 Task: Find connections with filter location Mlonggo with filter topic #successwith filter profile language German with filter current company Hill+Knowlton Strategies with filter school SCMS GROUP OF INSTITUTIONS with filter industry Retail Motor Vehicles with filter service category Video Animation with filter keywords title Housekeeper
Action: Mouse moved to (526, 43)
Screenshot: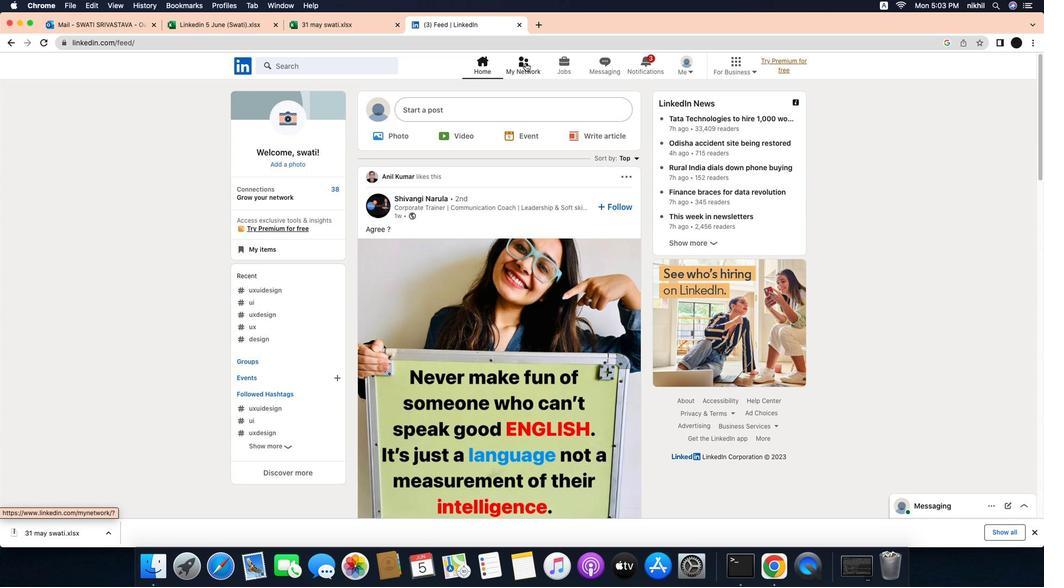 
Action: Mouse pressed left at (526, 43)
Screenshot: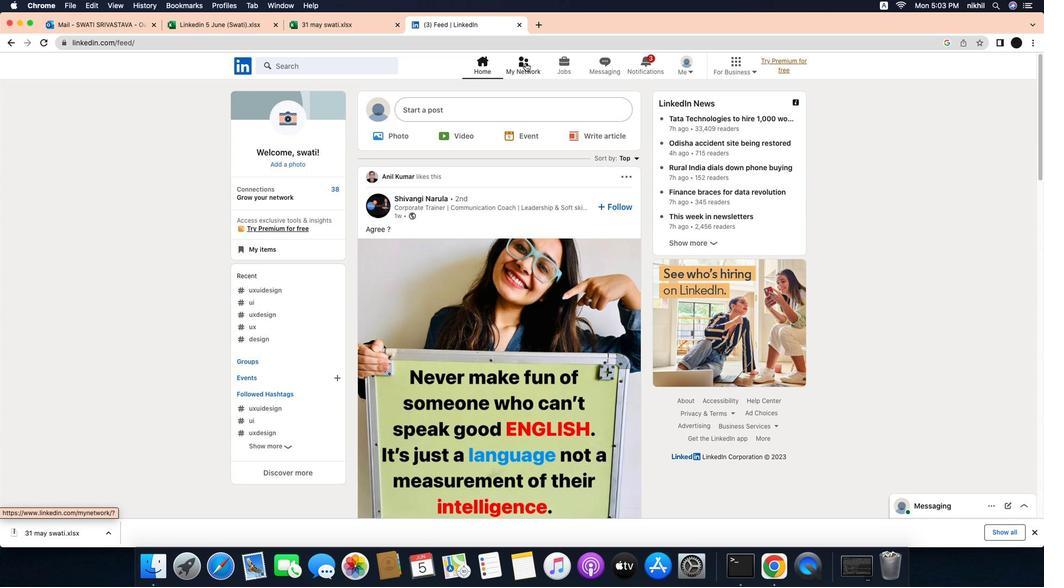 
Action: Mouse moved to (530, 36)
Screenshot: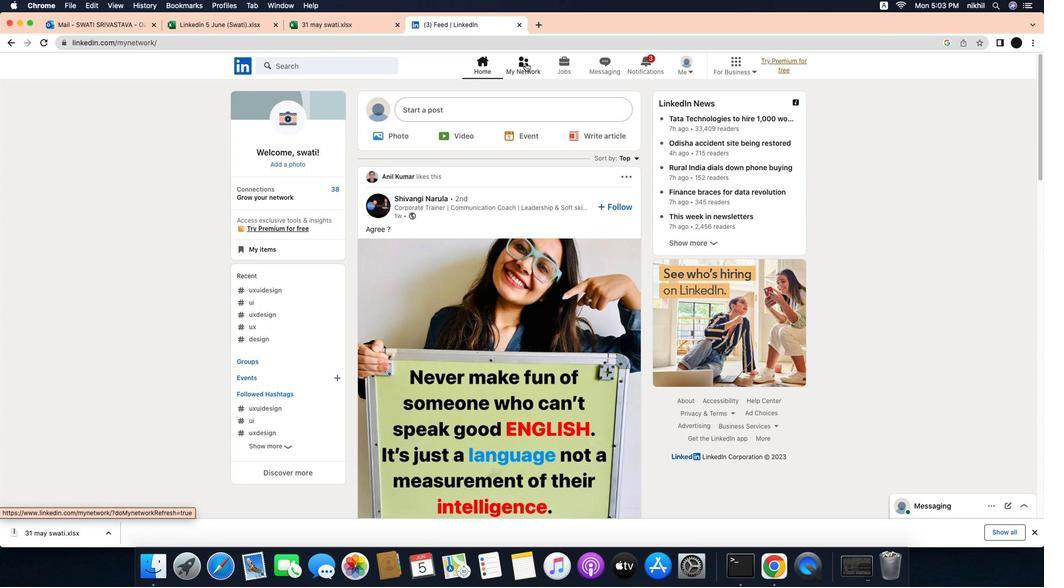 
Action: Mouse pressed left at (530, 36)
Screenshot: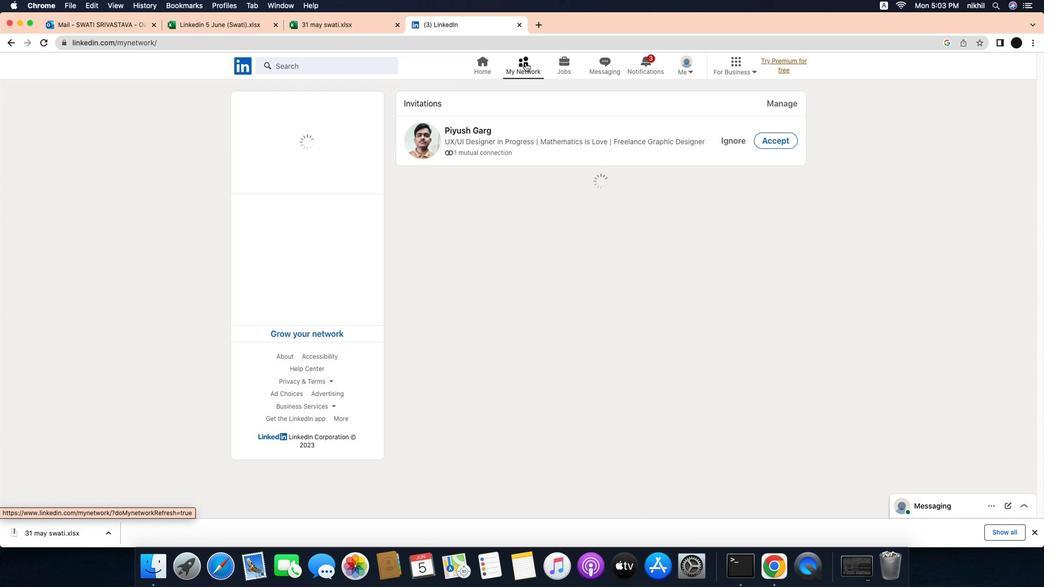 
Action: Mouse moved to (337, 102)
Screenshot: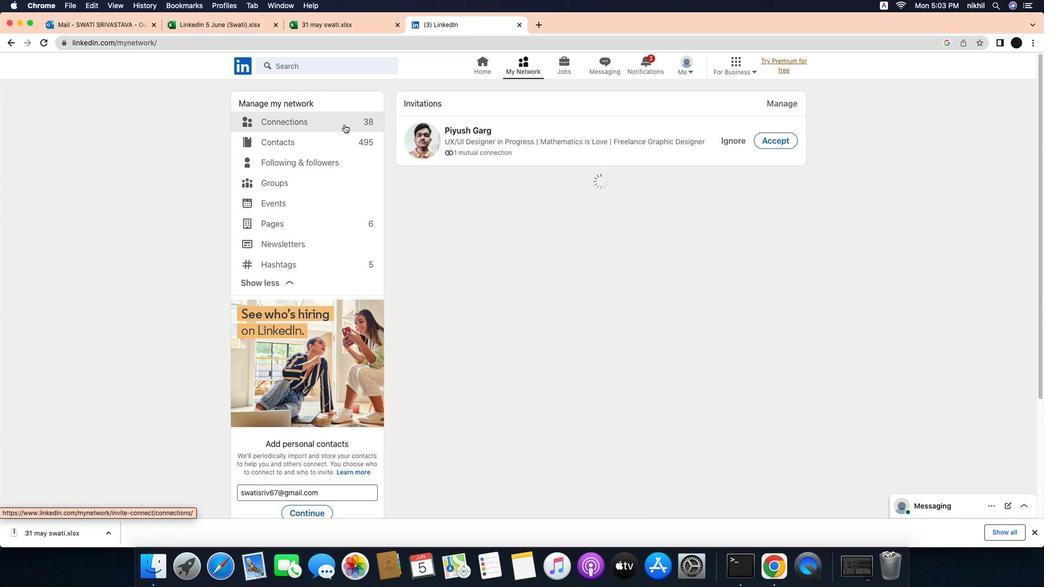 
Action: Mouse pressed left at (337, 102)
Screenshot: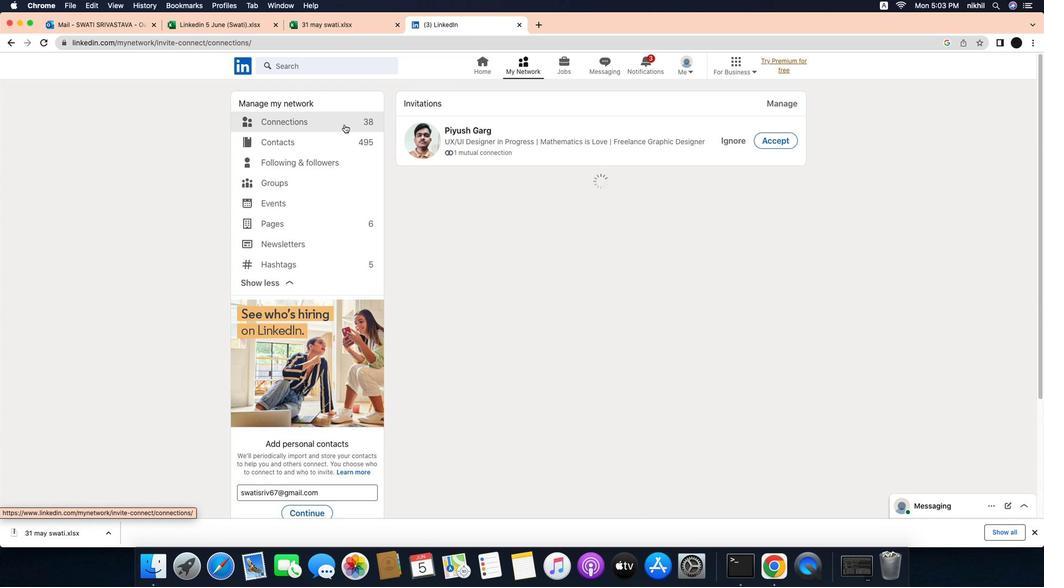 
Action: Mouse moved to (603, 100)
Screenshot: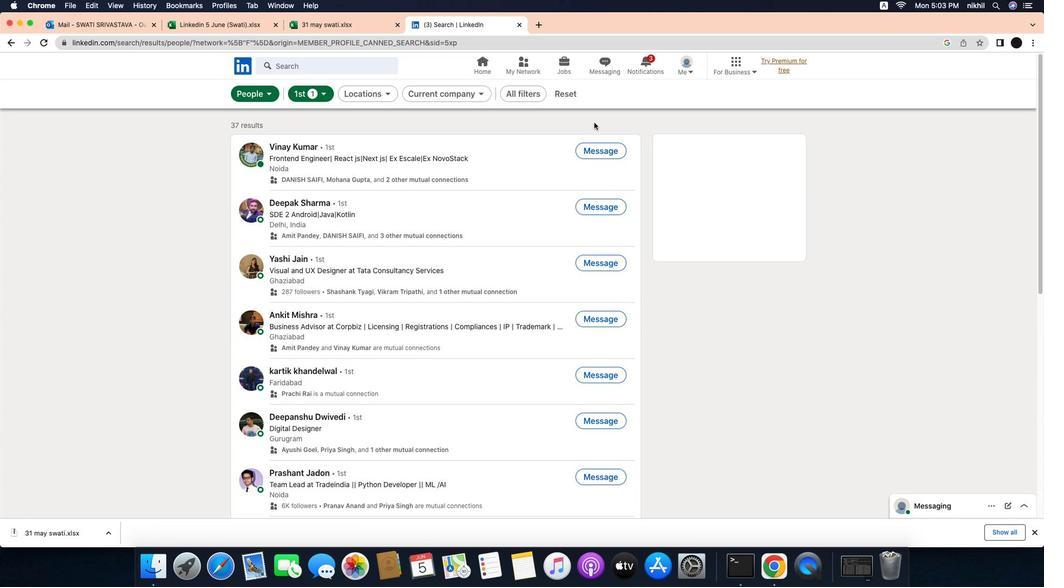 
Action: Mouse pressed left at (603, 100)
Screenshot: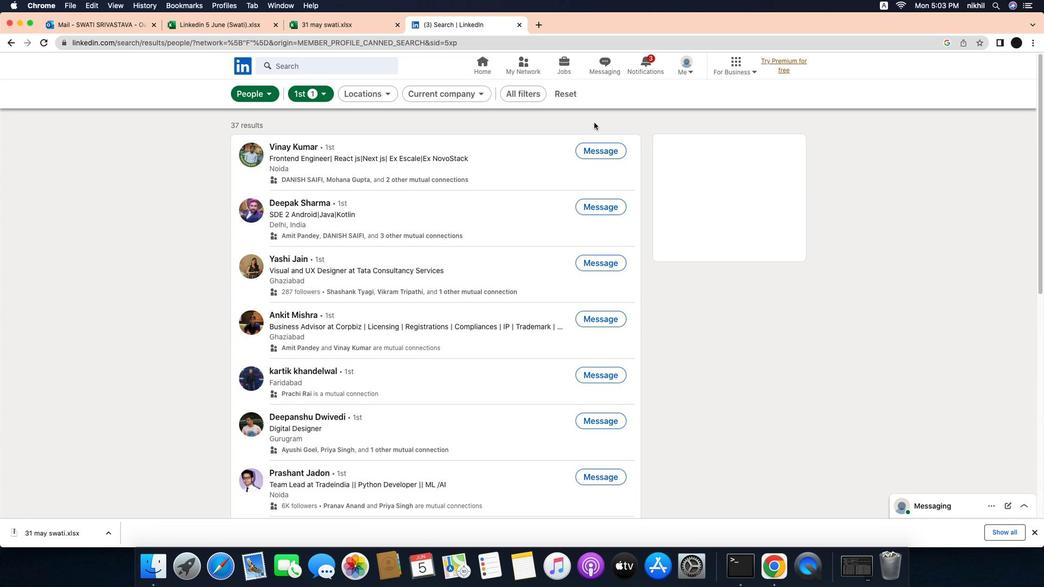 
Action: Mouse moved to (578, 69)
Screenshot: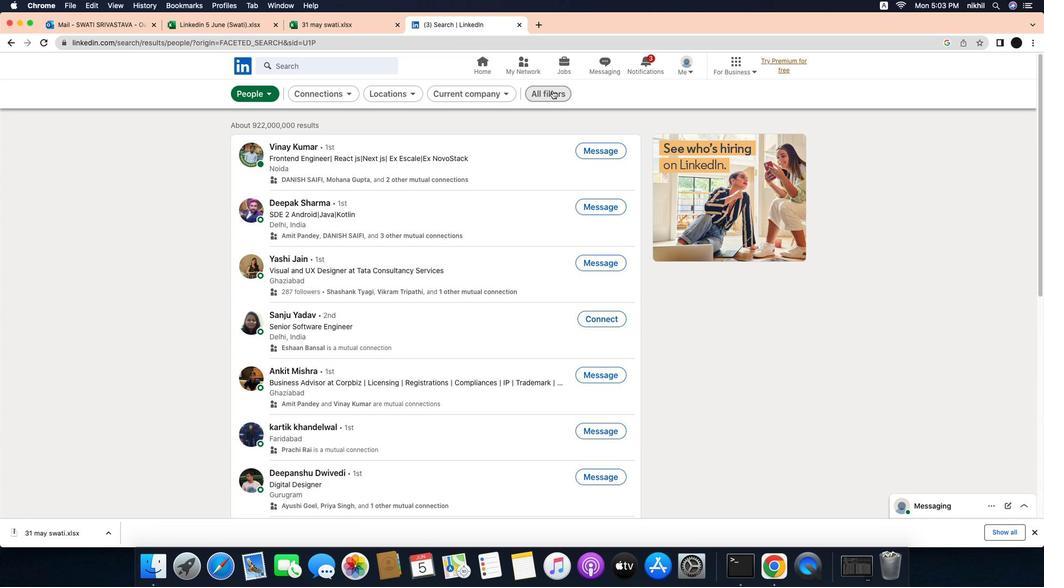 
Action: Mouse pressed left at (578, 69)
Screenshot: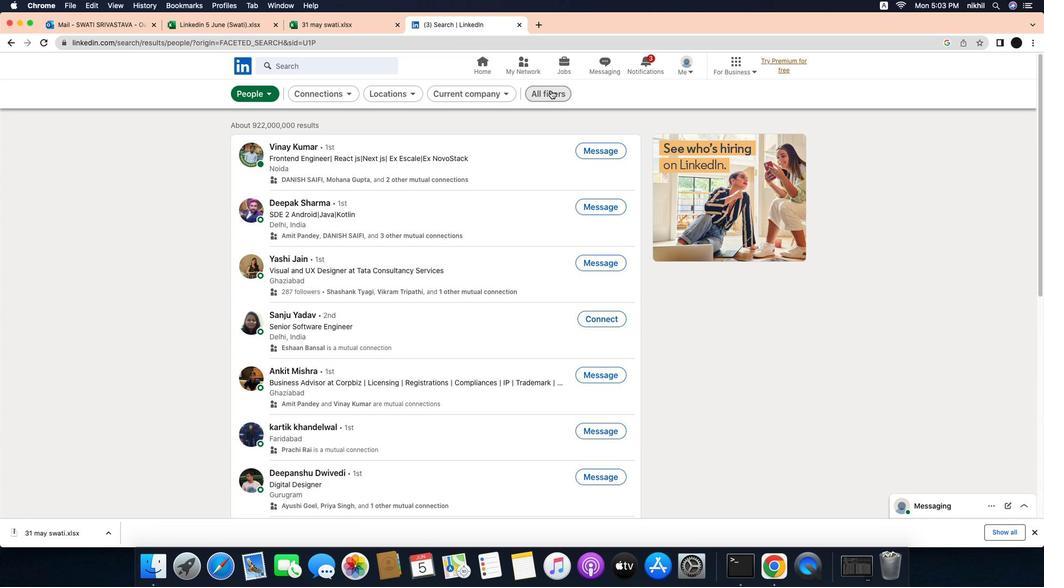 
Action: Mouse moved to (557, 66)
Screenshot: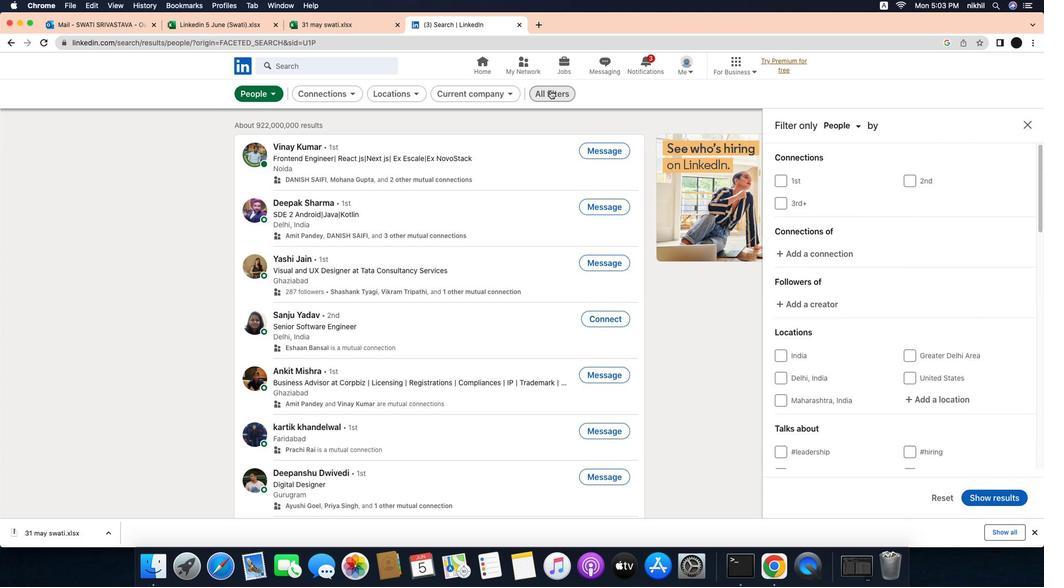 
Action: Mouse pressed left at (557, 66)
Screenshot: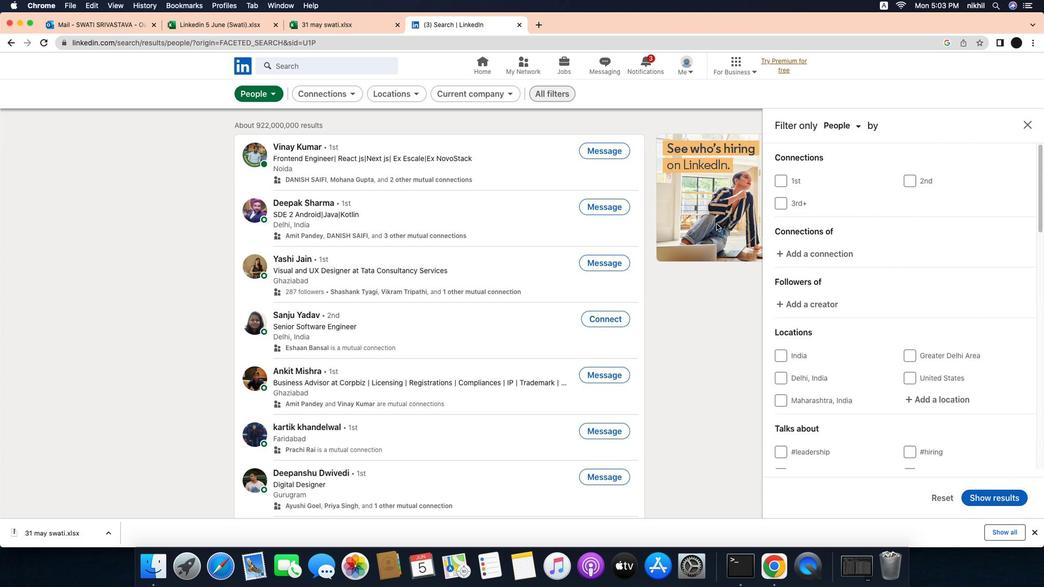 
Action: Mouse moved to (856, 287)
Screenshot: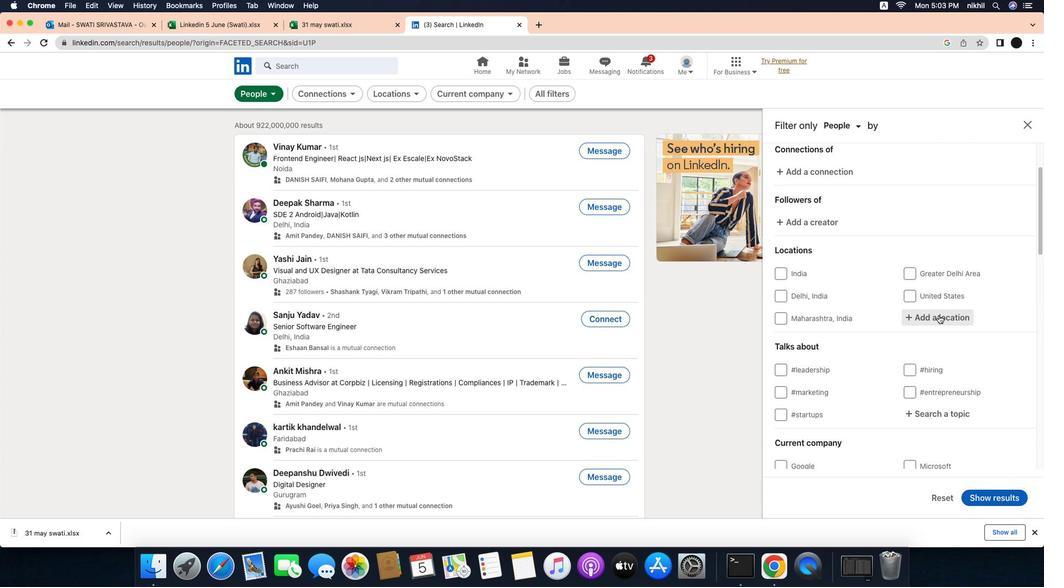 
Action: Mouse scrolled (856, 287) with delta (-29, -29)
Screenshot: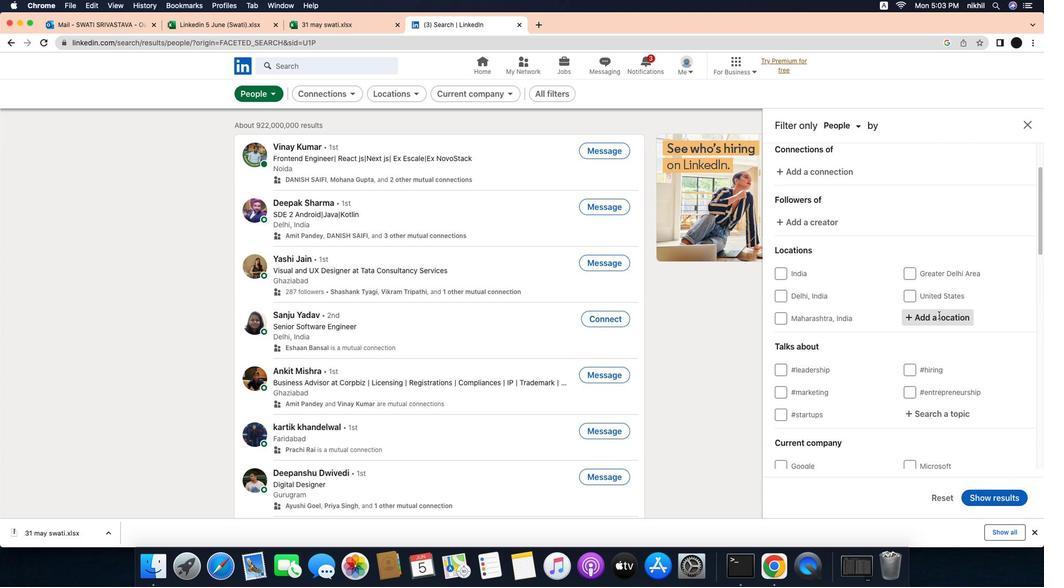 
Action: Mouse scrolled (856, 287) with delta (-29, -29)
Screenshot: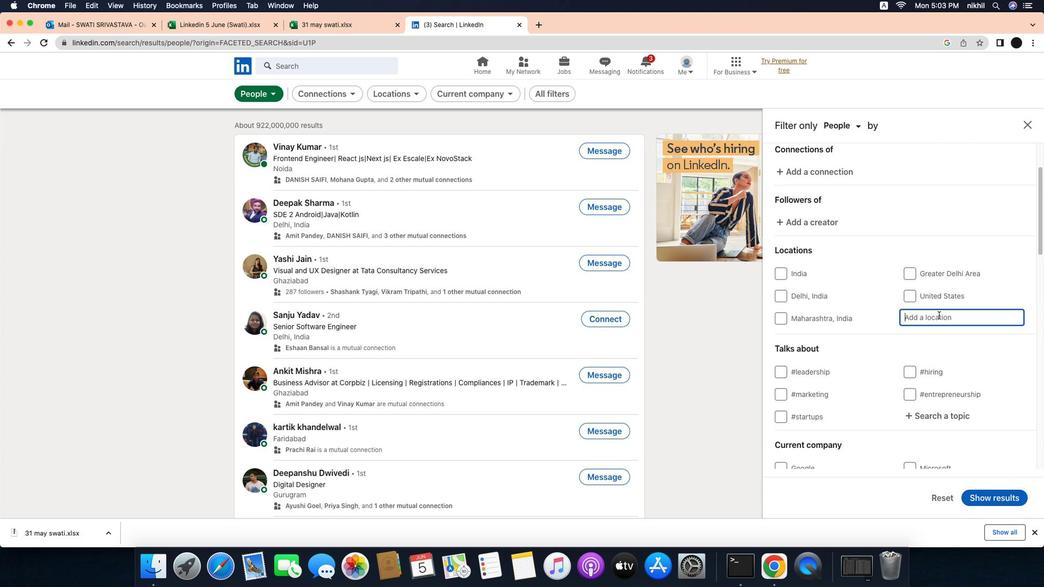 
Action: Mouse scrolled (856, 287) with delta (-29, -30)
Screenshot: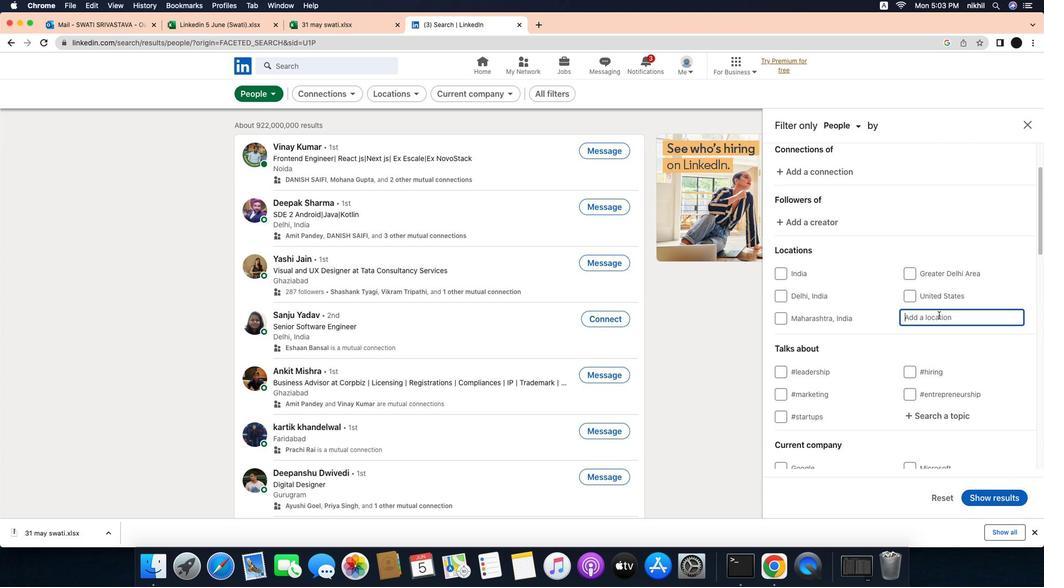 
Action: Mouse moved to (971, 306)
Screenshot: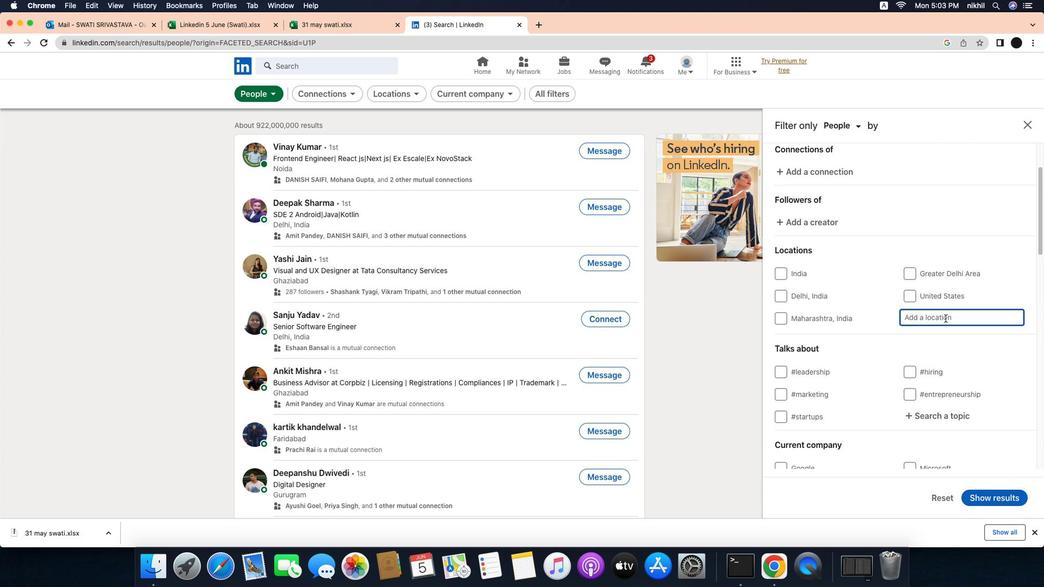 
Action: Mouse pressed left at (971, 306)
Screenshot: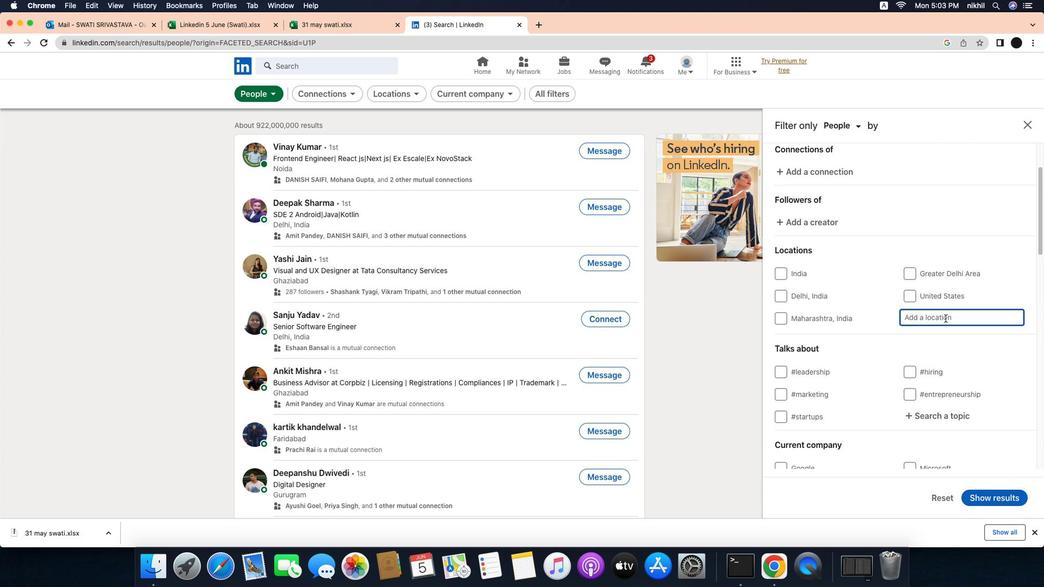
Action: Mouse moved to (979, 309)
Screenshot: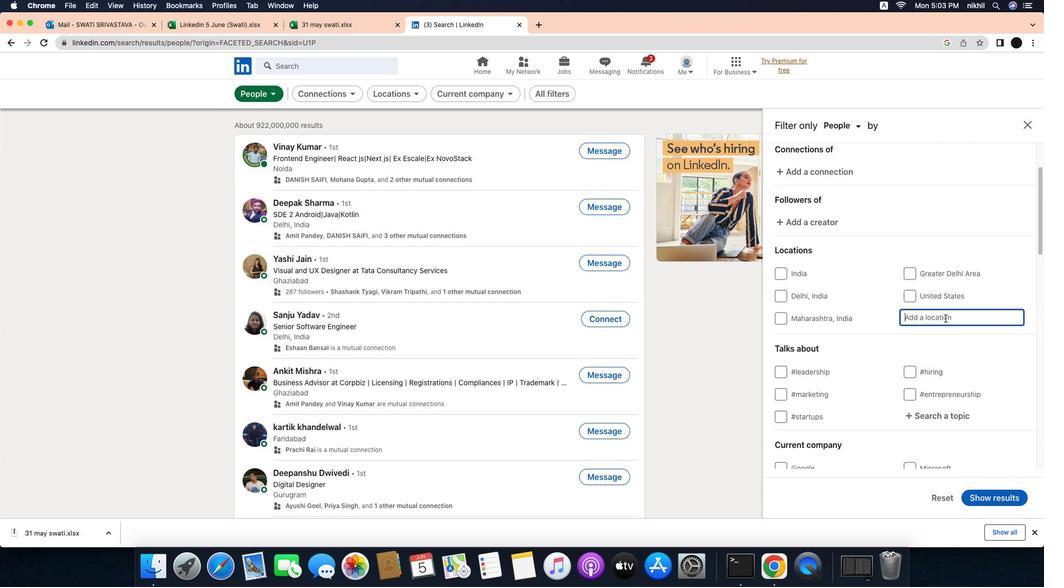 
Action: Mouse pressed left at (979, 309)
Screenshot: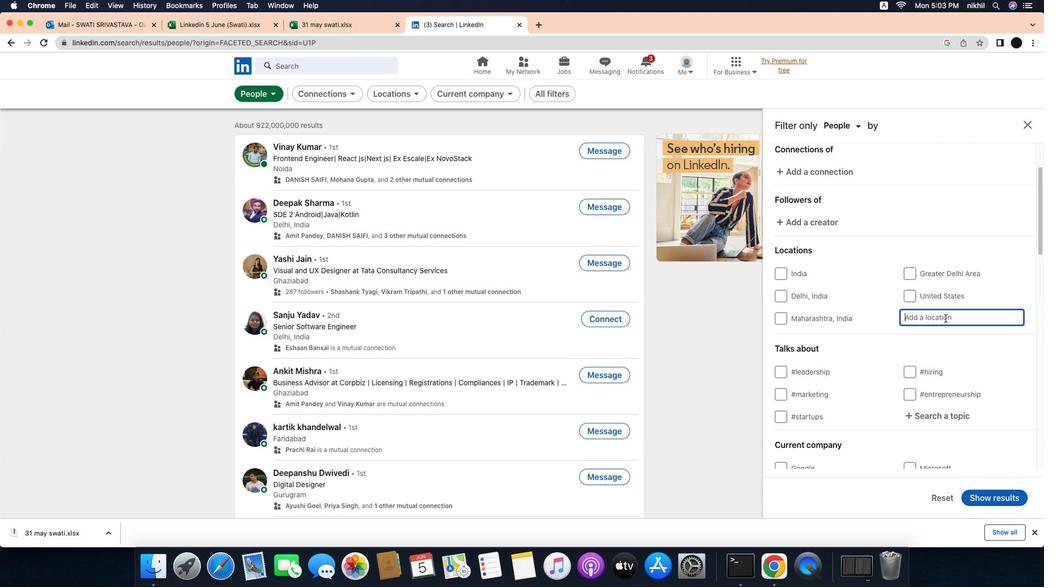 
Action: Key pressed Key.caps_lock'M'Key.caps_lock'l''o''n''g''g''o'Key.enter
Screenshot: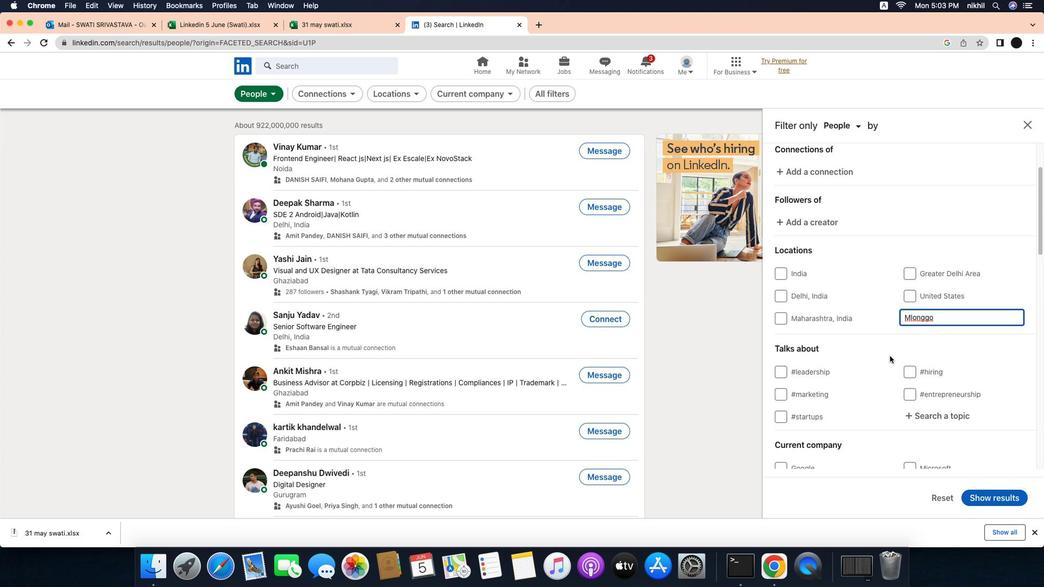 
Action: Mouse moved to (919, 350)
Screenshot: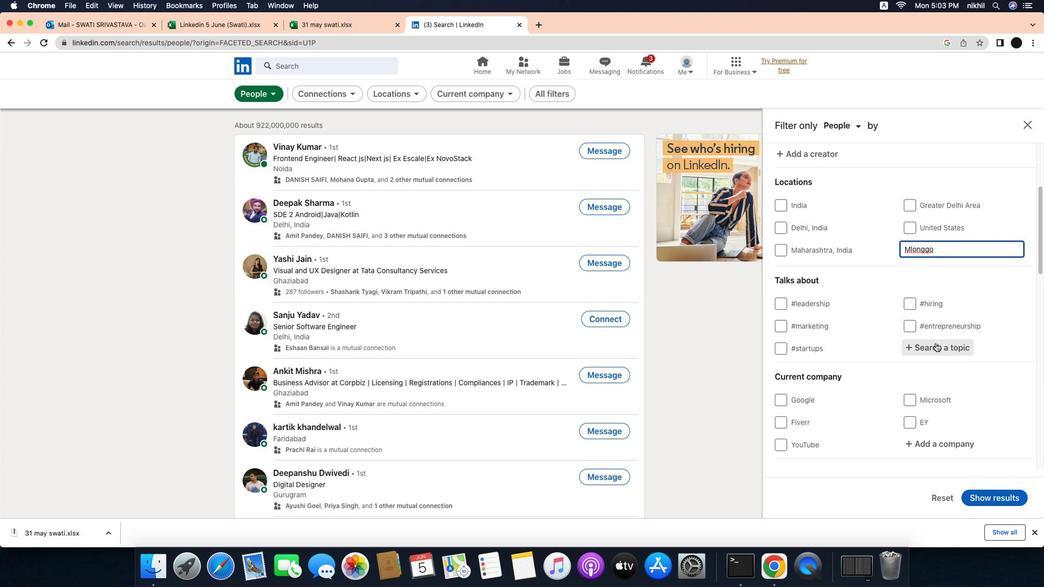 
Action: Mouse scrolled (919, 350) with delta (-29, -29)
Screenshot: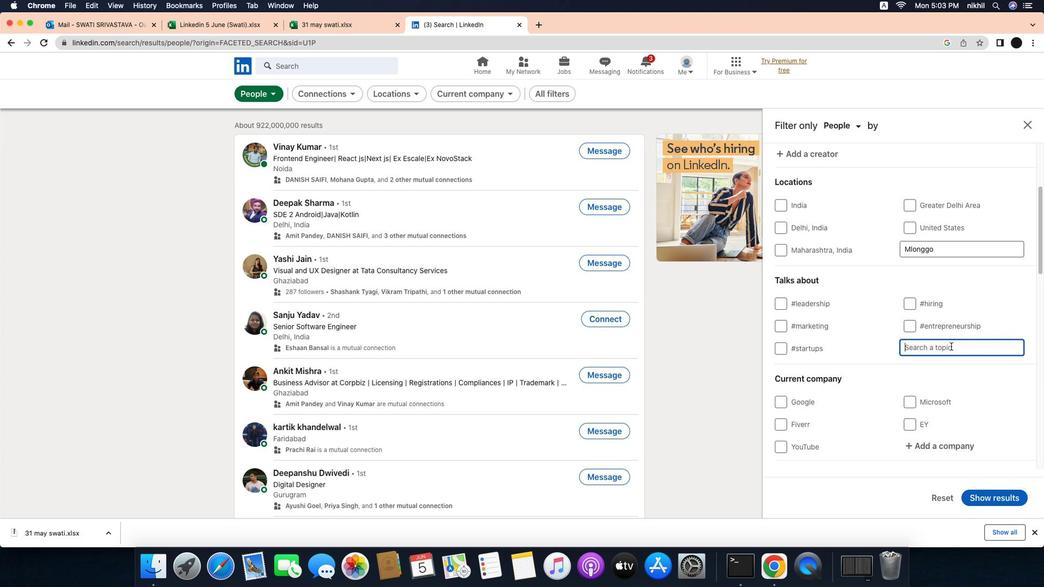
Action: Mouse scrolled (919, 350) with delta (-29, -29)
Screenshot: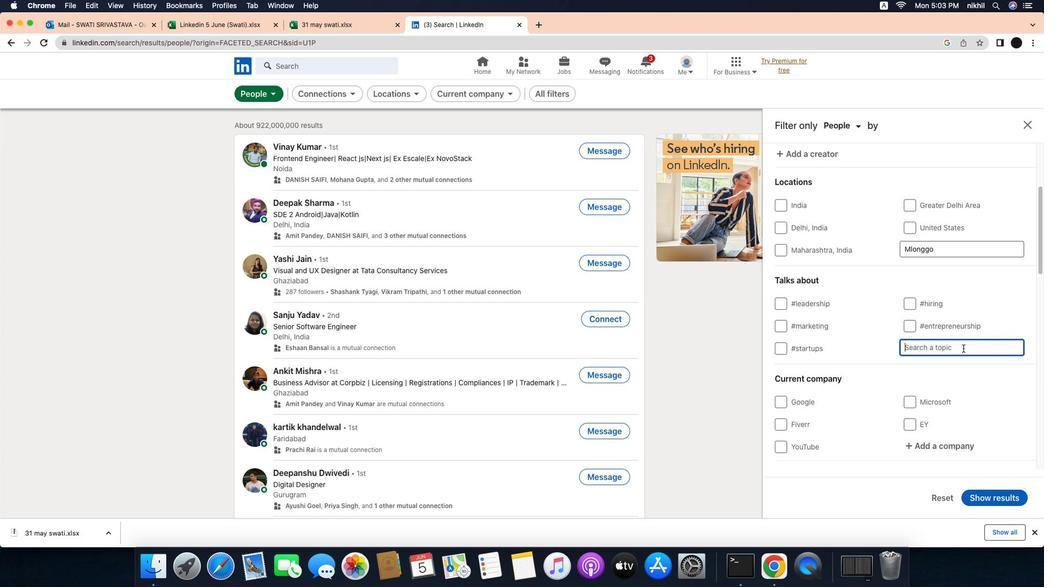 
Action: Mouse scrolled (919, 350) with delta (-29, -30)
Screenshot: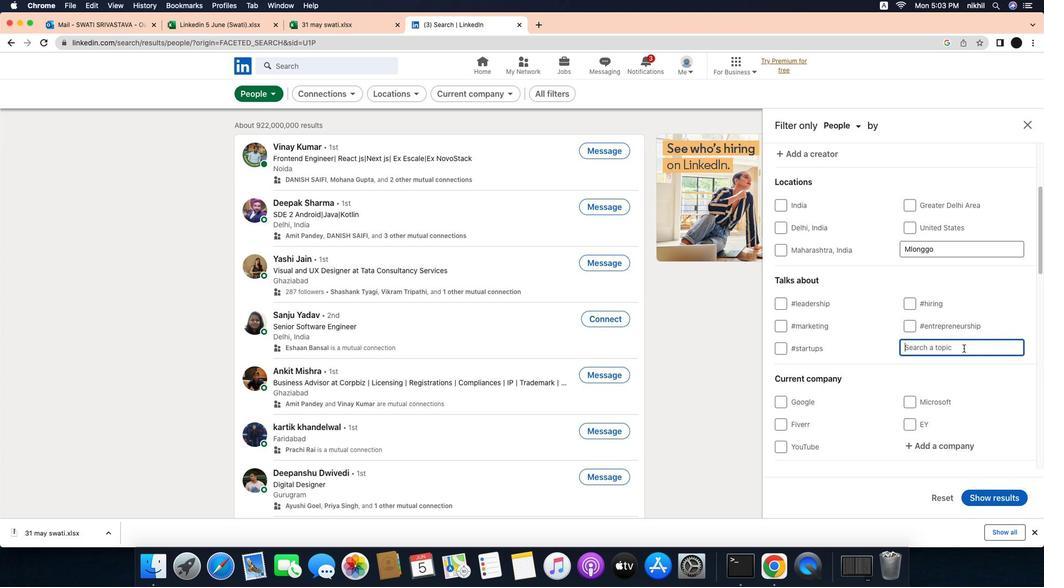 
Action: Mouse moved to (968, 336)
Screenshot: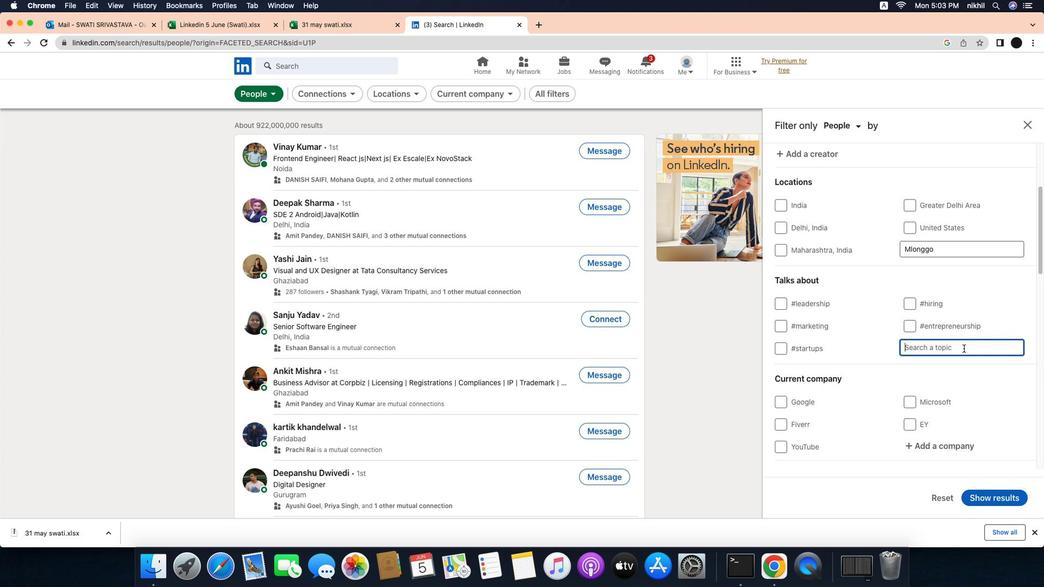 
Action: Mouse pressed left at (968, 336)
Screenshot: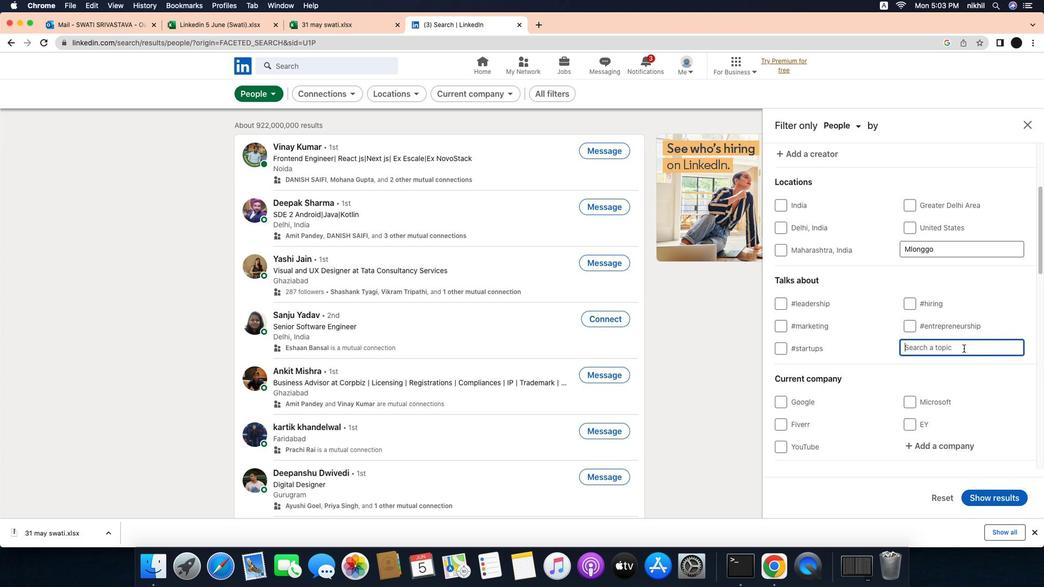 
Action: Mouse moved to (998, 341)
Screenshot: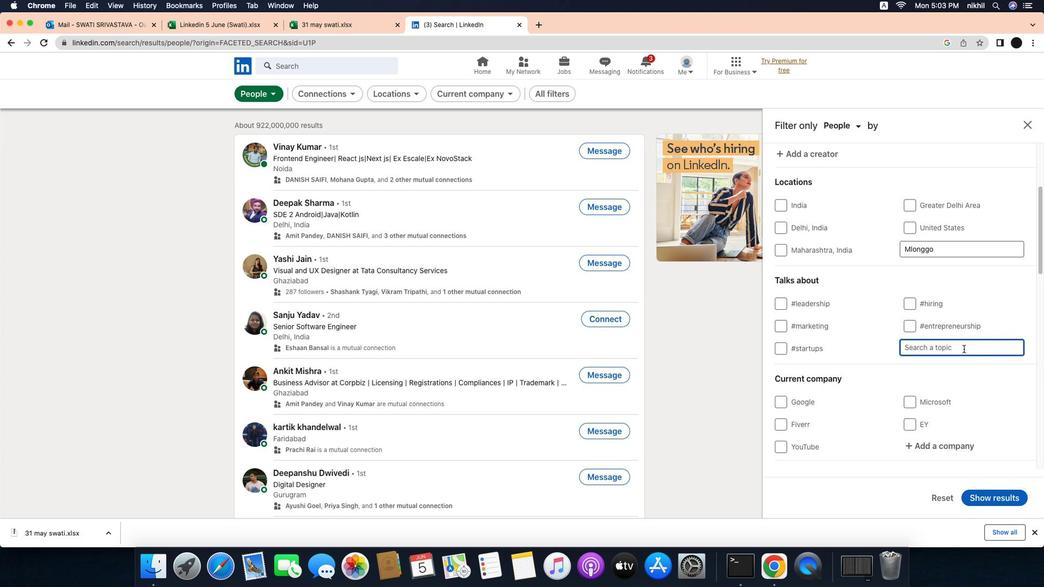 
Action: Mouse pressed left at (998, 341)
Screenshot: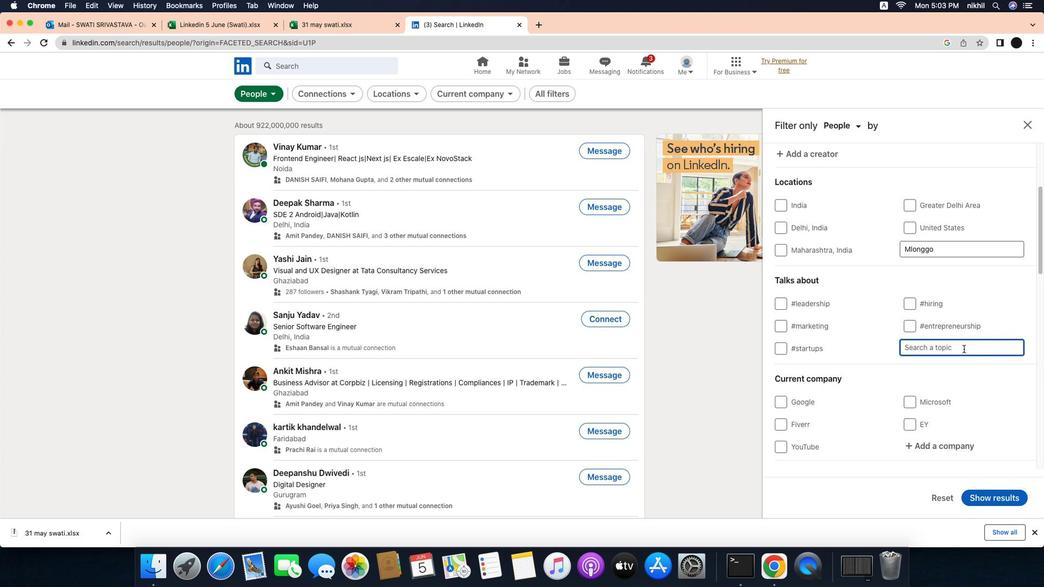 
Action: Mouse moved to (998, 342)
Screenshot: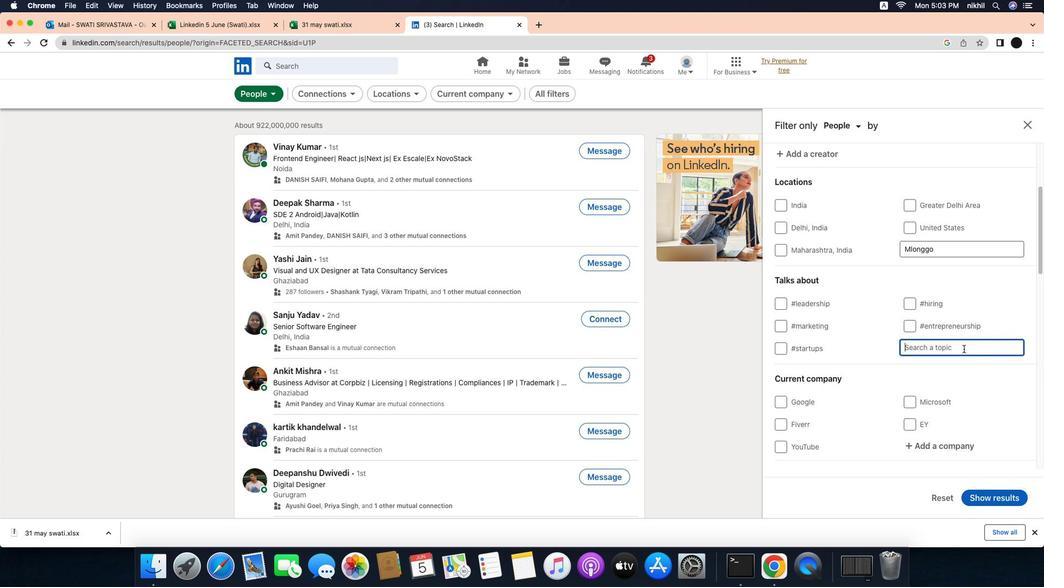 
Action: Key pressed 's''u''c''c''e''s''s'
Screenshot: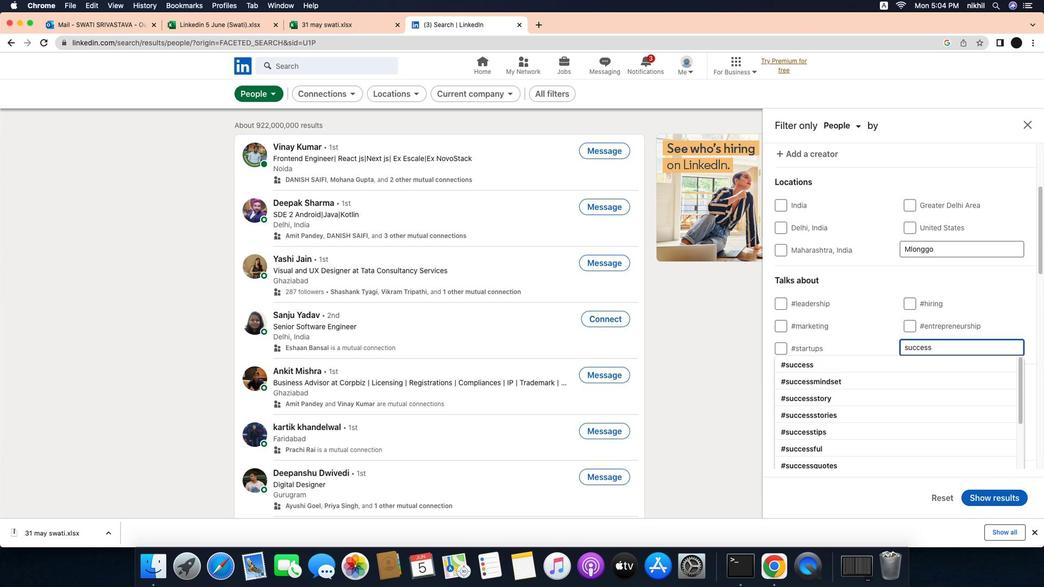 
Action: Mouse moved to (948, 354)
Screenshot: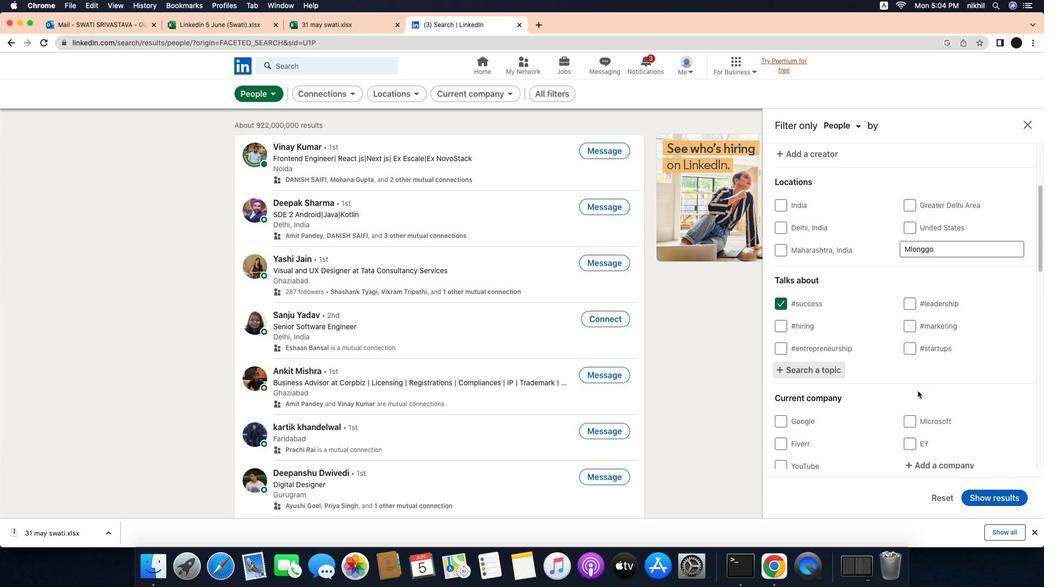 
Action: Mouse pressed left at (948, 354)
Screenshot: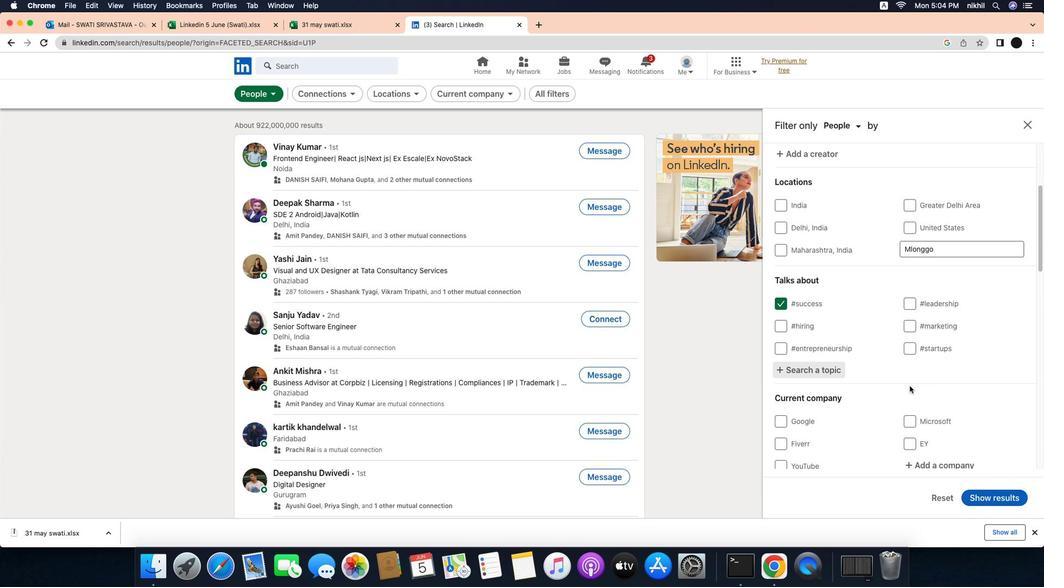 
Action: Mouse moved to (940, 382)
Screenshot: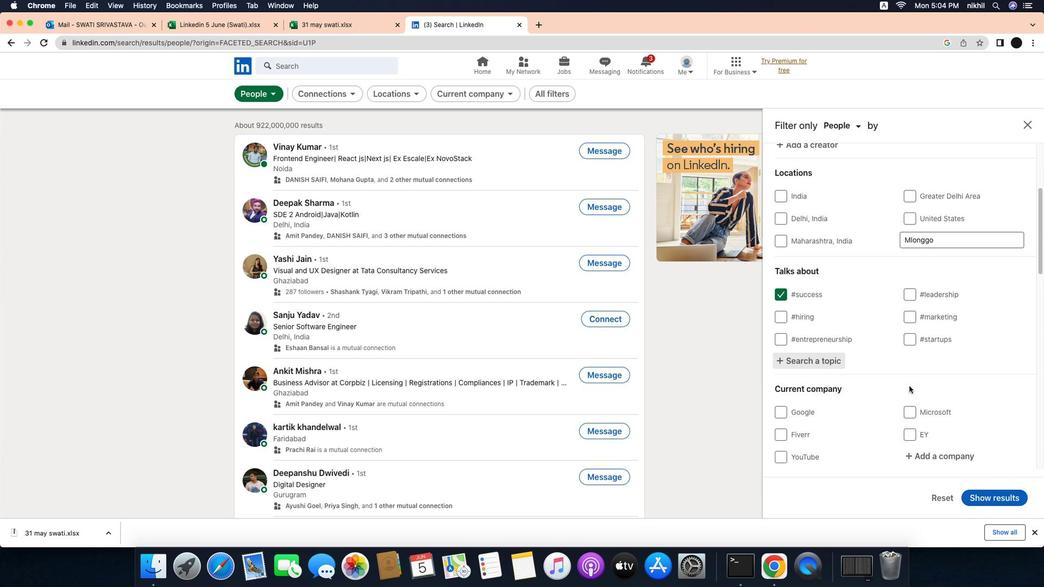
Action: Mouse scrolled (940, 382) with delta (-29, -29)
Screenshot: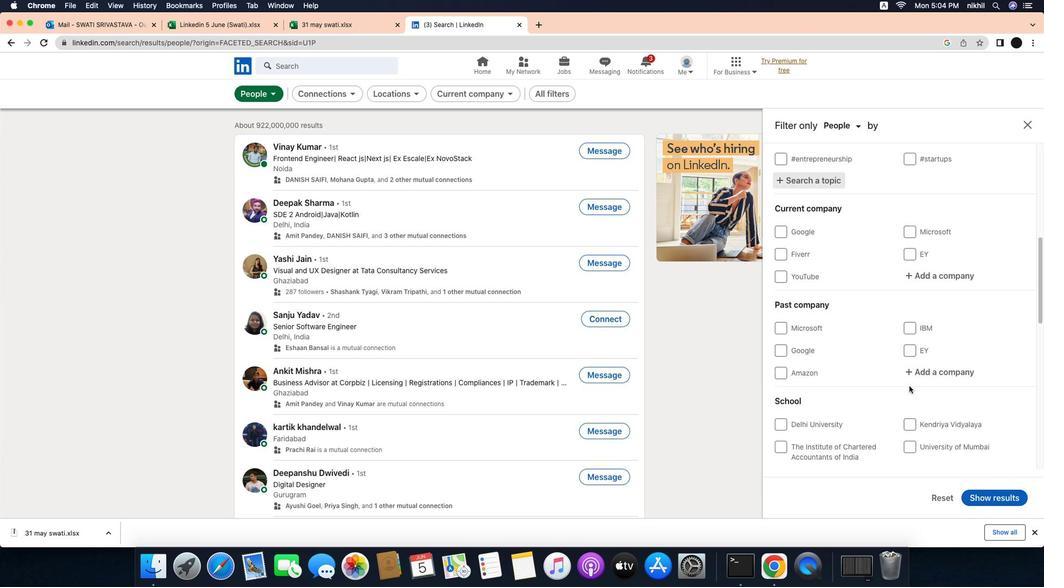 
Action: Mouse scrolled (940, 382) with delta (-29, -29)
Screenshot: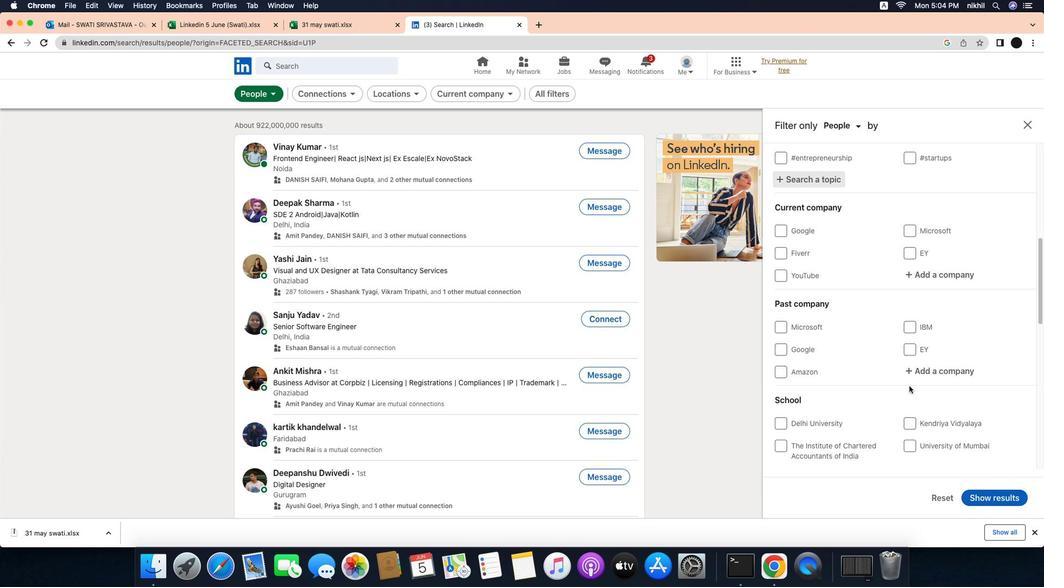 
Action: Mouse scrolled (940, 382) with delta (-29, -29)
Screenshot: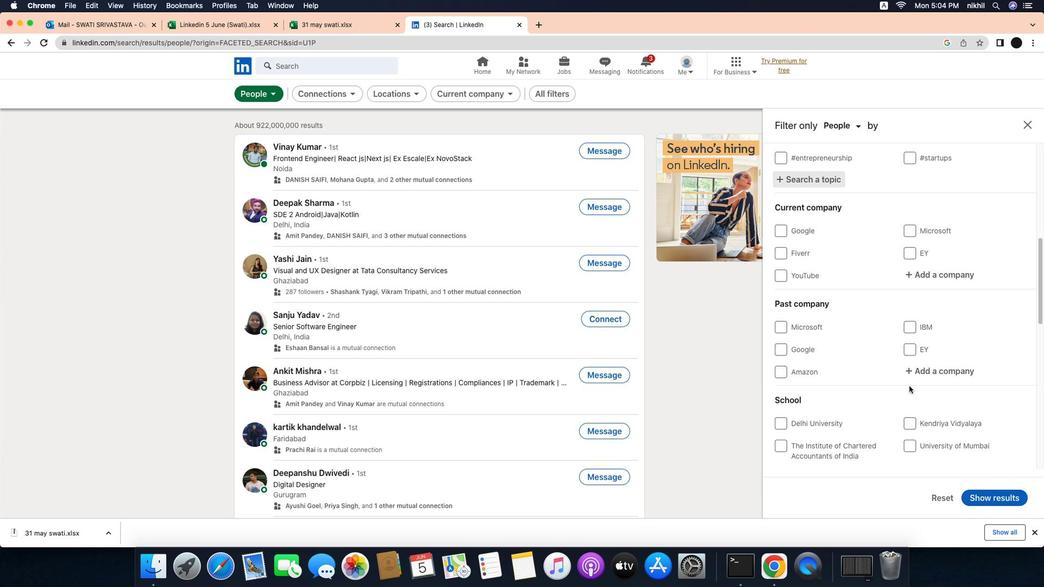 
Action: Mouse scrolled (940, 382) with delta (-29, -29)
Screenshot: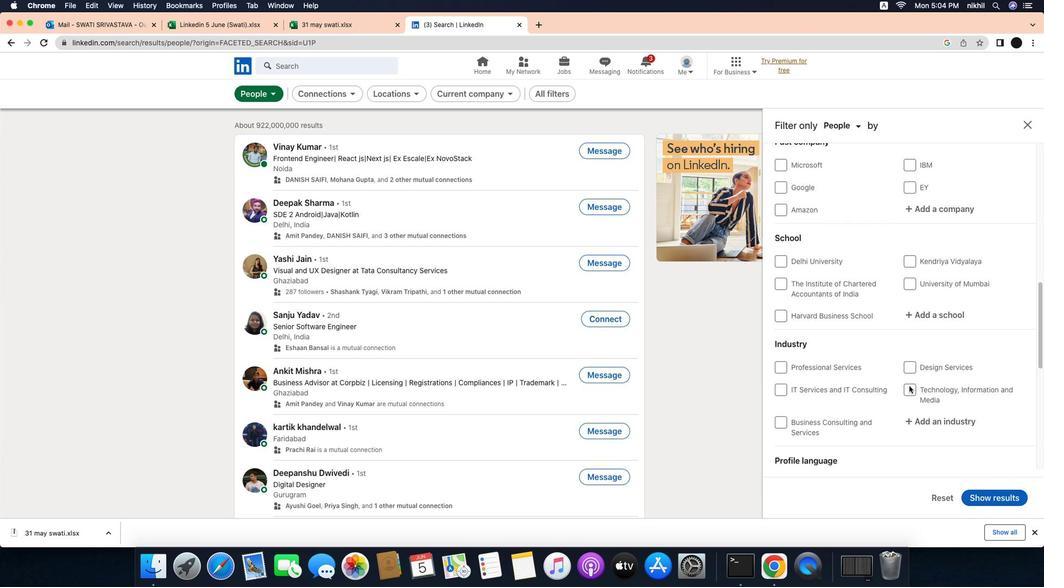 
Action: Mouse scrolled (940, 382) with delta (-29, -29)
Screenshot: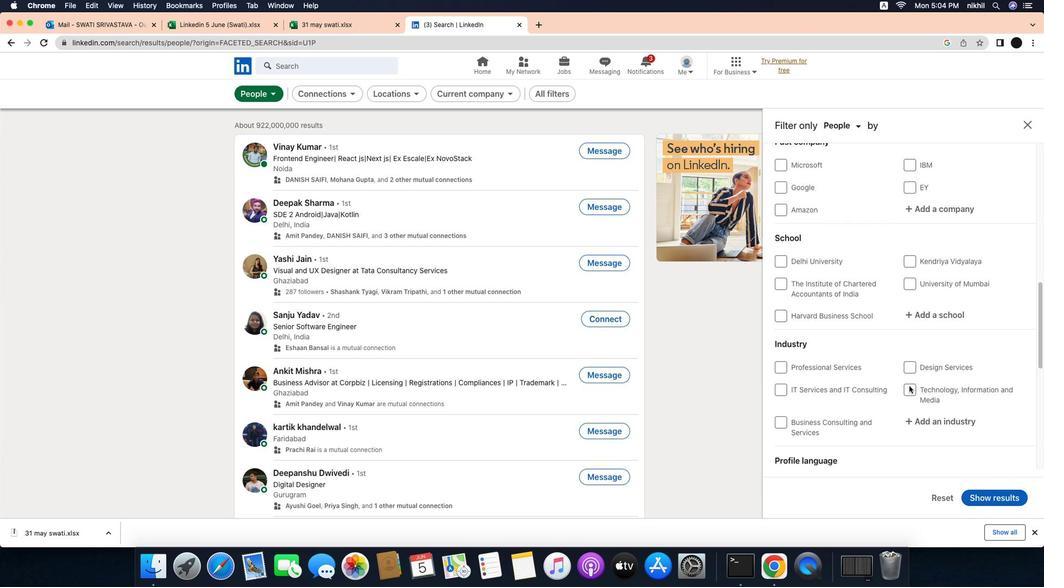 
Action: Mouse scrolled (940, 382) with delta (-29, -31)
Screenshot: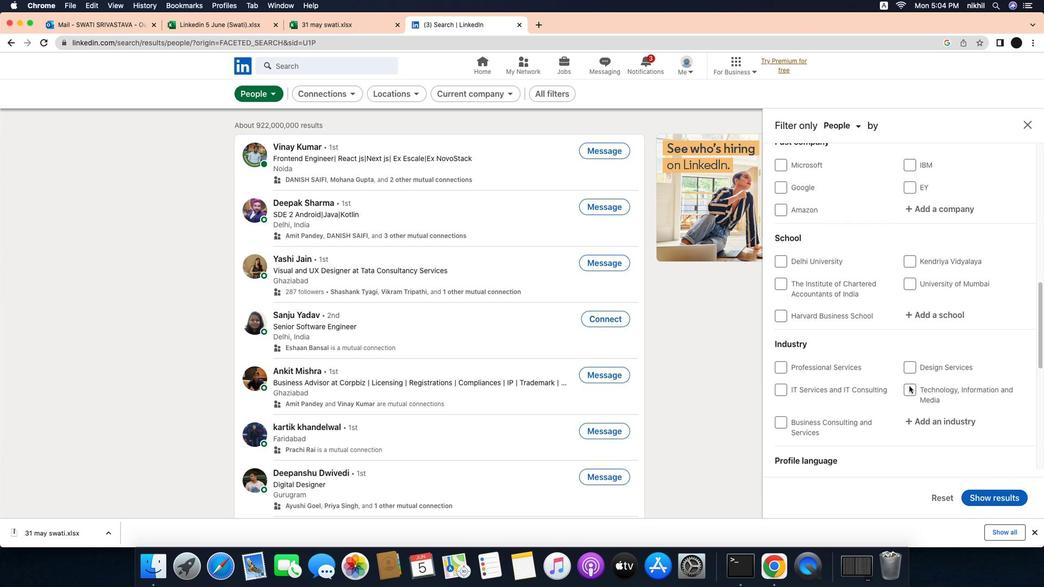 
Action: Mouse scrolled (940, 382) with delta (-29, -31)
Screenshot: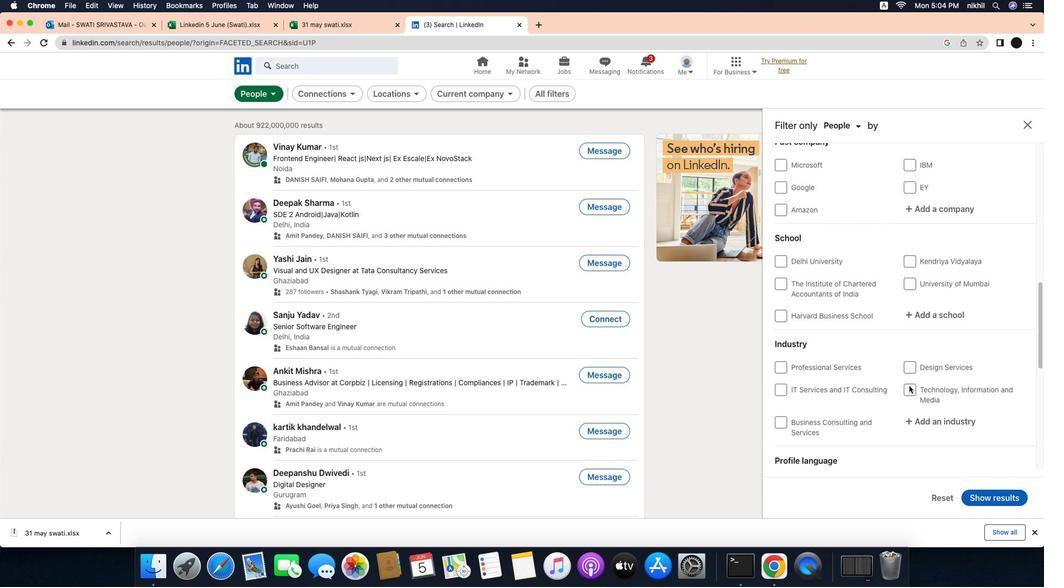 
Action: Mouse scrolled (940, 382) with delta (-29, -29)
Screenshot: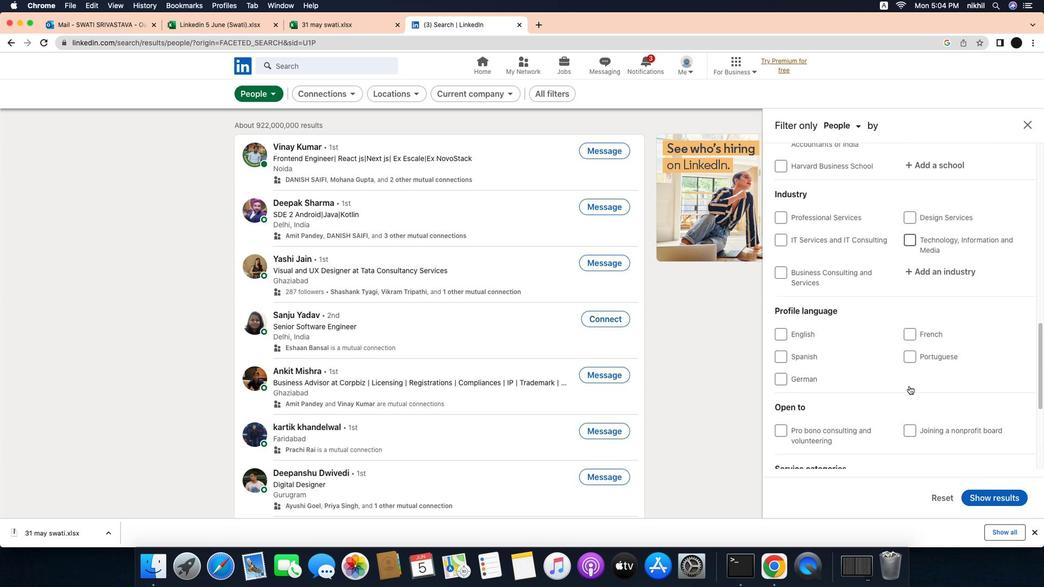 
Action: Mouse scrolled (940, 382) with delta (-29, -29)
Screenshot: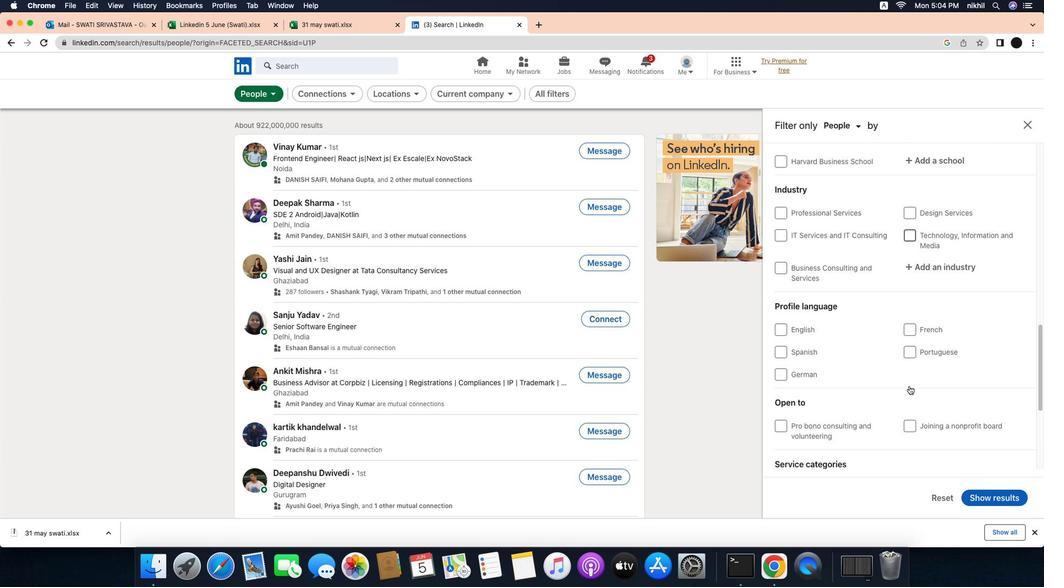 
Action: Mouse scrolled (940, 382) with delta (-29, -30)
Screenshot: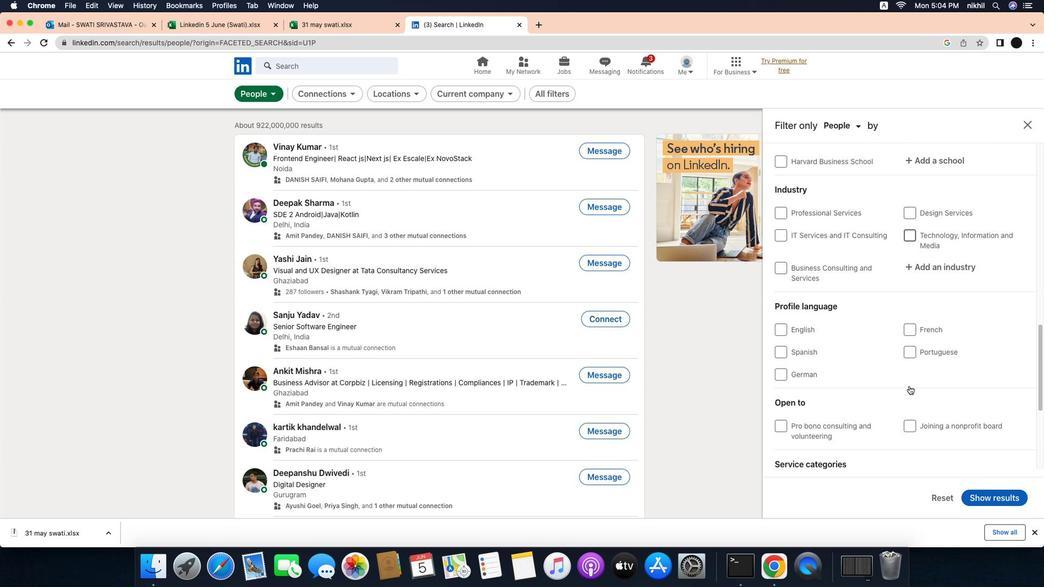 
Action: Mouse scrolled (940, 382) with delta (-29, -31)
Screenshot: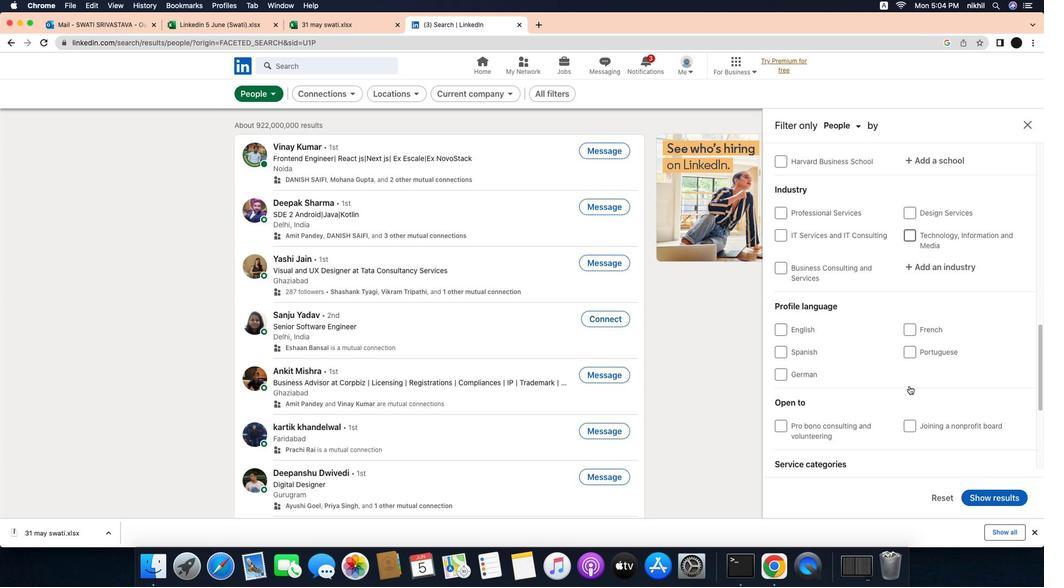 
Action: Mouse scrolled (940, 382) with delta (-29, -29)
Screenshot: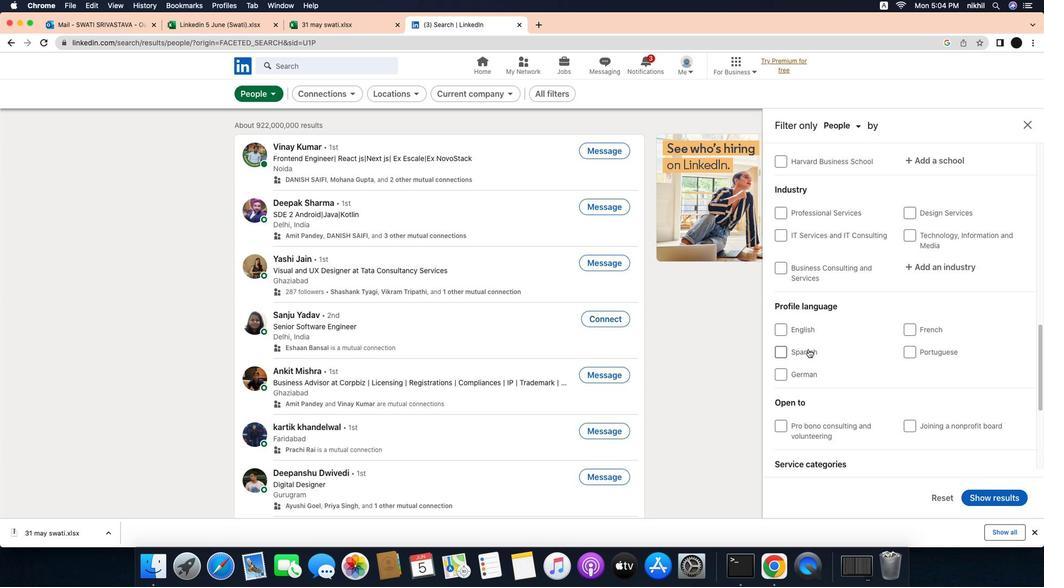 
Action: Mouse scrolled (940, 382) with delta (-29, -29)
Screenshot: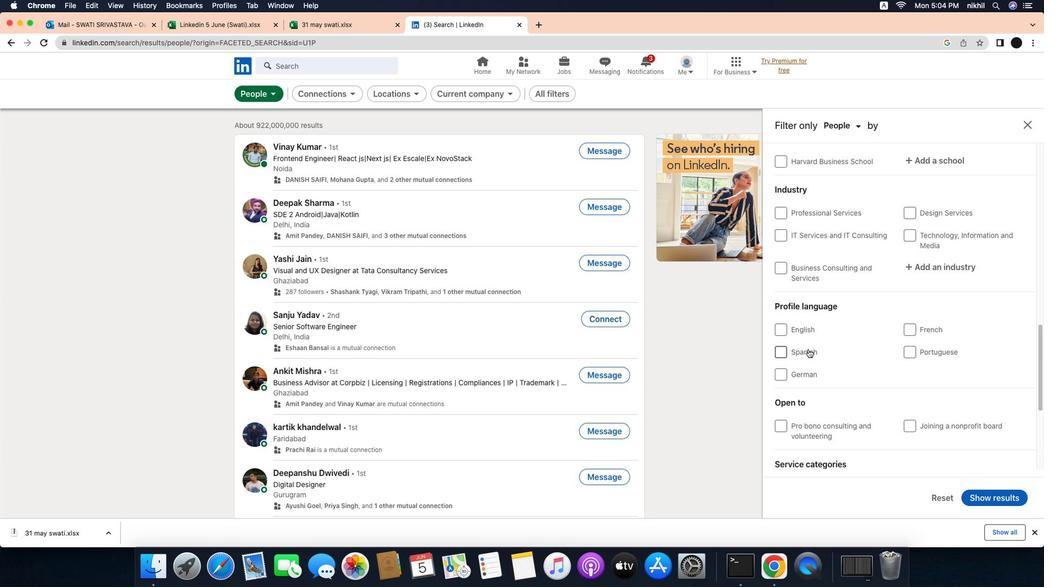 
Action: Mouse scrolled (940, 382) with delta (-29, -31)
Screenshot: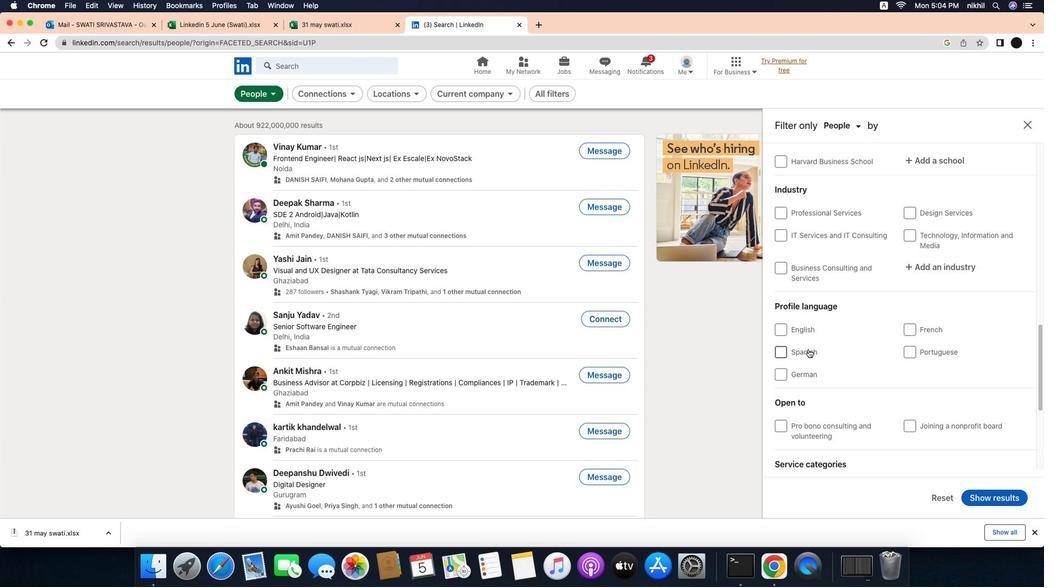 
Action: Mouse scrolled (940, 382) with delta (-29, -31)
Screenshot: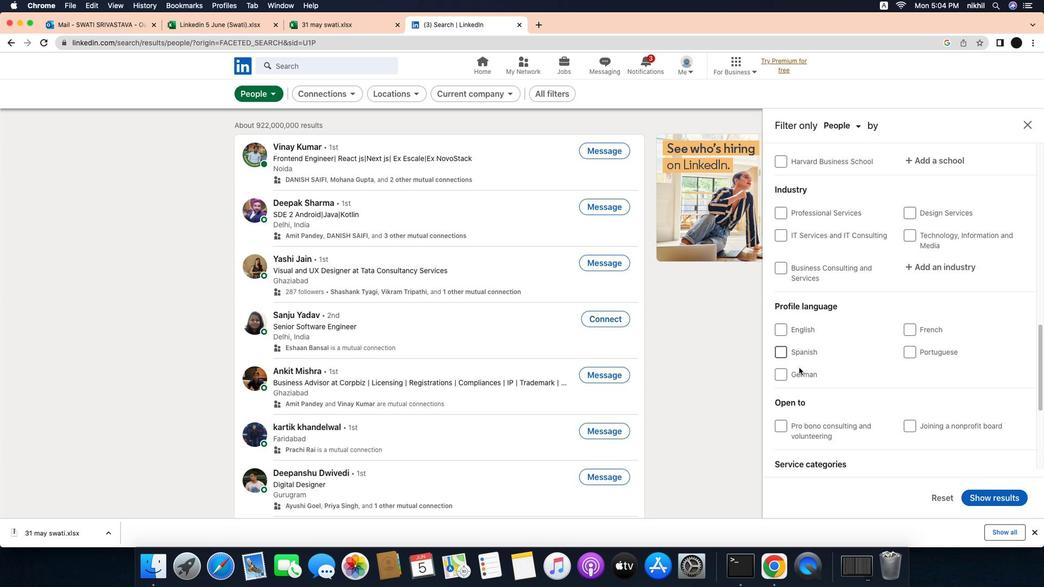 
Action: Mouse moved to (803, 373)
Screenshot: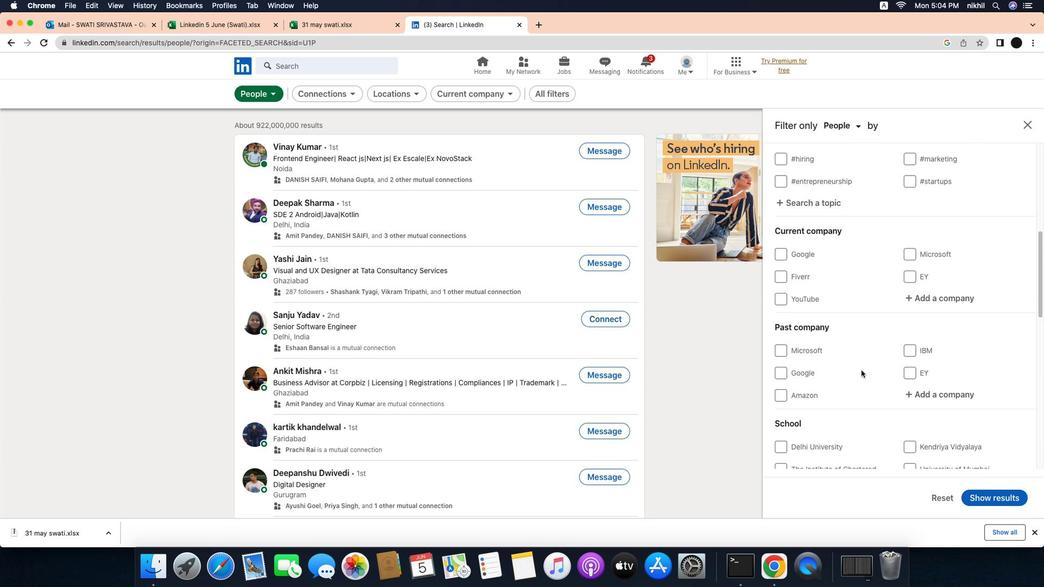 
Action: Mouse pressed left at (803, 373)
Screenshot: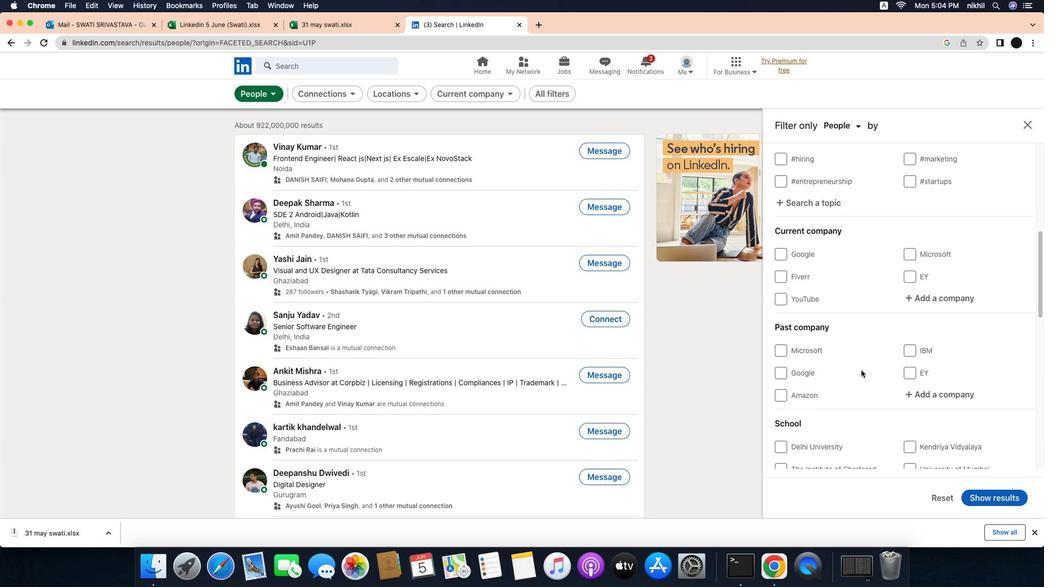 
Action: Mouse moved to (889, 365)
Screenshot: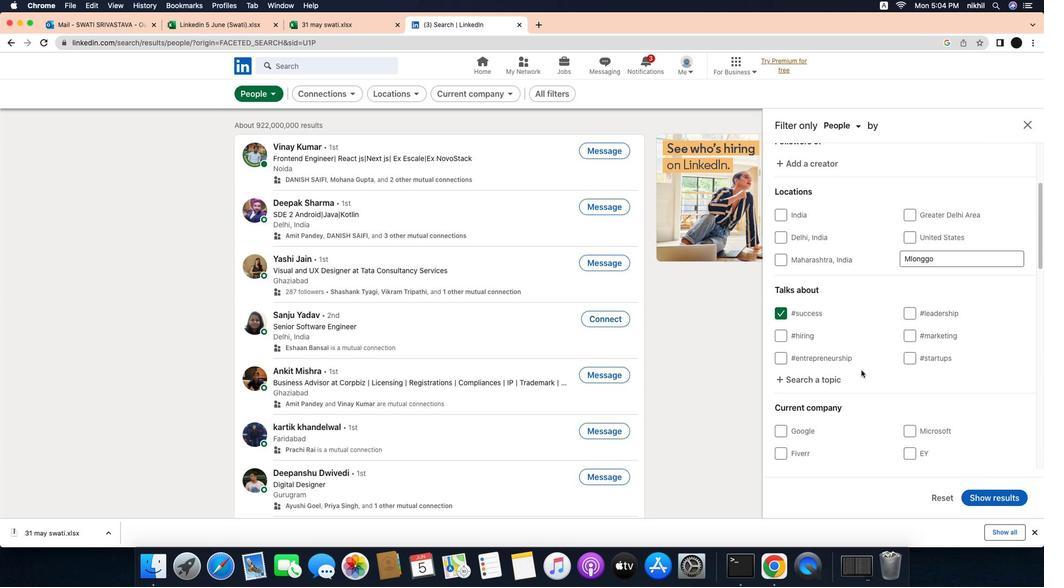 
Action: Mouse scrolled (889, 365) with delta (-29, -28)
Screenshot: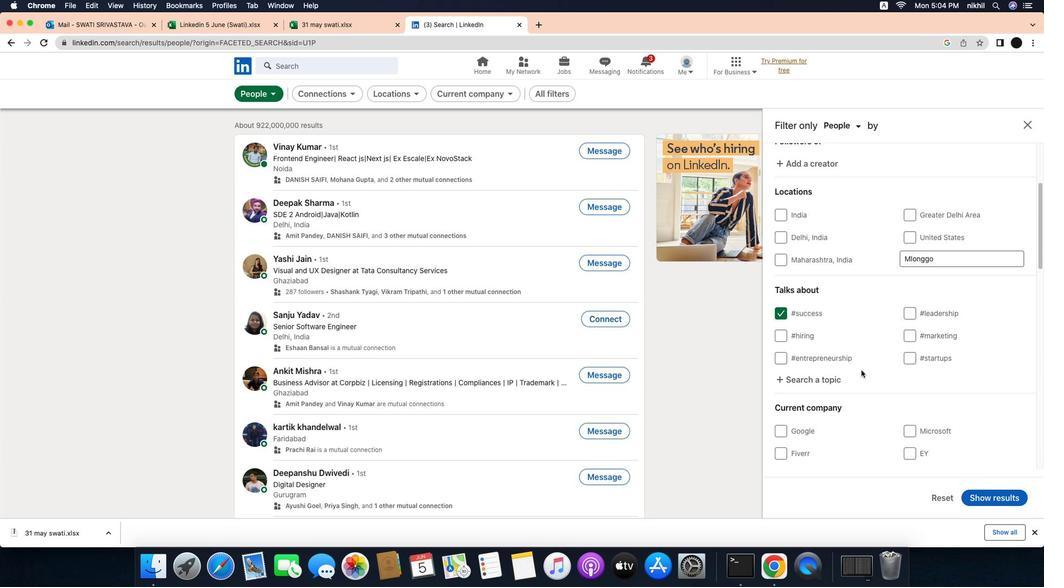 
Action: Mouse scrolled (889, 365) with delta (-29, -28)
Screenshot: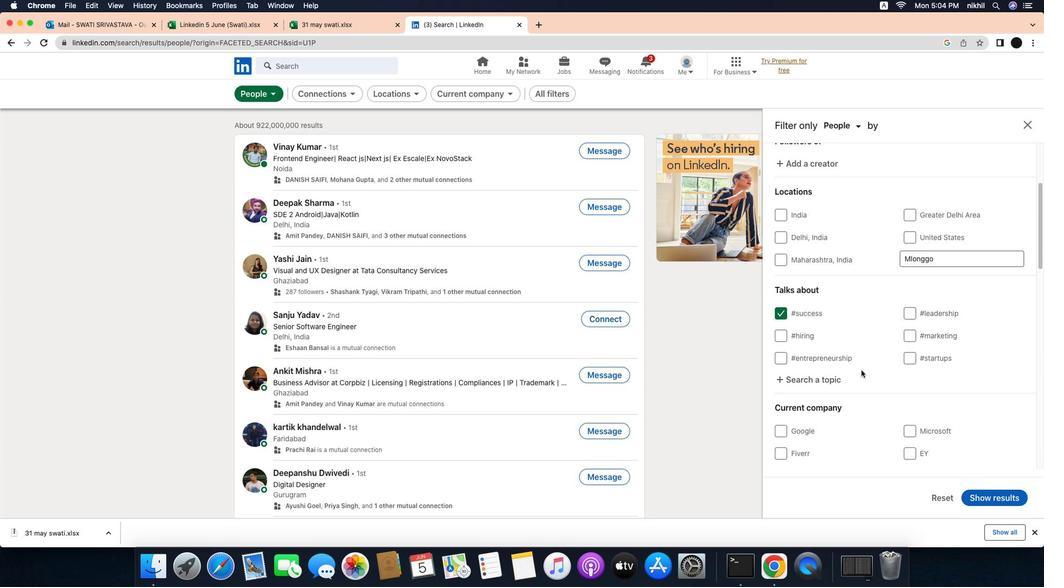 
Action: Mouse scrolled (889, 365) with delta (-29, -27)
Screenshot: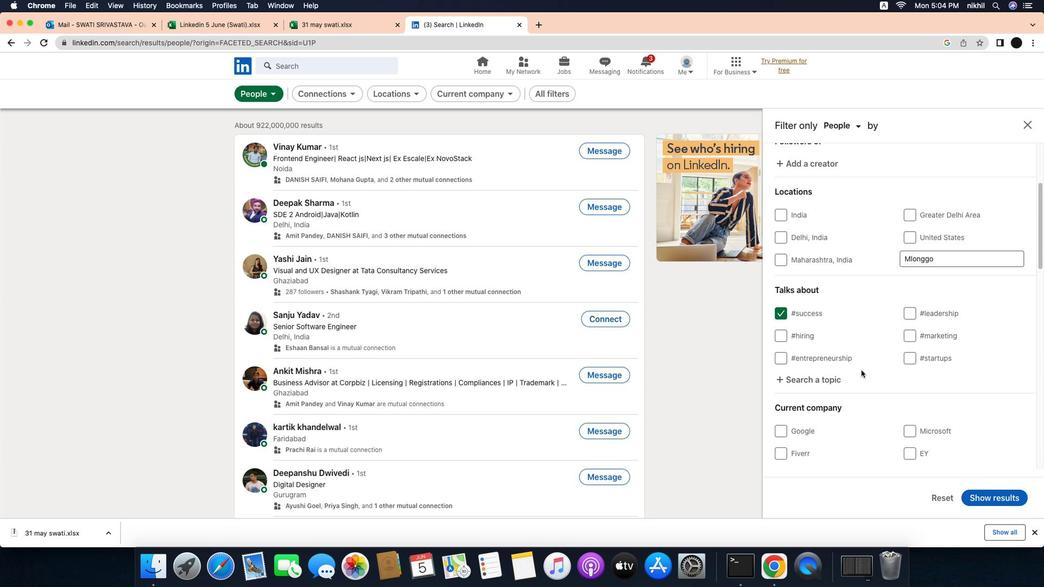 
Action: Mouse scrolled (889, 365) with delta (-29, -26)
Screenshot: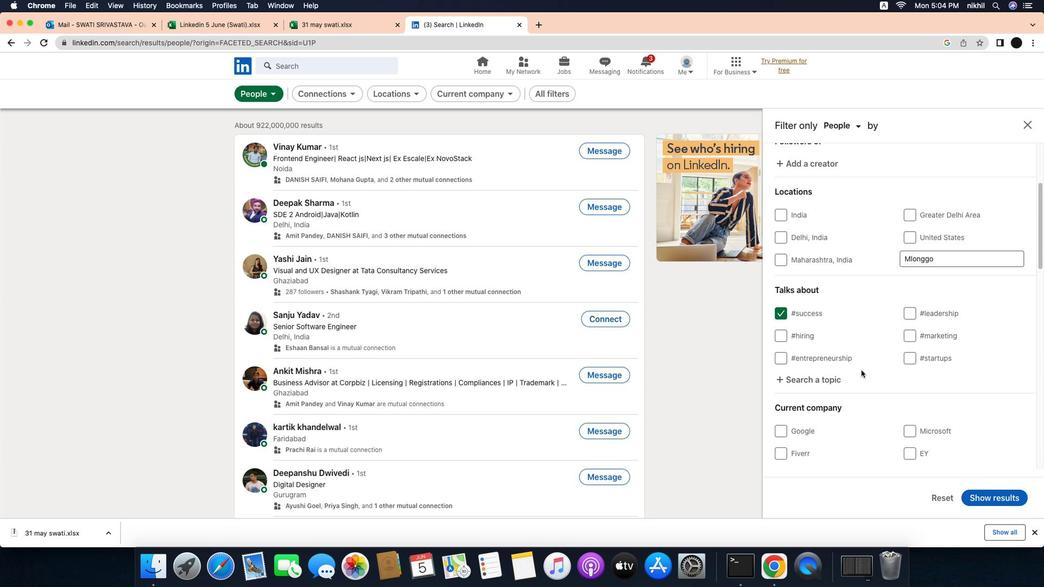 
Action: Mouse scrolled (889, 365) with delta (-29, -26)
Screenshot: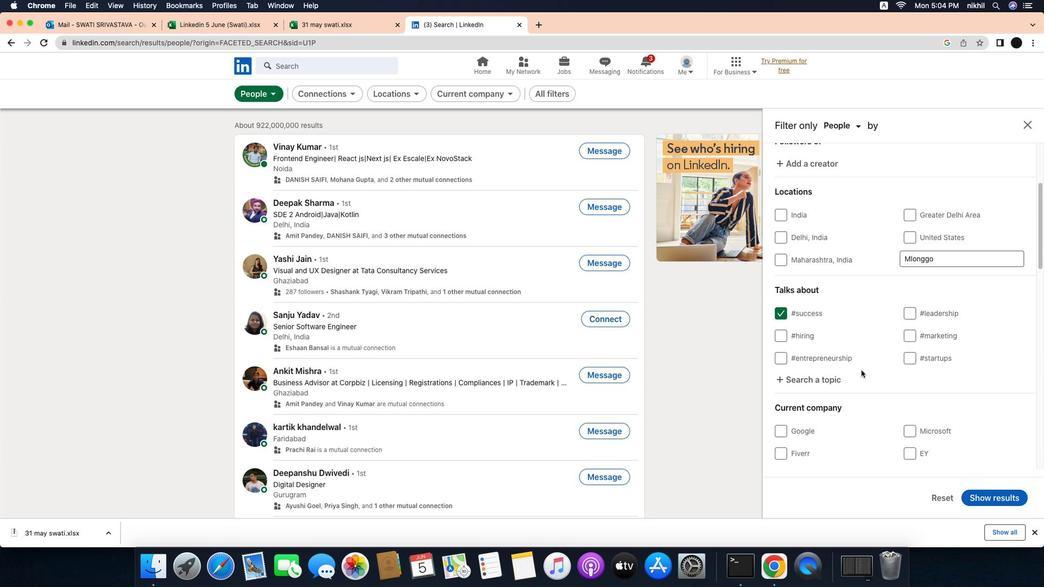 
Action: Mouse scrolled (889, 365) with delta (-29, -28)
Screenshot: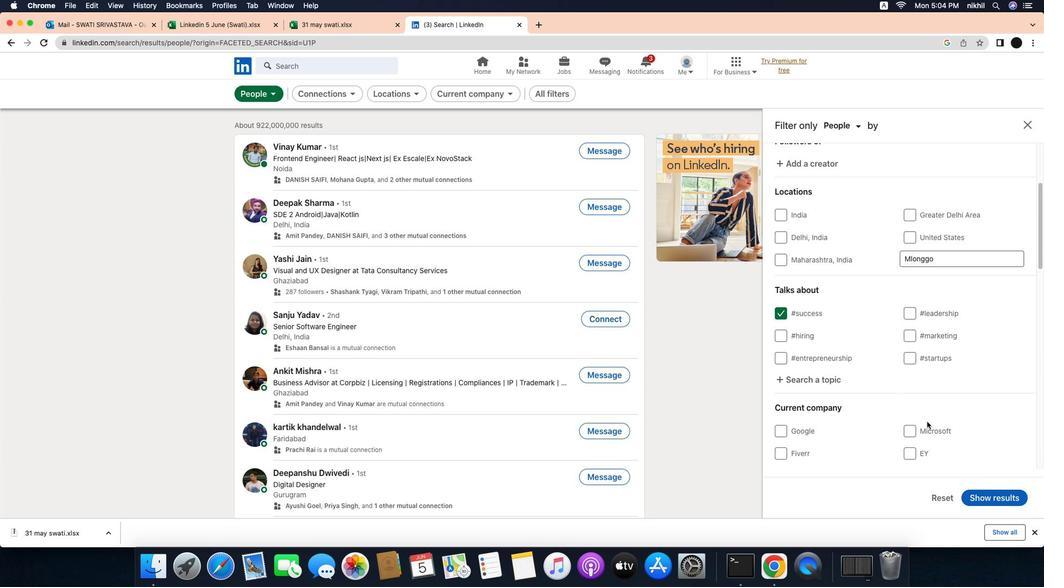 
Action: Mouse scrolled (889, 365) with delta (-29, -28)
Screenshot: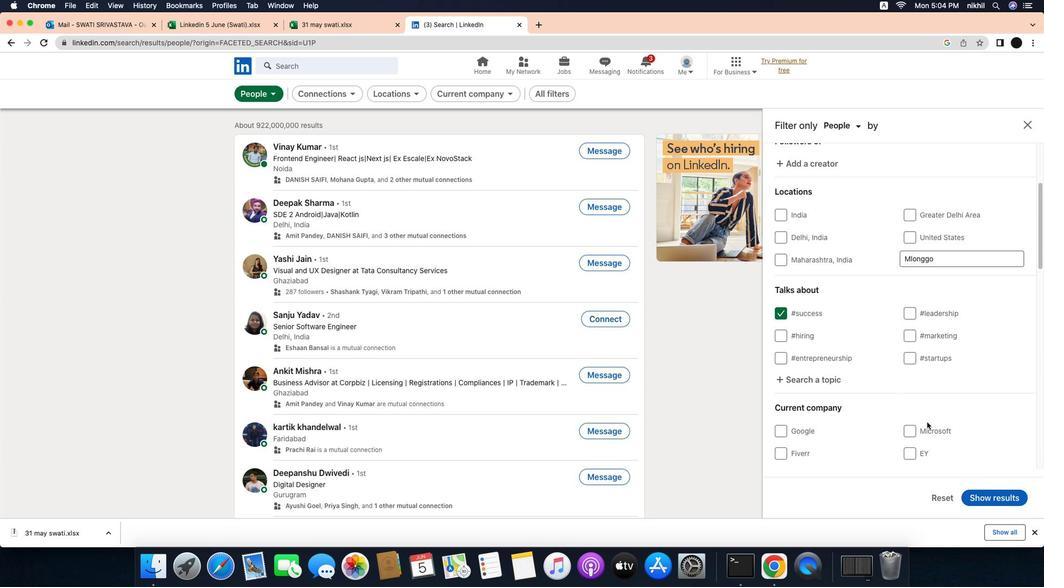 
Action: Mouse scrolled (889, 365) with delta (-29, -27)
Screenshot: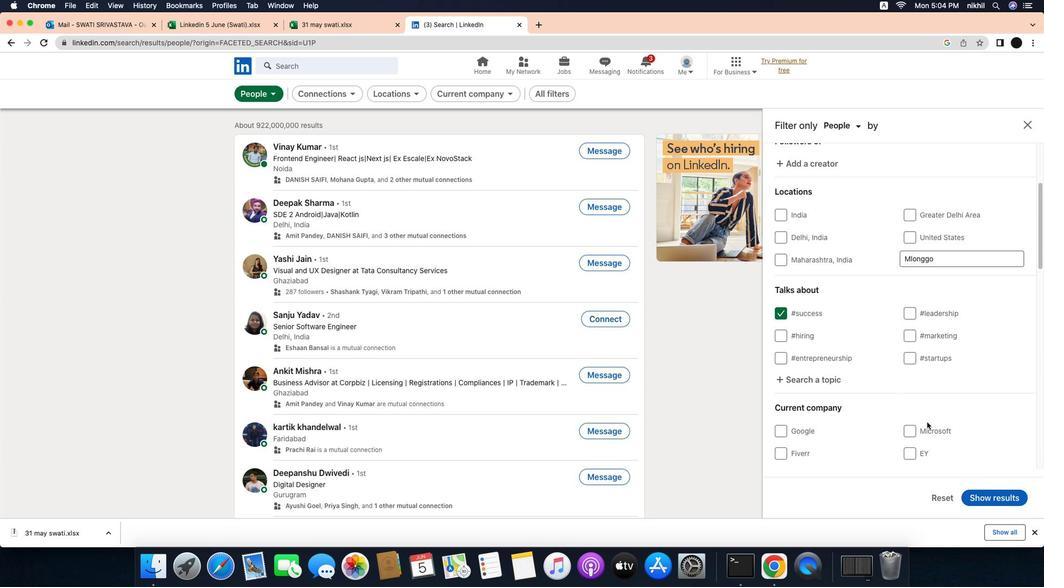 
Action: Mouse scrolled (889, 365) with delta (-29, -27)
Screenshot: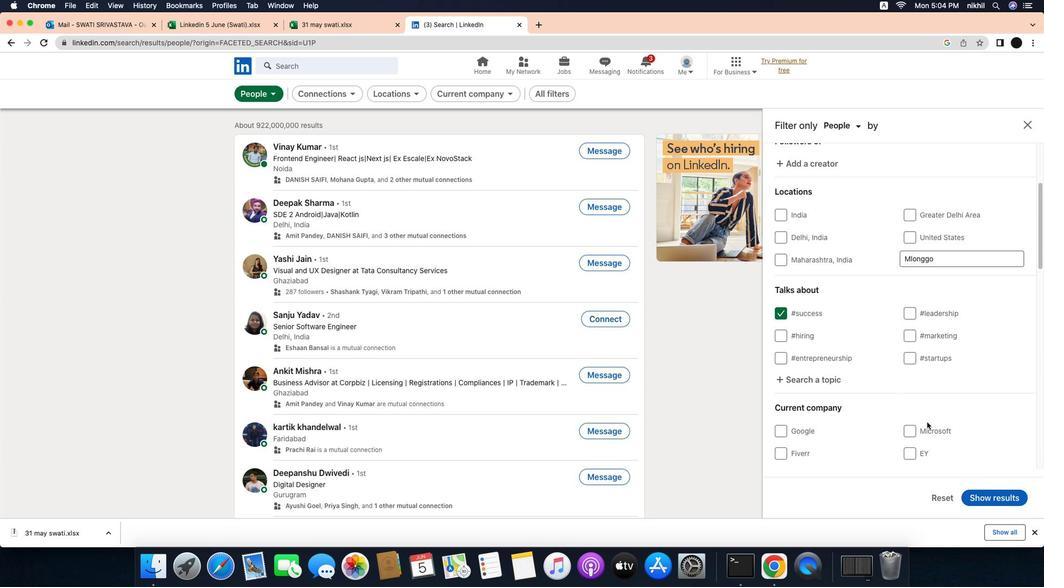 
Action: Mouse moved to (959, 421)
Screenshot: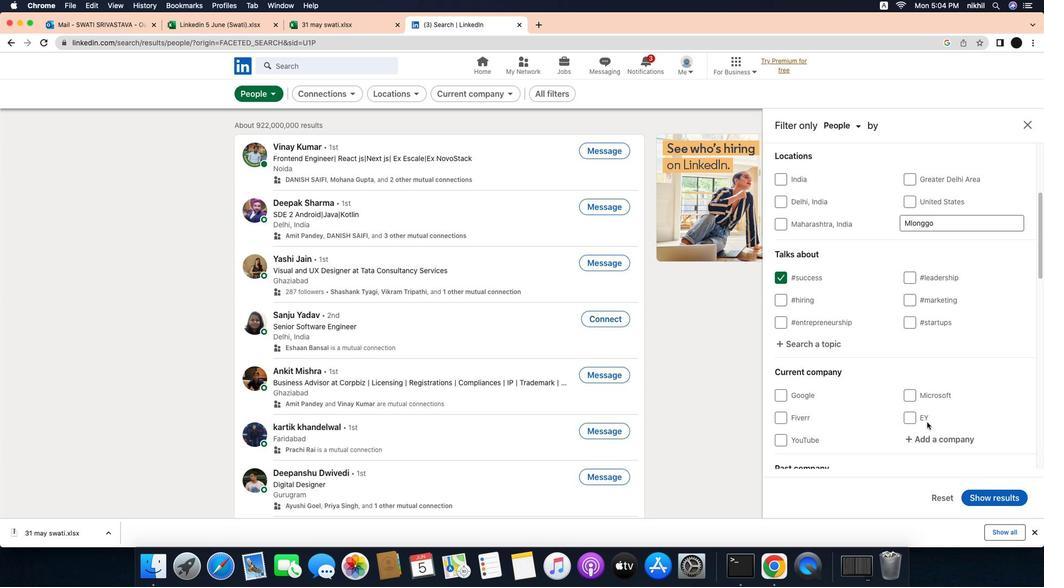 
Action: Mouse scrolled (959, 421) with delta (-29, -29)
Screenshot: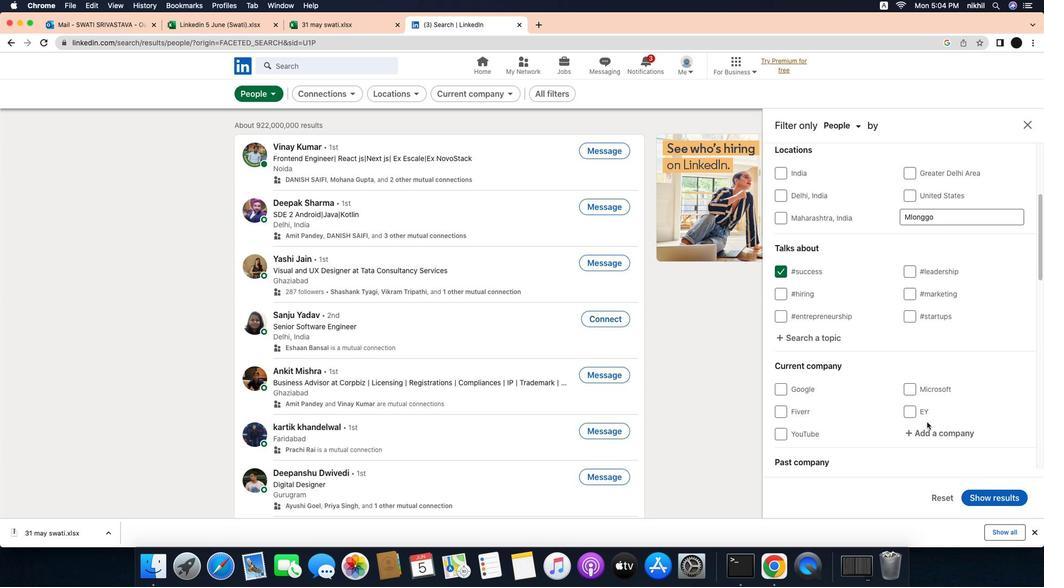 
Action: Mouse scrolled (959, 421) with delta (-29, -29)
Screenshot: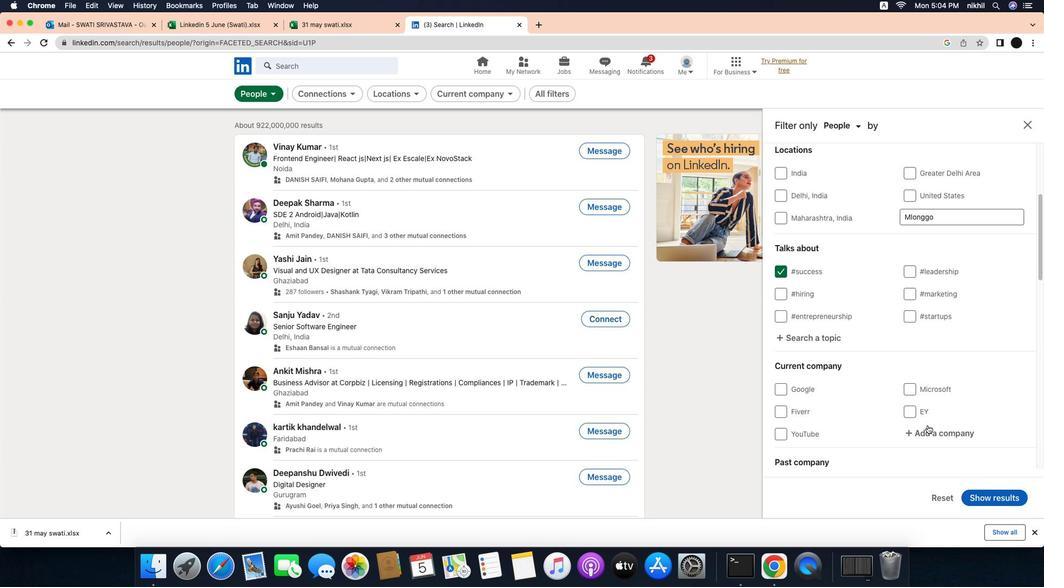 
Action: Mouse scrolled (959, 421) with delta (-29, -29)
Screenshot: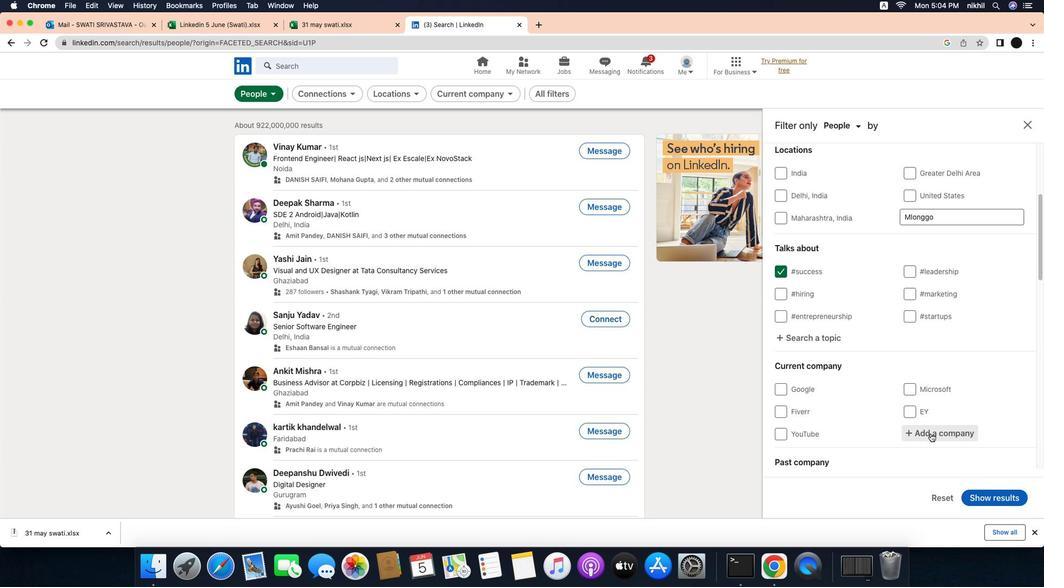 
Action: Mouse scrolled (959, 421) with delta (-29, -29)
Screenshot: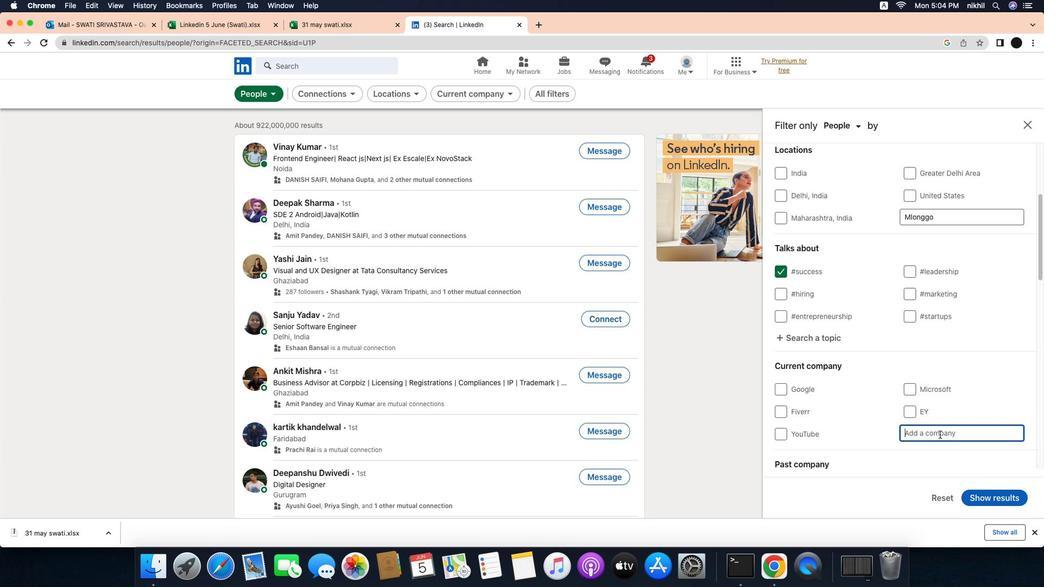
Action: Mouse scrolled (959, 421) with delta (-29, -29)
Screenshot: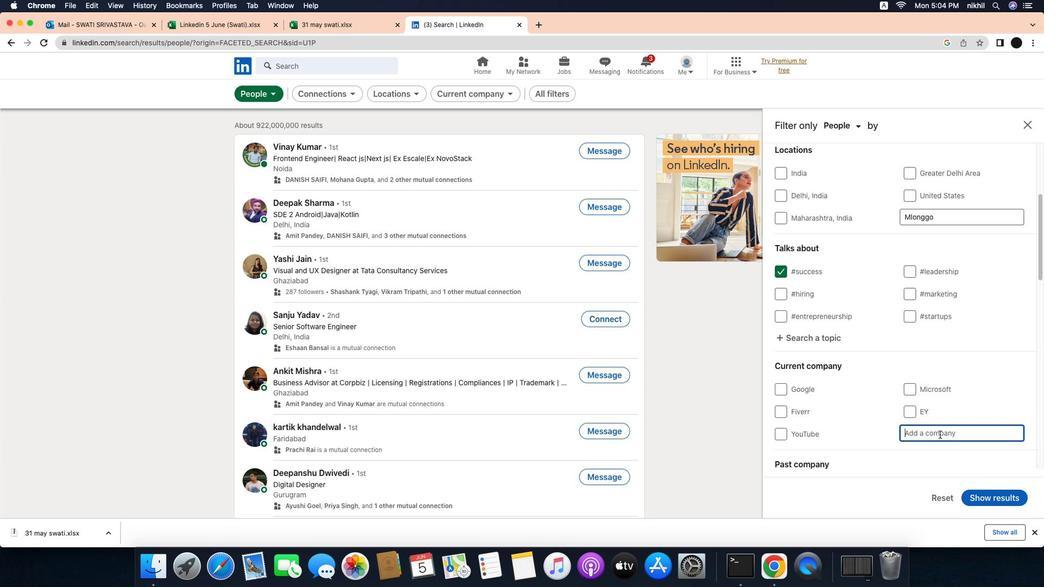 
Action: Mouse moved to (963, 433)
Screenshot: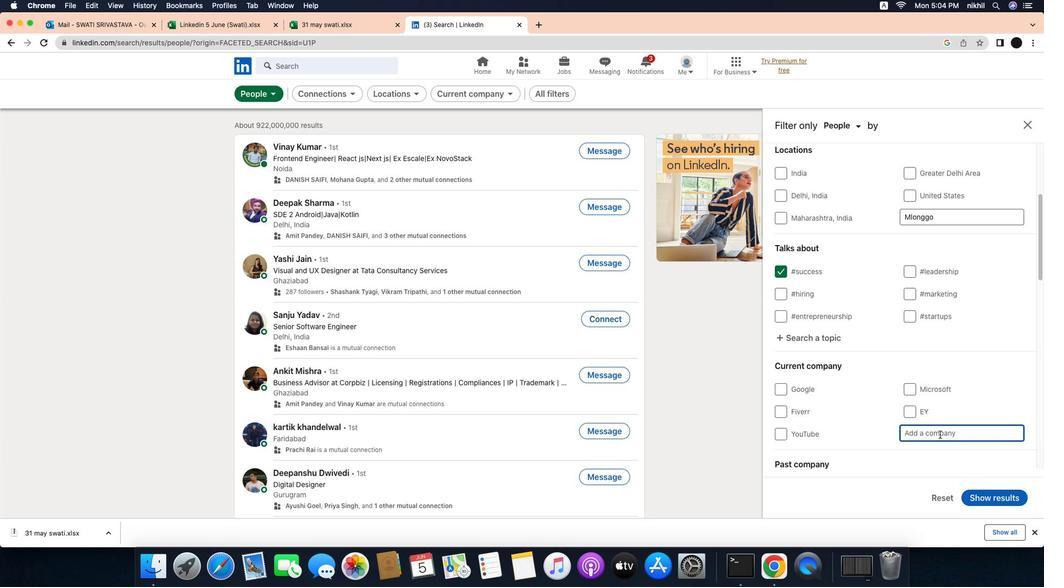 
Action: Mouse pressed left at (963, 433)
Screenshot: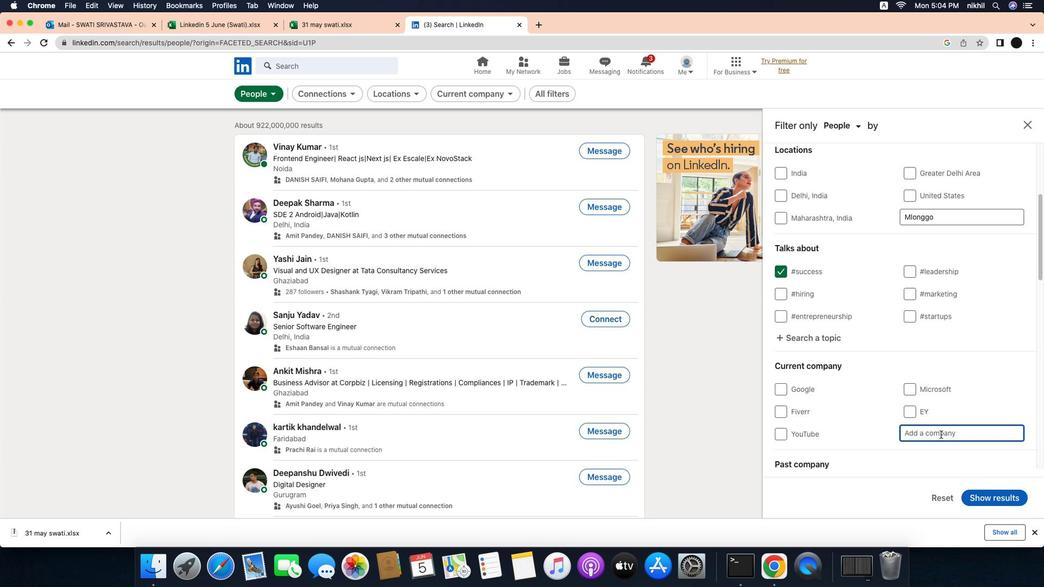 
Action: Mouse moved to (972, 434)
Screenshot: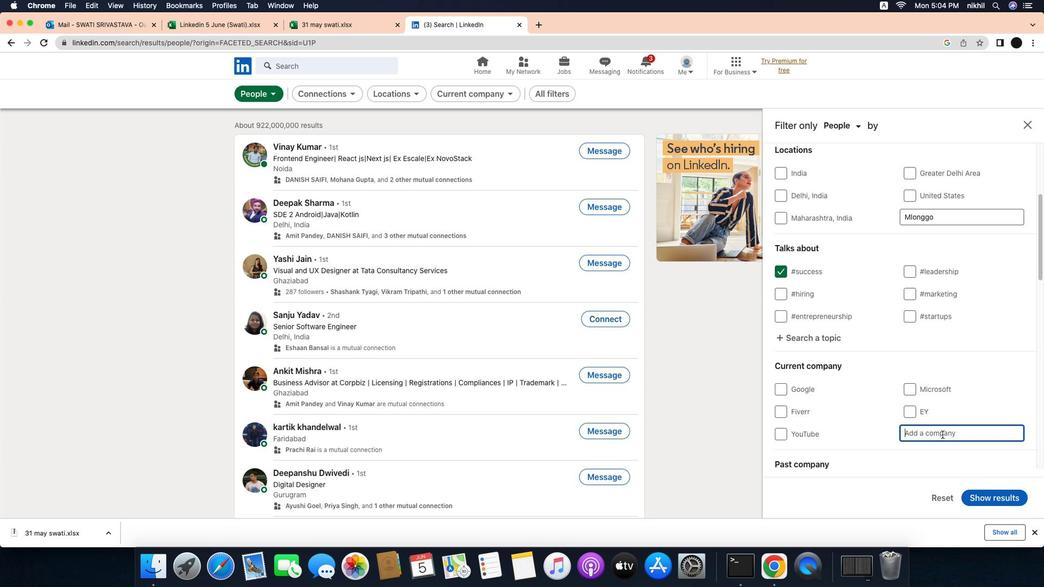 
Action: Mouse pressed left at (972, 434)
Screenshot: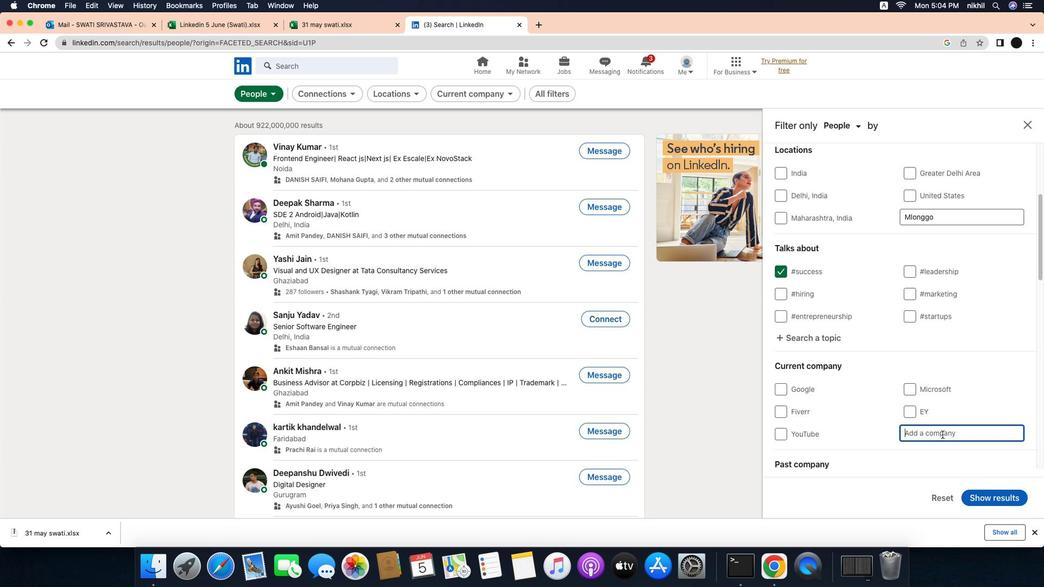 
Action: Mouse moved to (975, 434)
Screenshot: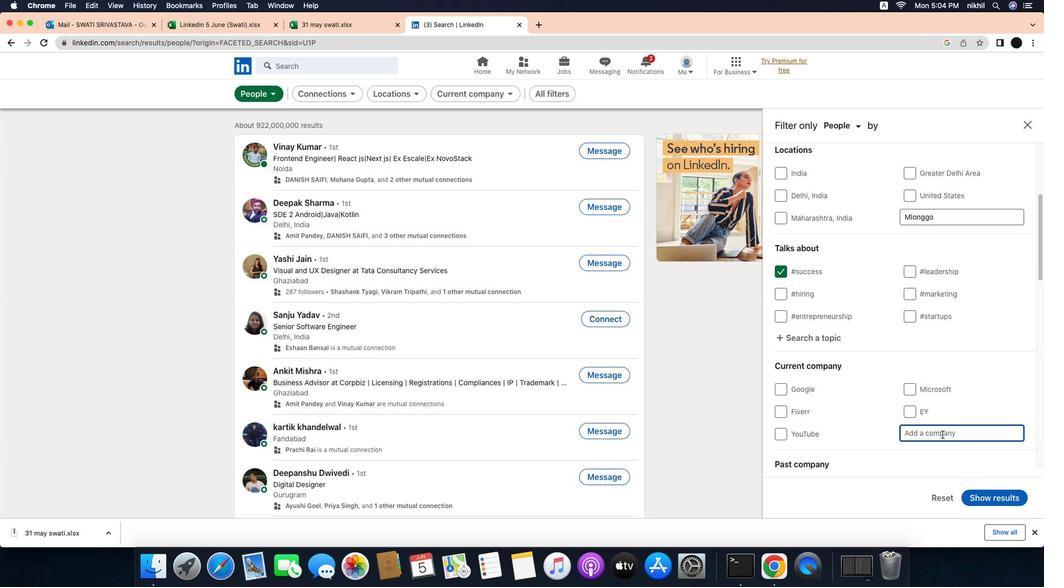 
Action: Key pressed Key.caps_lock'H'Key.caps_lock'i''l''l'
Screenshot: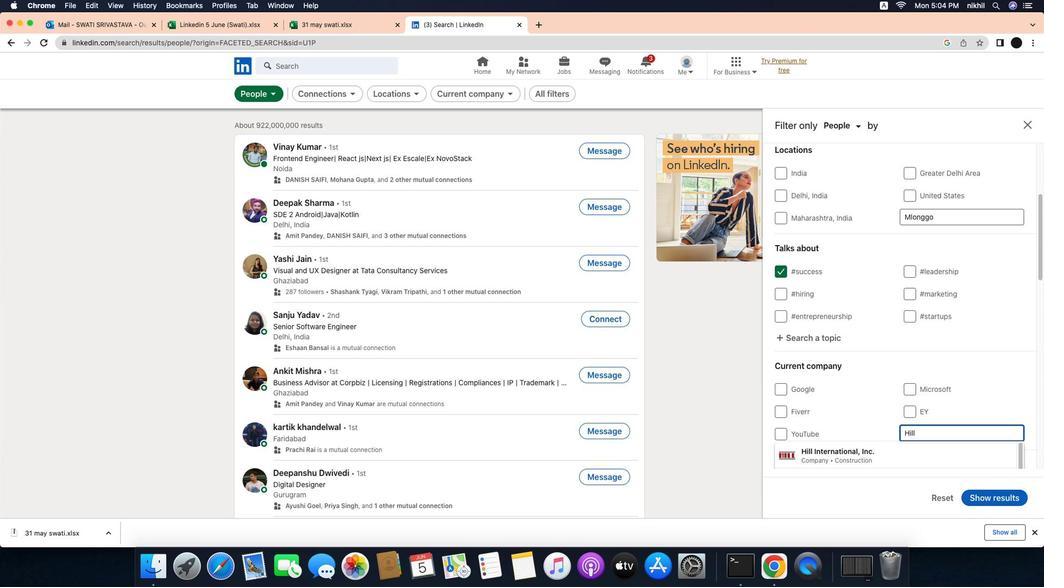 
Action: Mouse moved to (986, 442)
Screenshot: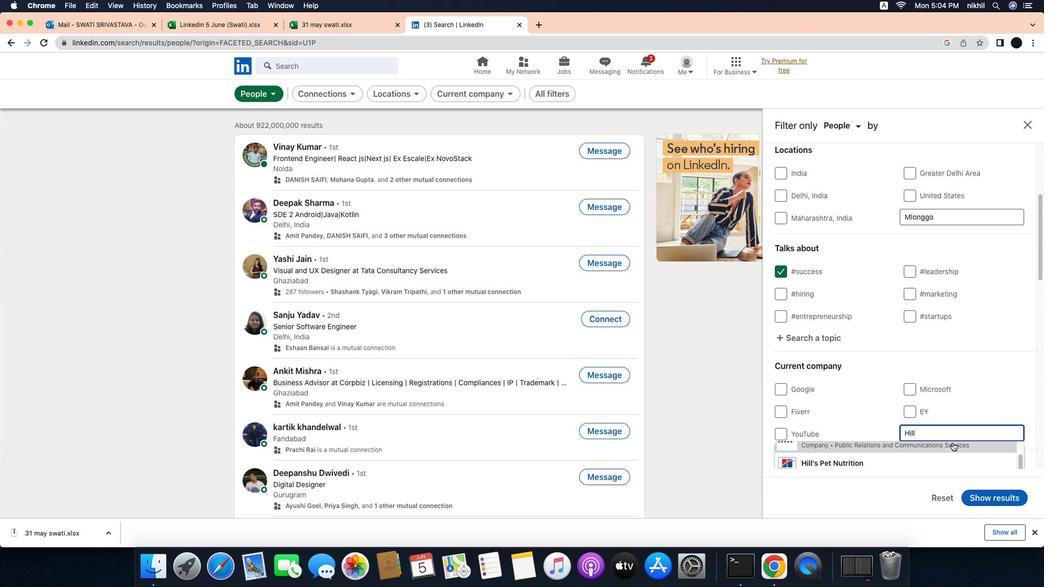 
Action: Mouse scrolled (986, 442) with delta (-29, -29)
Screenshot: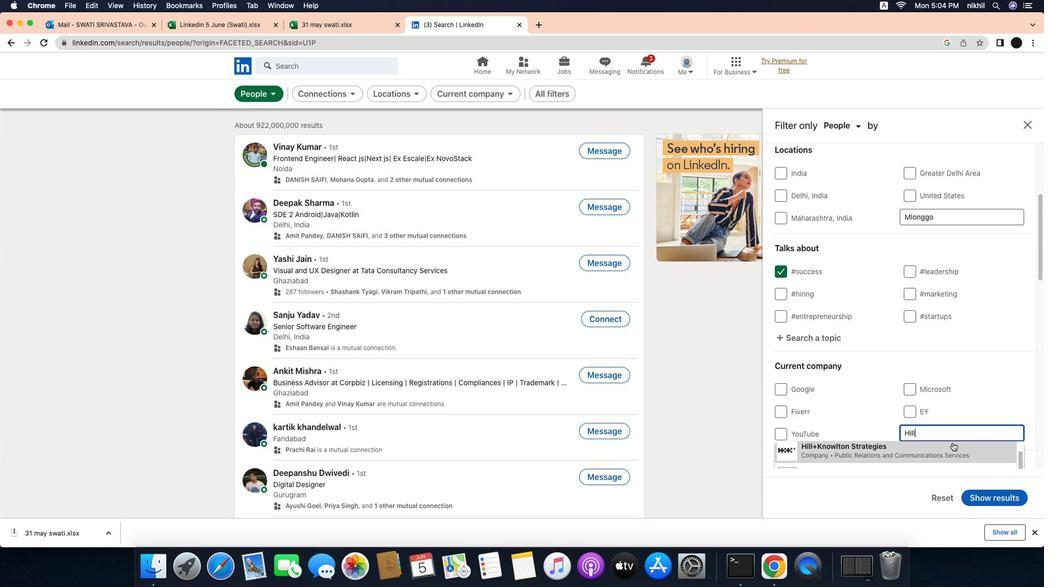 
Action: Mouse scrolled (986, 442) with delta (-29, -29)
Screenshot: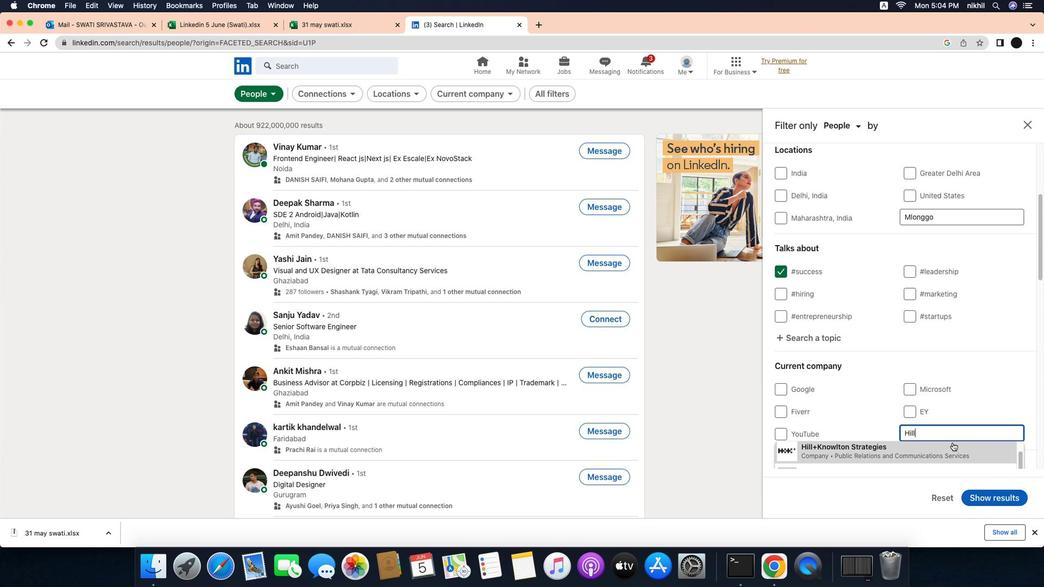 
Action: Mouse scrolled (986, 442) with delta (-29, -29)
Screenshot: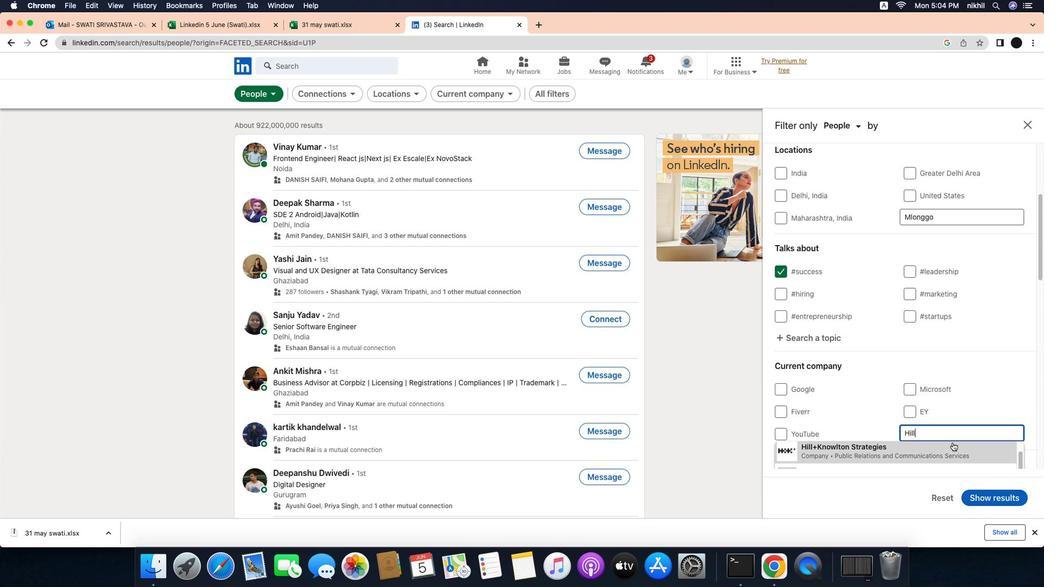 
Action: Mouse scrolled (986, 442) with delta (-29, -28)
Screenshot: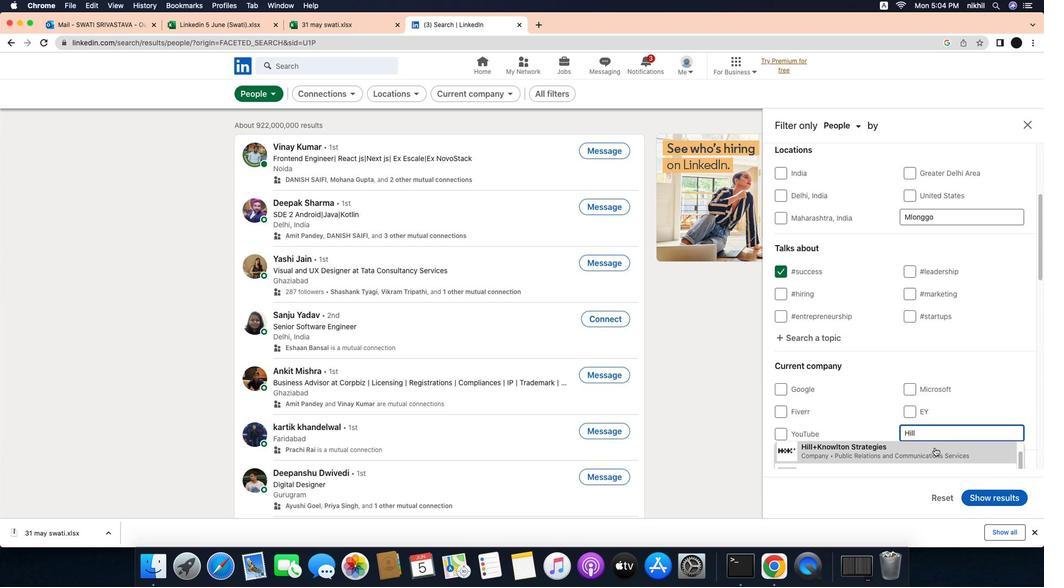 
Action: Mouse scrolled (986, 442) with delta (-29, -28)
Screenshot: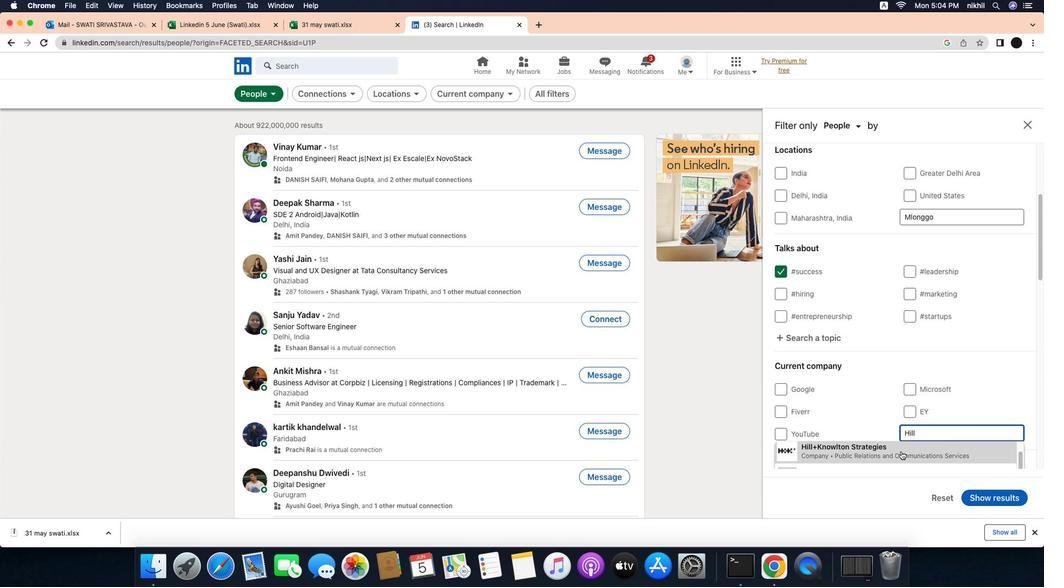 
Action: Mouse moved to (916, 453)
Screenshot: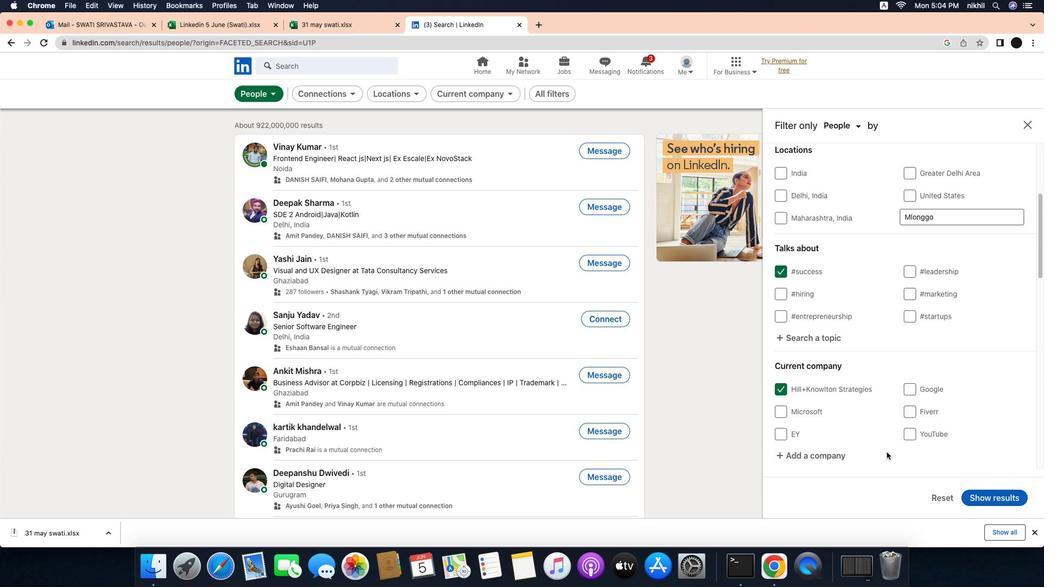 
Action: Mouse pressed left at (916, 453)
Screenshot: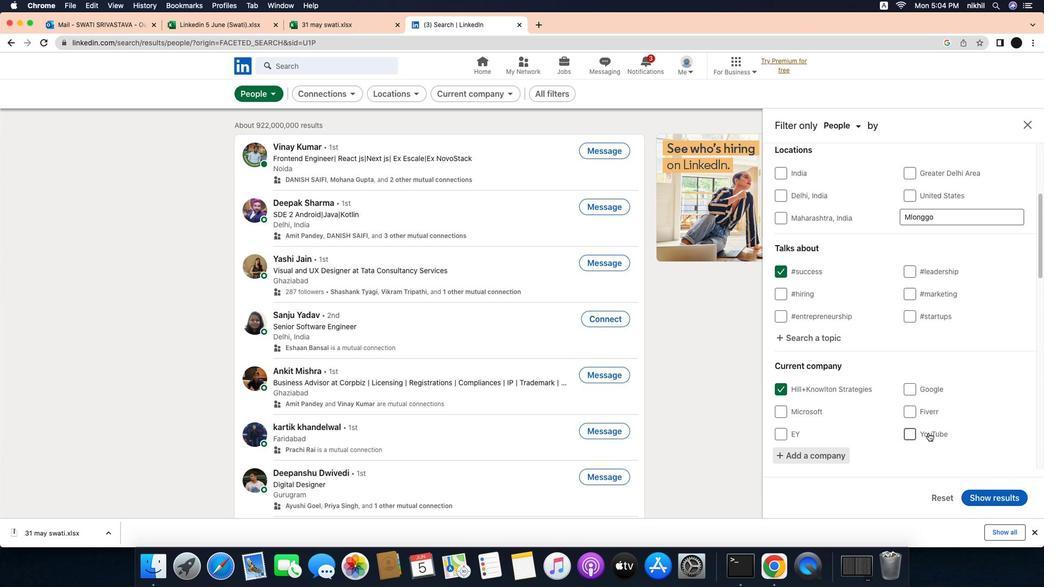 
Action: Mouse moved to (960, 432)
Screenshot: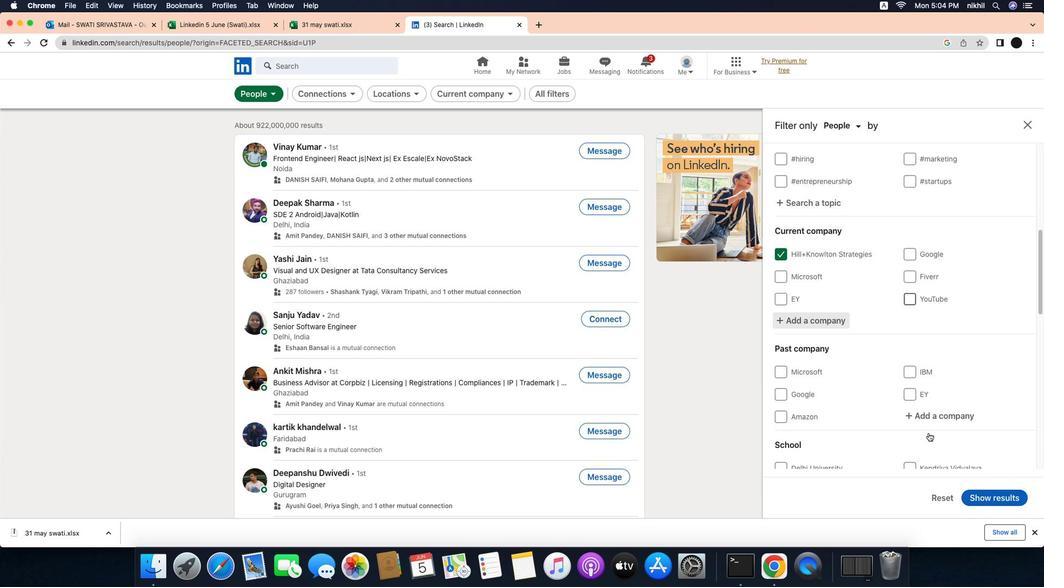 
Action: Mouse scrolled (960, 432) with delta (-29, -29)
Screenshot: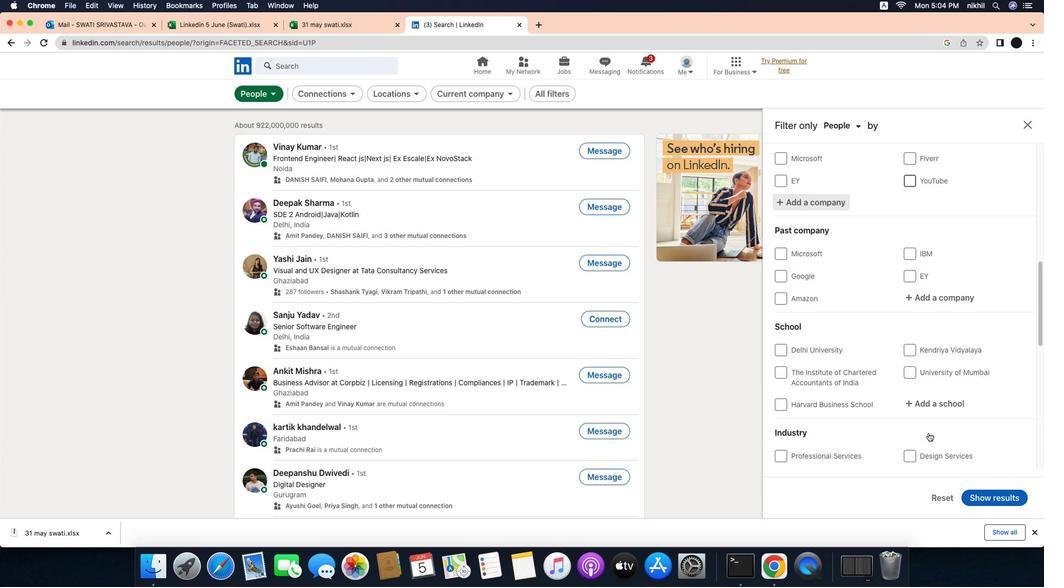 
Action: Mouse scrolled (960, 432) with delta (-29, -29)
Screenshot: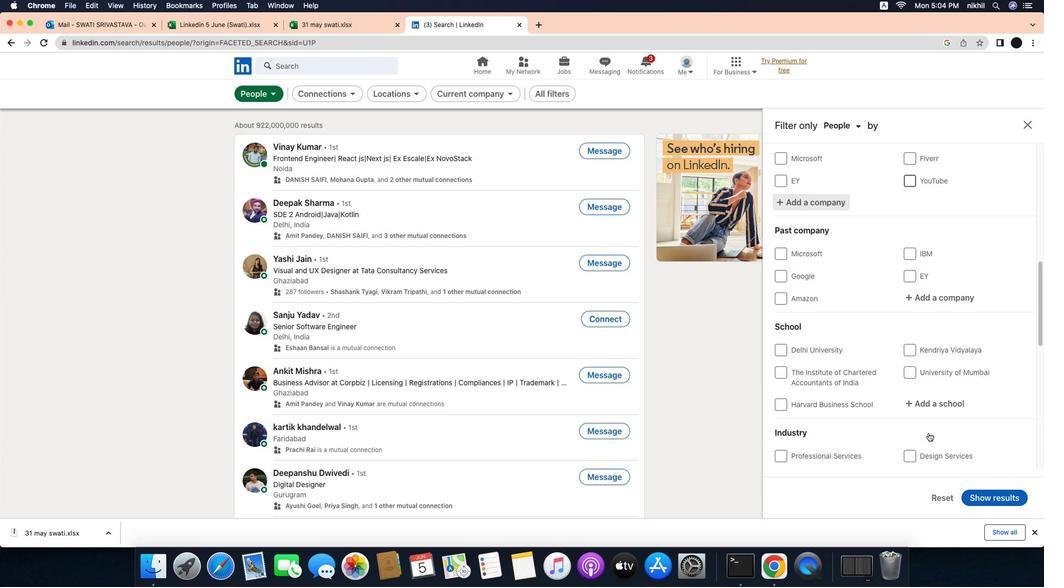 
Action: Mouse scrolled (960, 432) with delta (-29, -30)
Screenshot: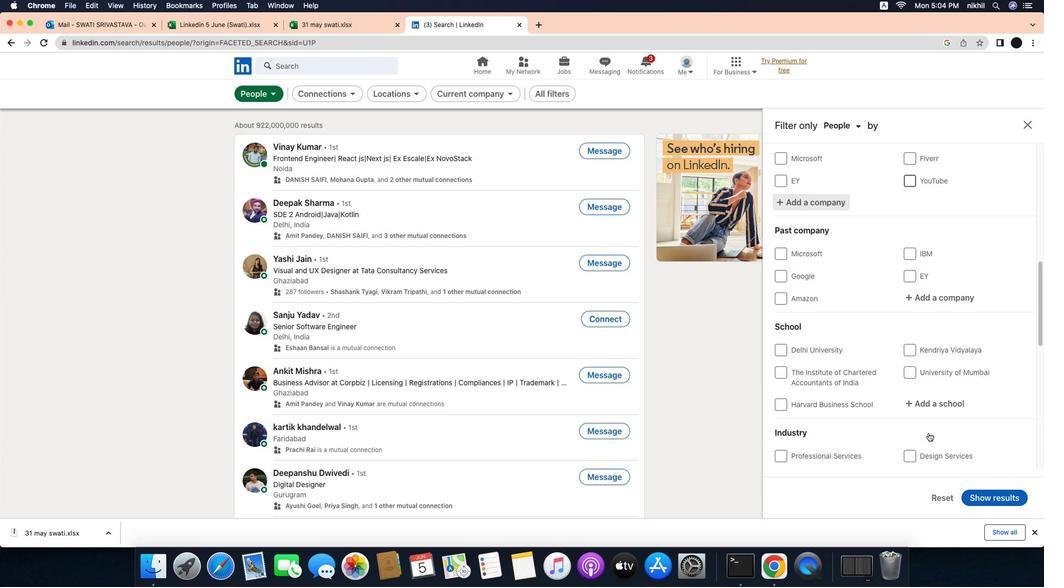
Action: Mouse scrolled (960, 432) with delta (-29, -29)
Screenshot: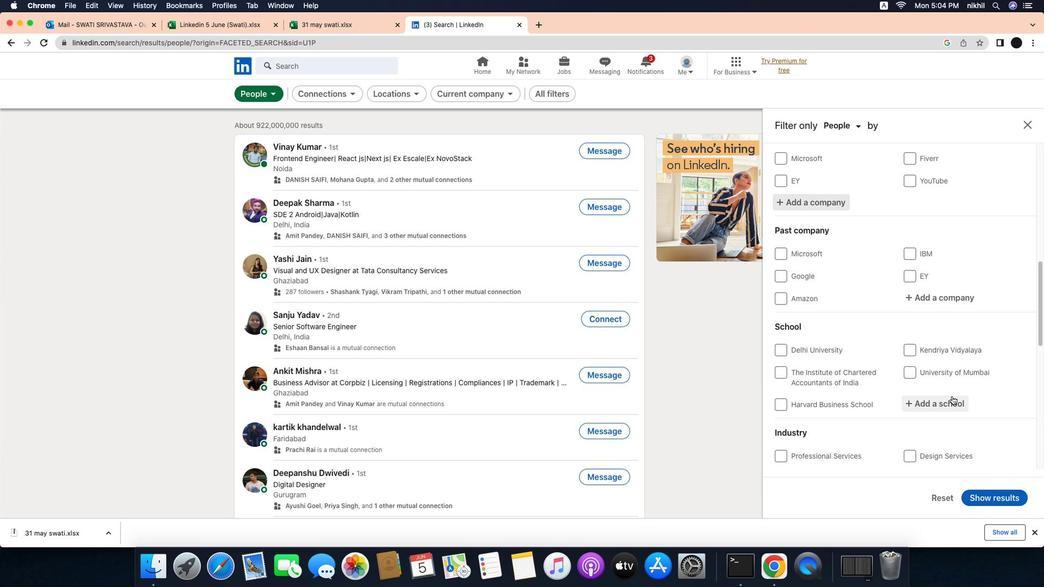 
Action: Mouse scrolled (960, 432) with delta (-29, -29)
Screenshot: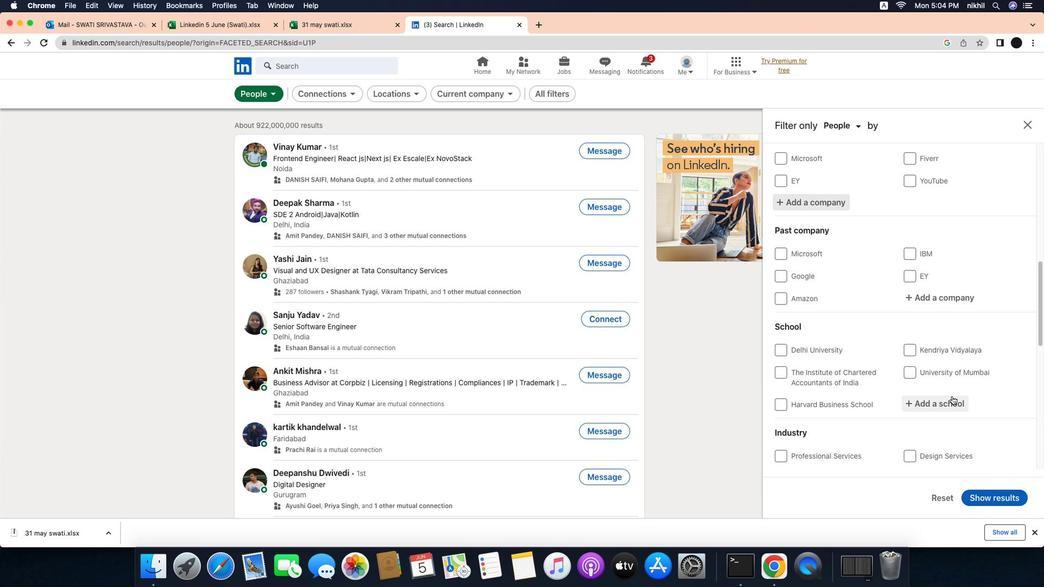 
Action: Mouse scrolled (960, 432) with delta (-29, -31)
Screenshot: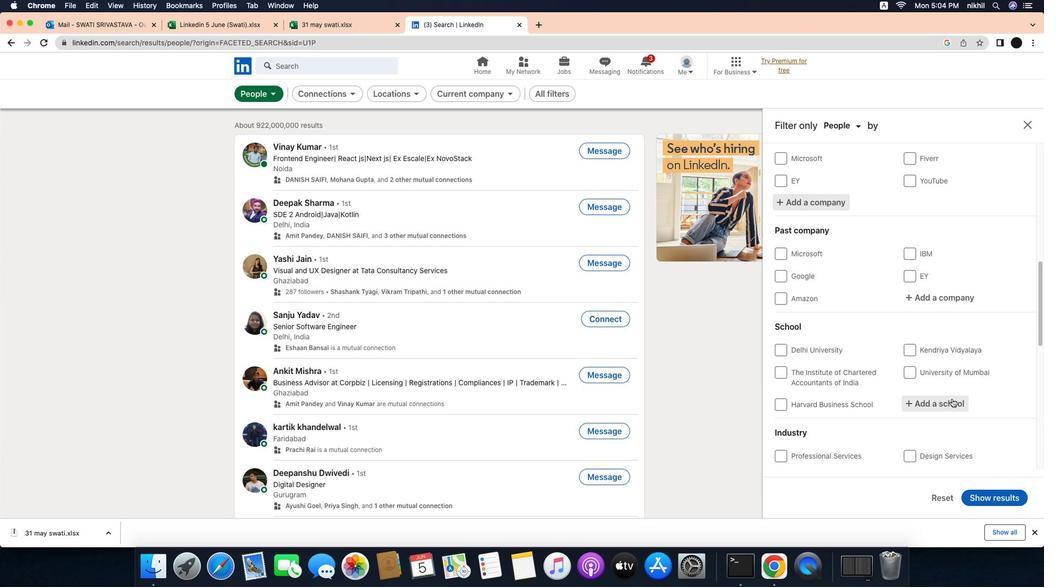 
Action: Mouse scrolled (960, 432) with delta (-29, -31)
Screenshot: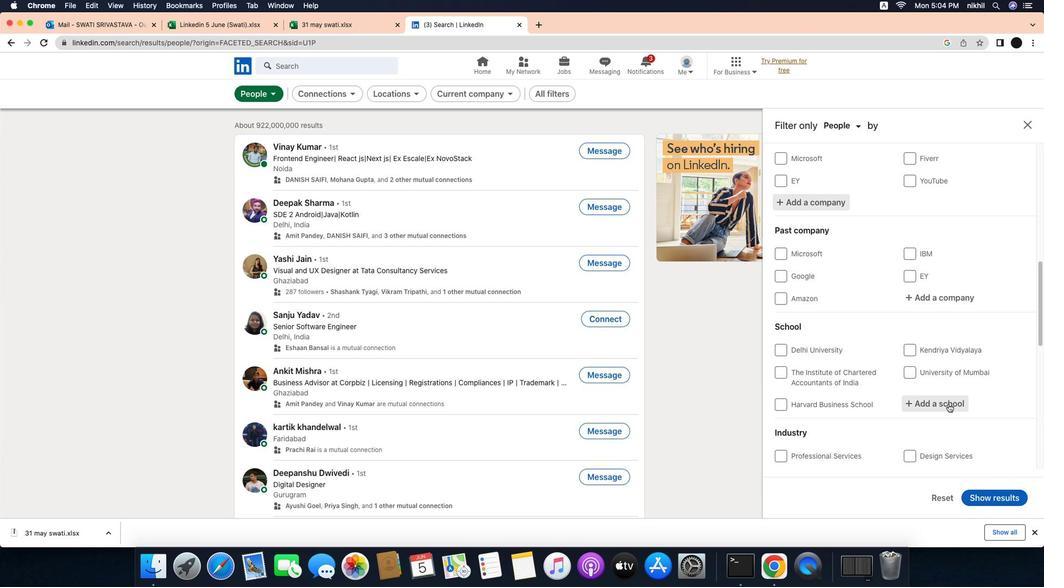 
Action: Mouse moved to (981, 402)
Screenshot: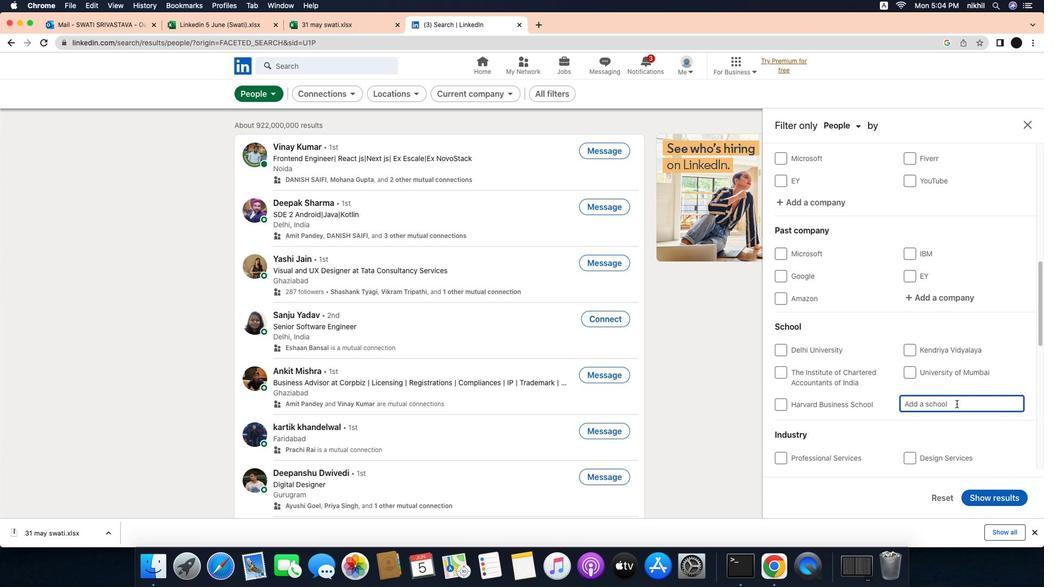 
Action: Mouse pressed left at (981, 402)
Screenshot: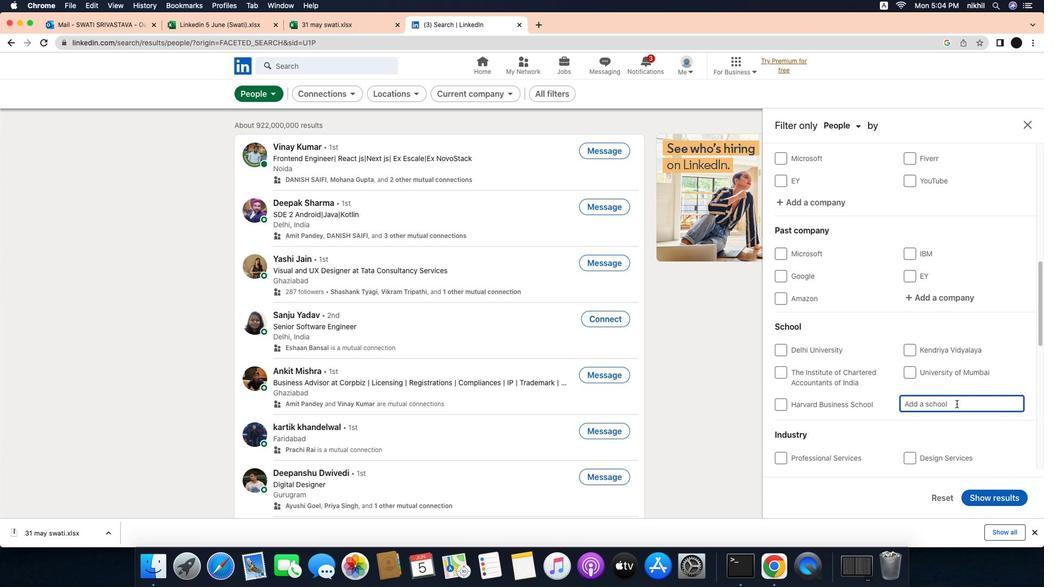 
Action: Mouse moved to (990, 400)
Screenshot: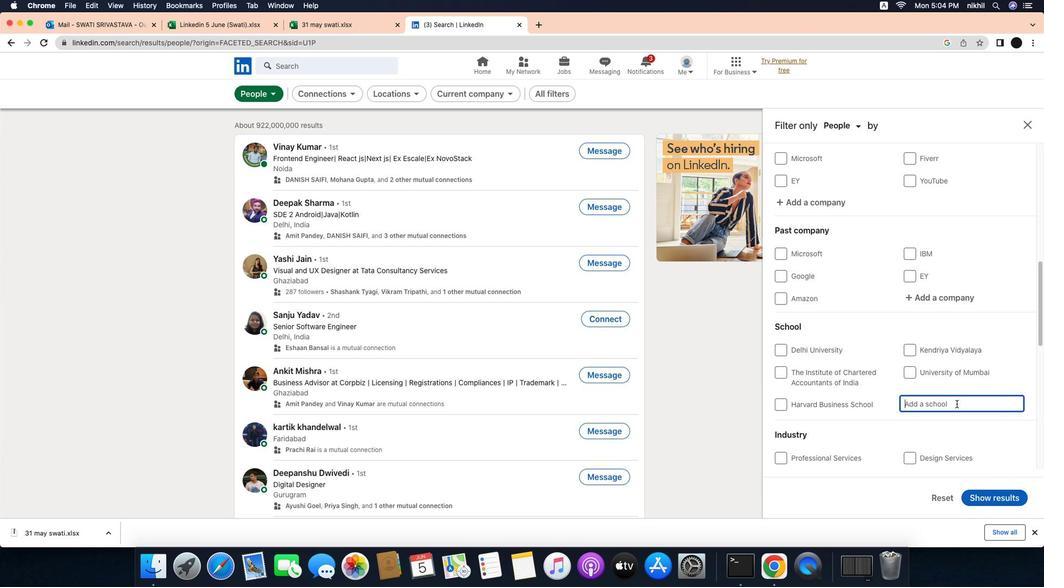
Action: Mouse pressed left at (990, 400)
Screenshot: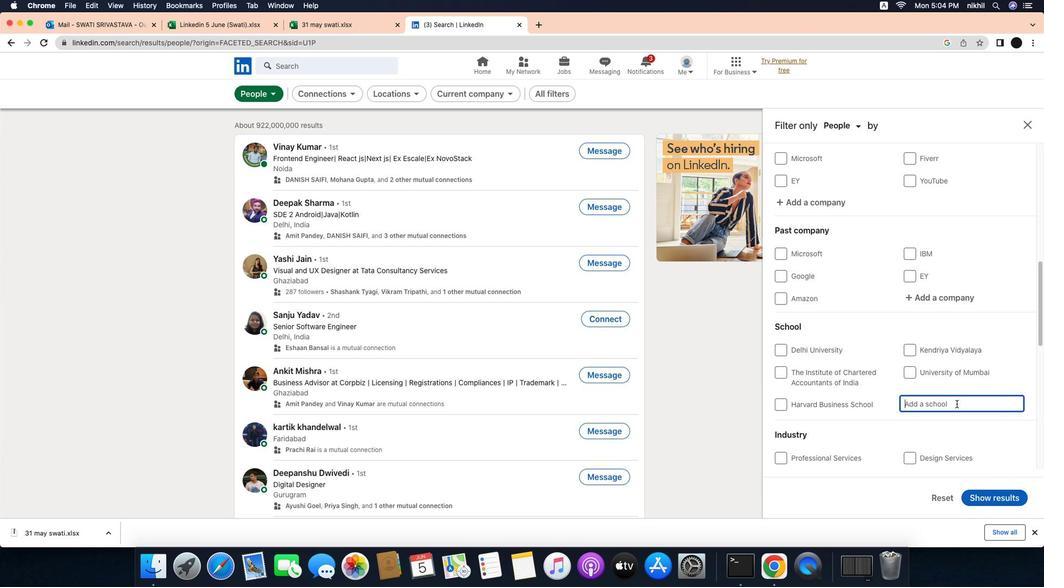 
Action: Mouse moved to (990, 401)
Screenshot: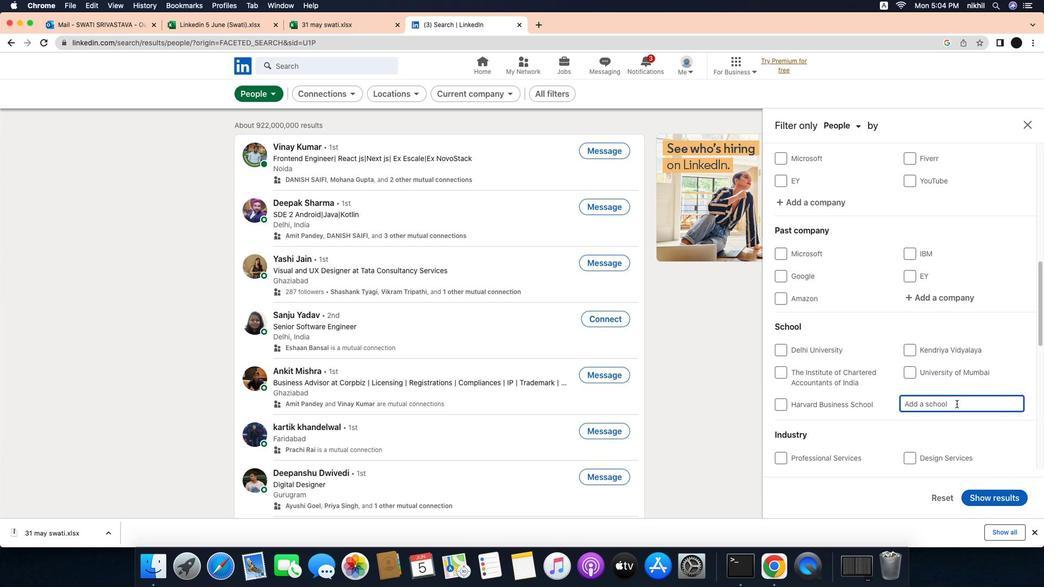 
Action: Key pressed Key.caps_lock'S''C''M''S'Key.space'G''R''O''U''P'Key.space'O''F'Key.space'I''N''S''T''I''T''U''T''I''O''N''S'
Screenshot: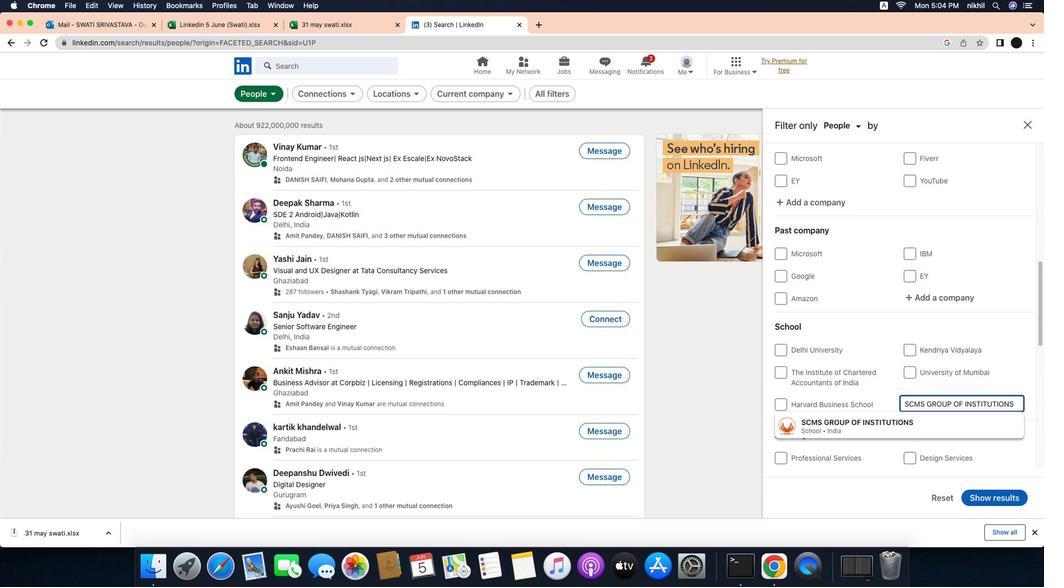 
Action: Mouse moved to (944, 425)
Screenshot: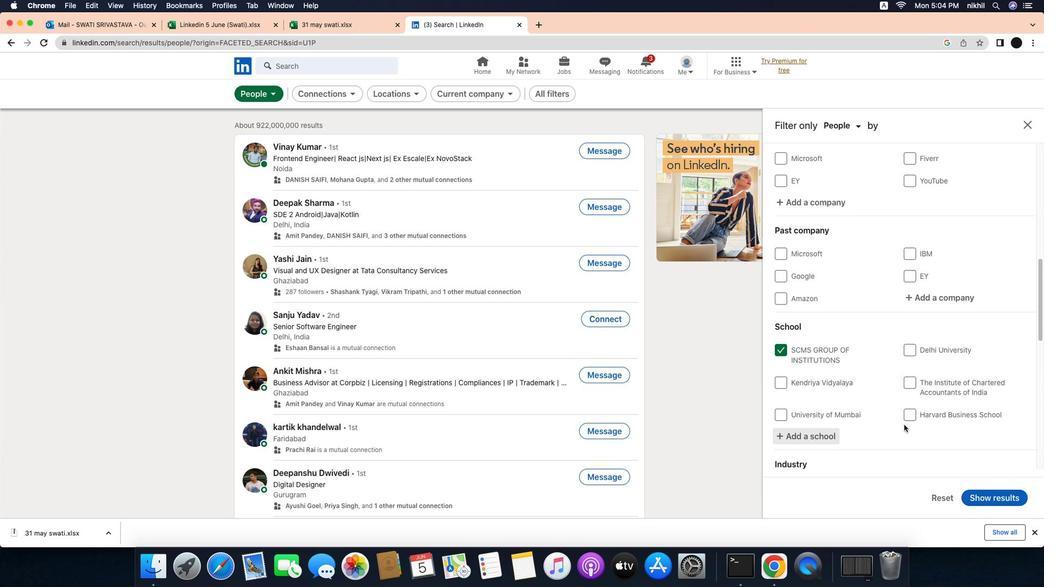 
Action: Mouse pressed left at (944, 425)
Screenshot: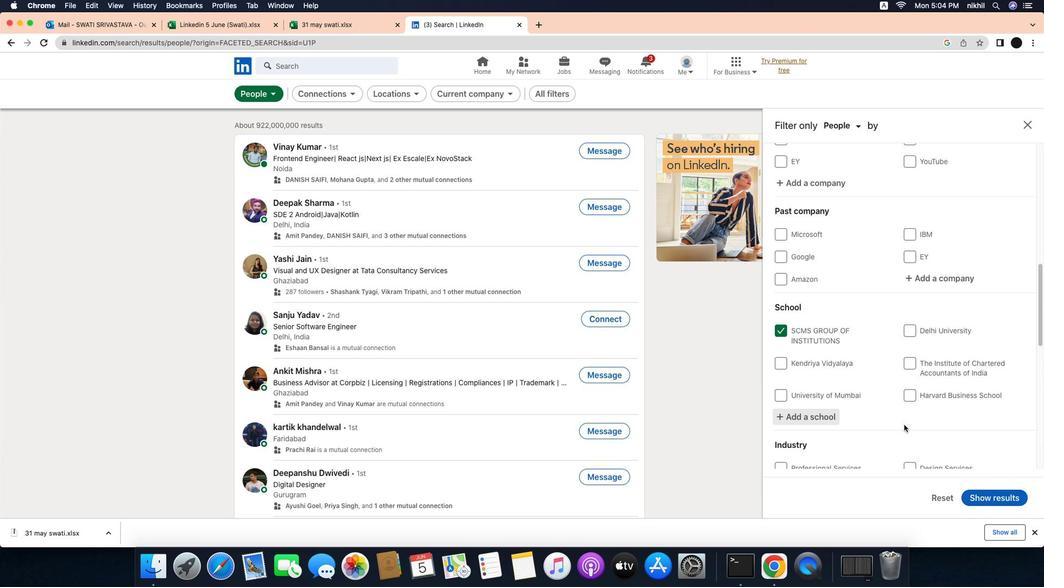 
Action: Mouse moved to (934, 423)
Screenshot: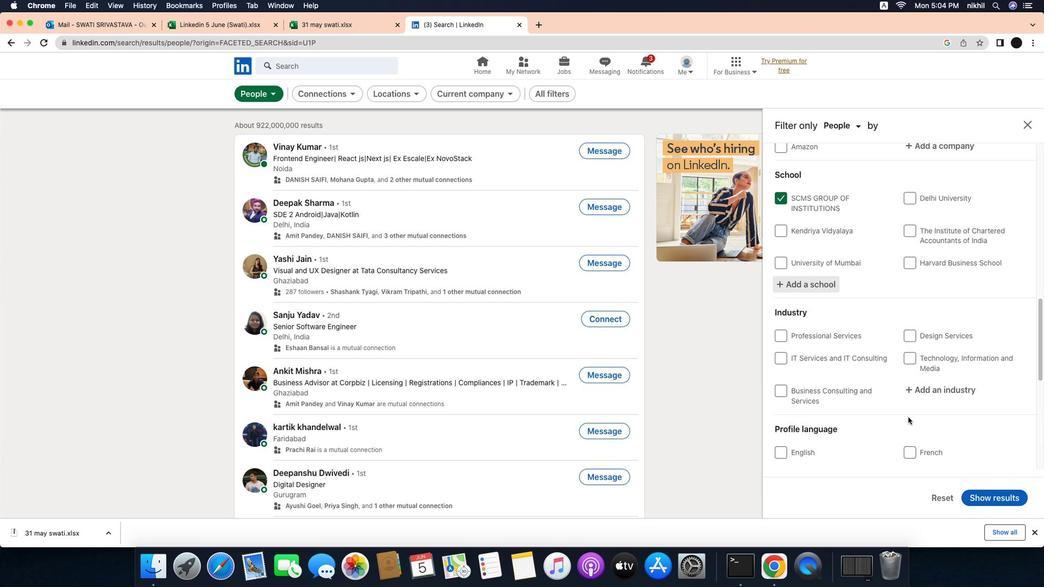 
Action: Mouse scrolled (934, 423) with delta (-29, -29)
Screenshot: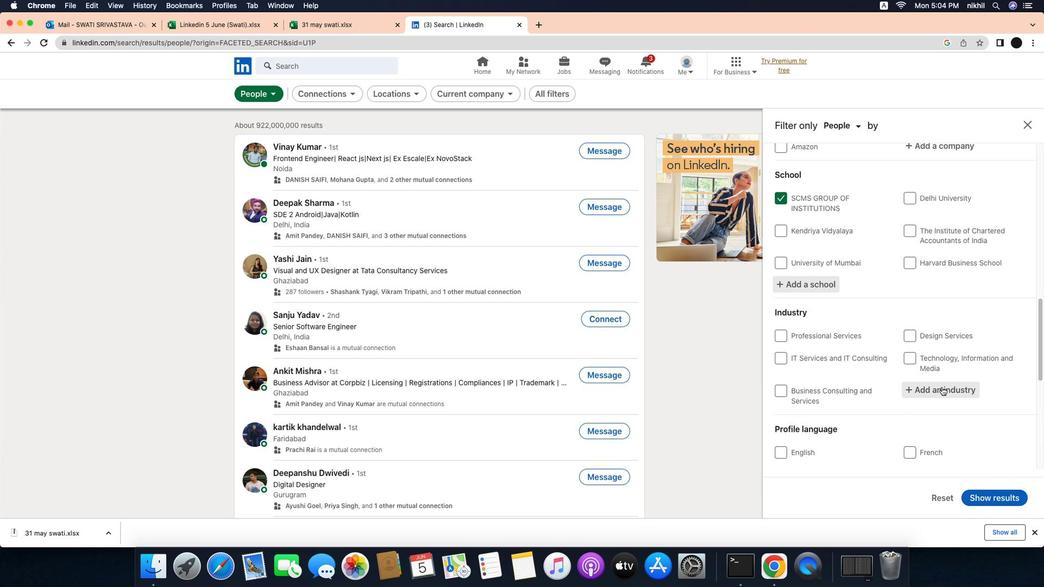
Action: Mouse scrolled (934, 423) with delta (-29, -29)
Screenshot: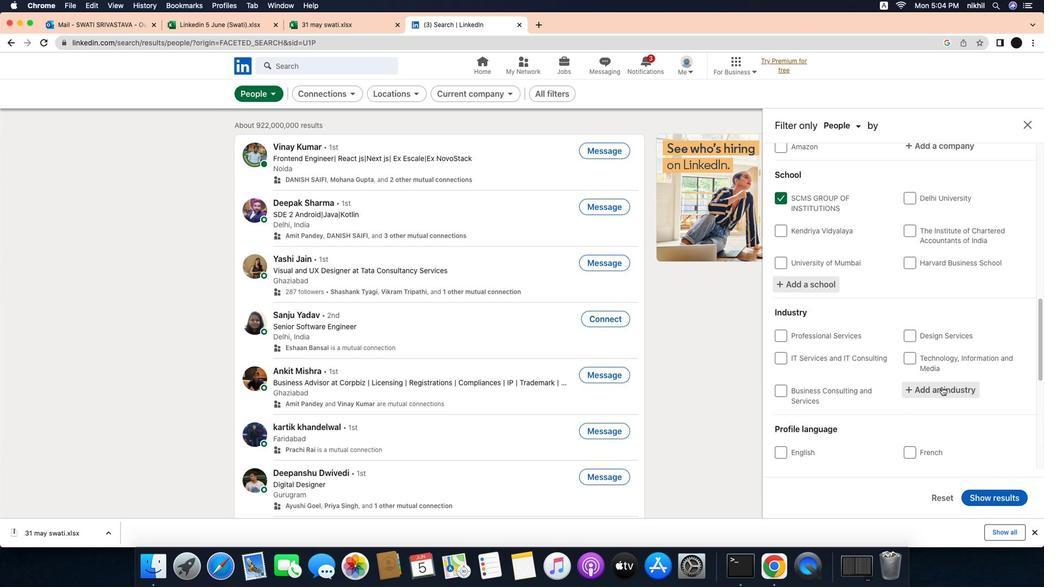 
Action: Mouse scrolled (934, 423) with delta (-29, -30)
Screenshot: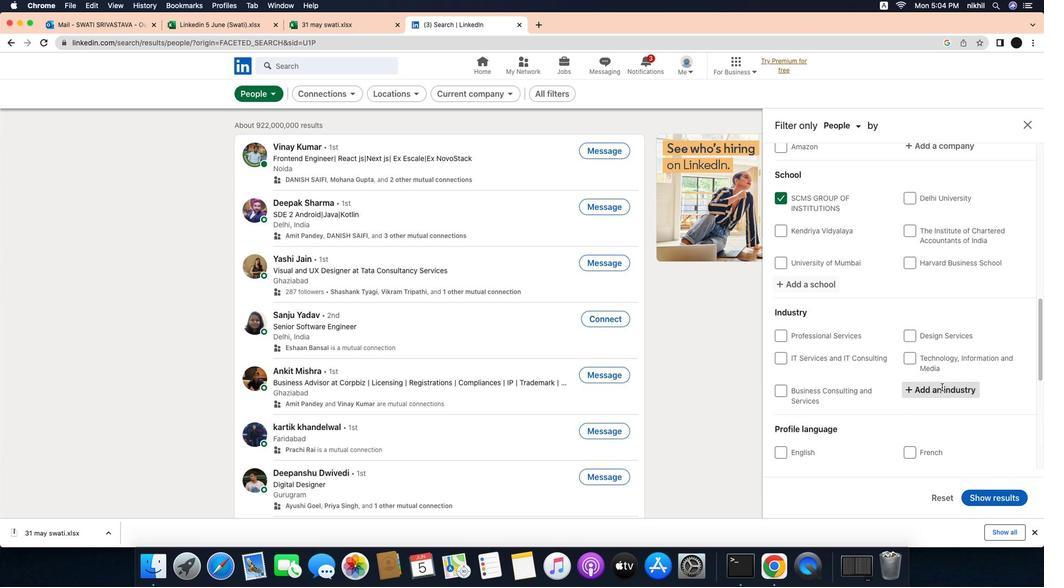 
Action: Mouse scrolled (934, 423) with delta (-29, -31)
Screenshot: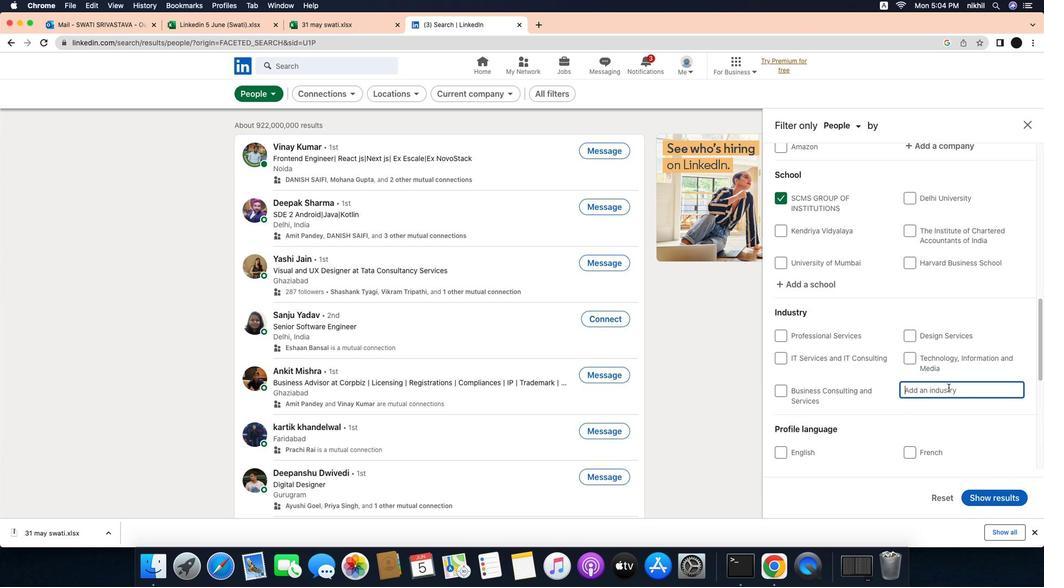 
Action: Mouse moved to (974, 383)
Screenshot: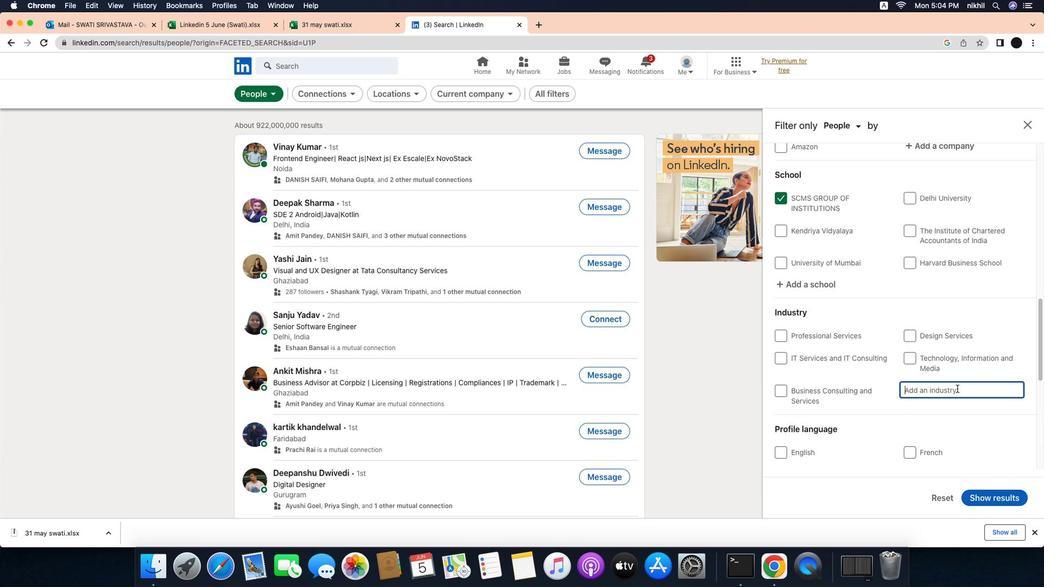 
Action: Mouse pressed left at (974, 383)
Screenshot: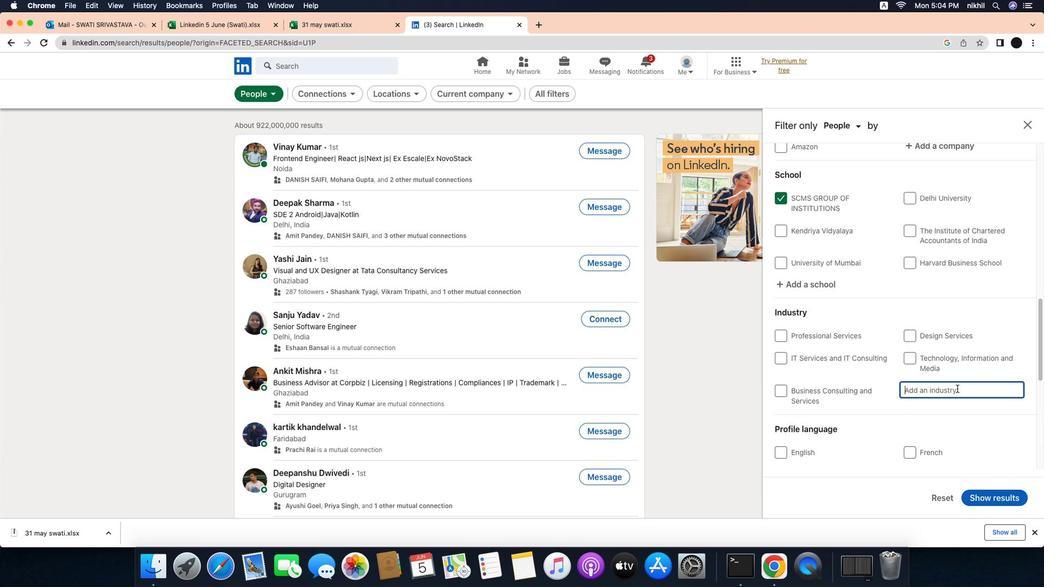 
Action: Mouse moved to (991, 385)
Screenshot: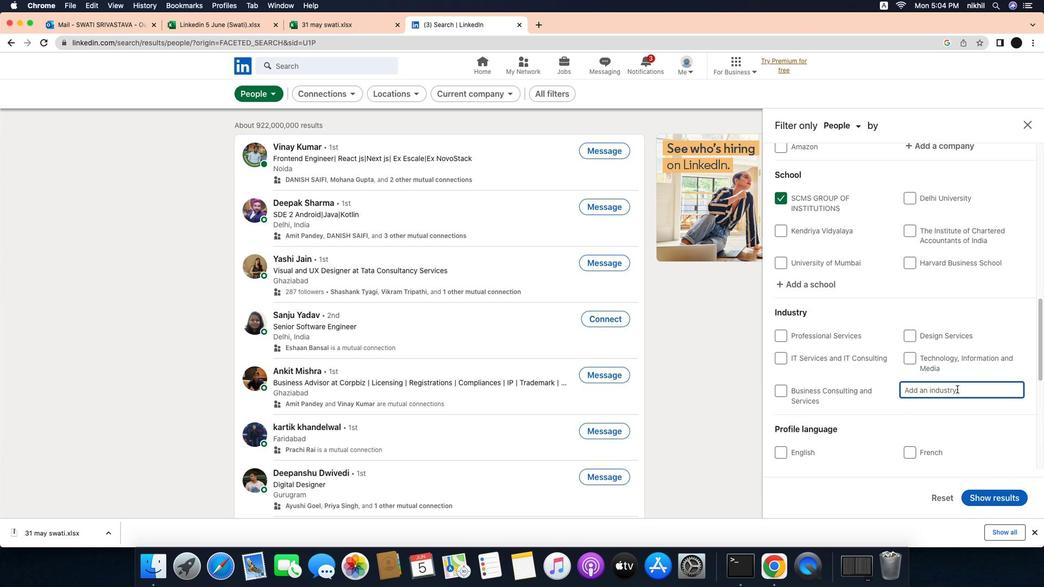 
Action: Mouse pressed left at (991, 385)
Screenshot: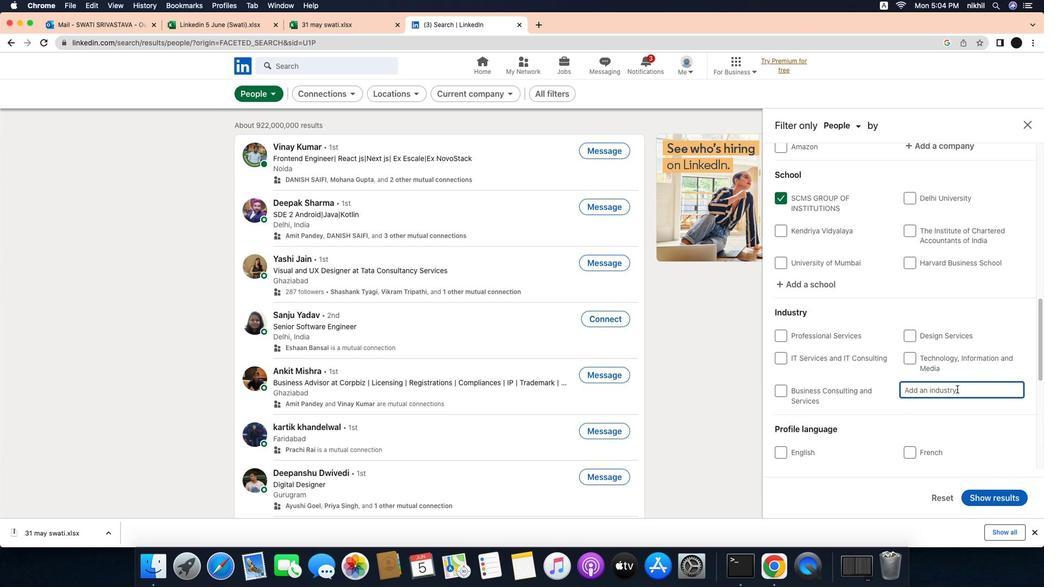 
Action: Mouse moved to (991, 385)
Screenshot: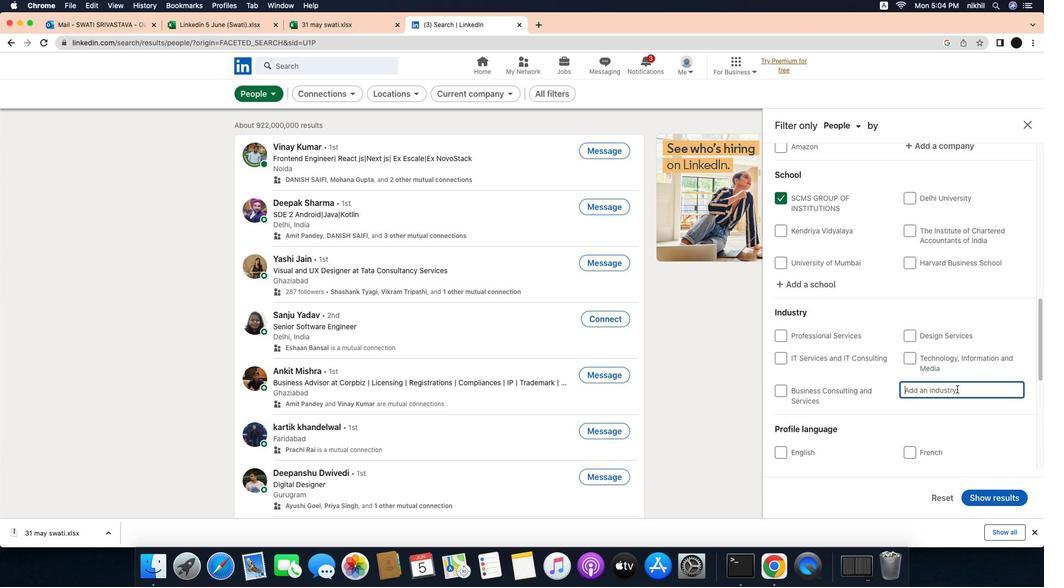 
Action: Key pressed Key.caps_lock'r'Key.caps_lock'E''T''A''I''L'Key.spaceKey.caps_lock'm'Key.backspaceKey.backspaceKey.backspaceKey.backspaceKey.backspaceKey.backspaceKey.backspaceKey.backspaceKey.caps_lock'R'Key.caps_lock'e''t''a''i''l'Key.spaceKey.caps_lock'M'Key.caps_lock'o''t''o''r'Key.spaceKey.caps_lock'V'Key.caps_lock'e''h''i''c''l''e''s'
Screenshot: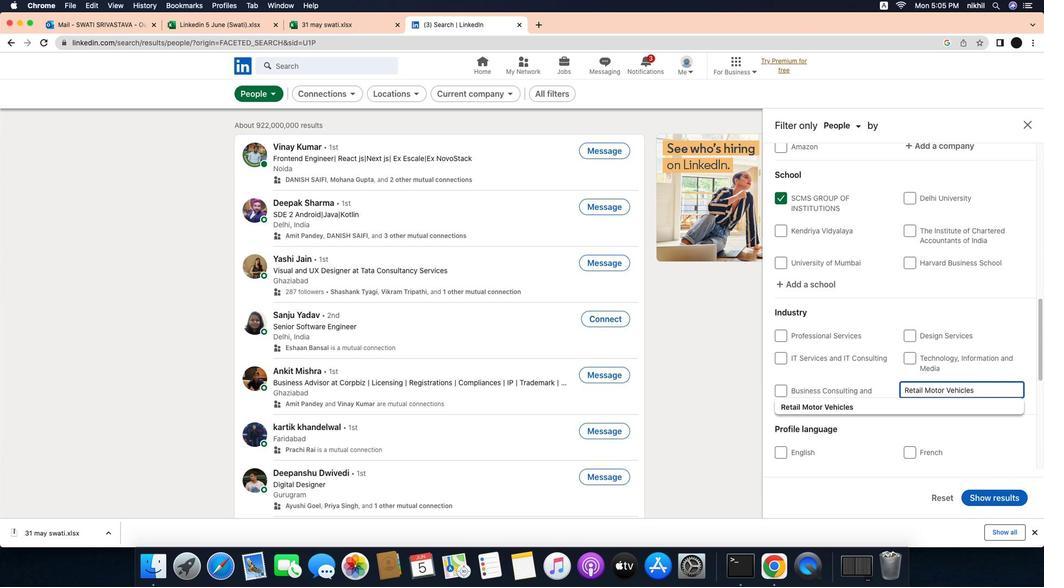 
Action: Mouse moved to (905, 407)
Screenshot: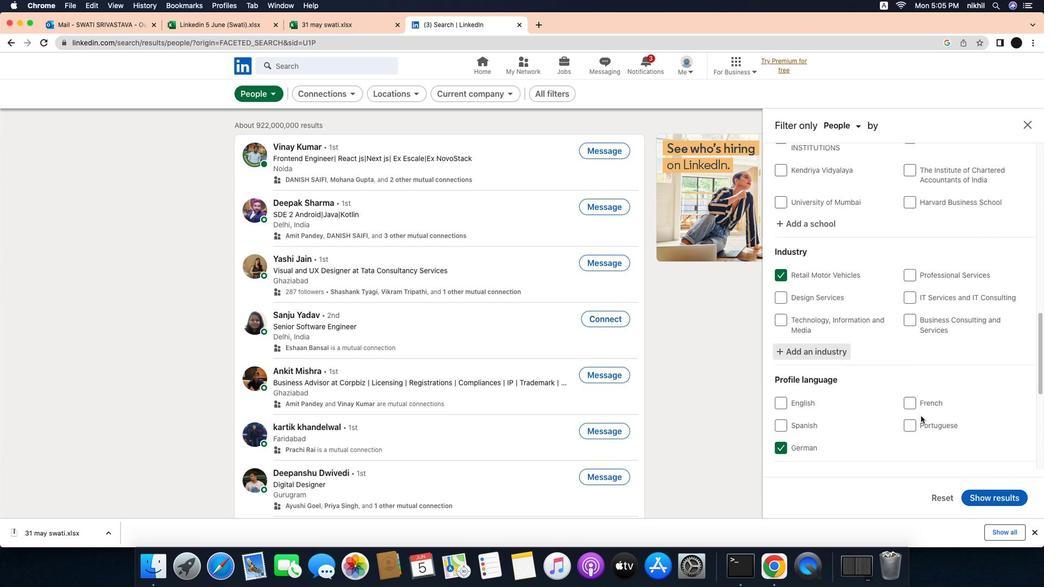 
Action: Mouse pressed left at (905, 407)
Screenshot: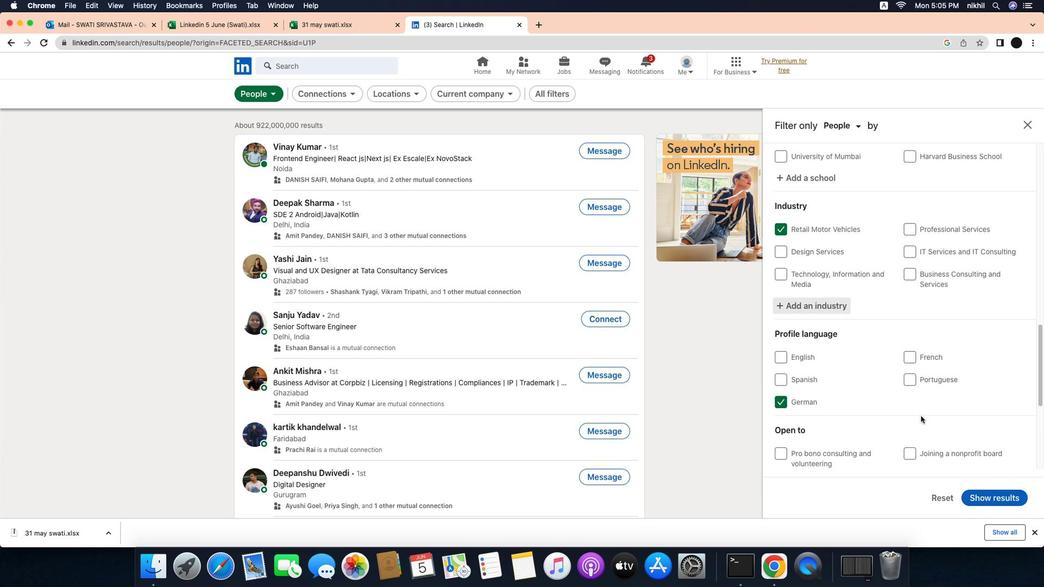 
Action: Mouse moved to (953, 414)
Screenshot: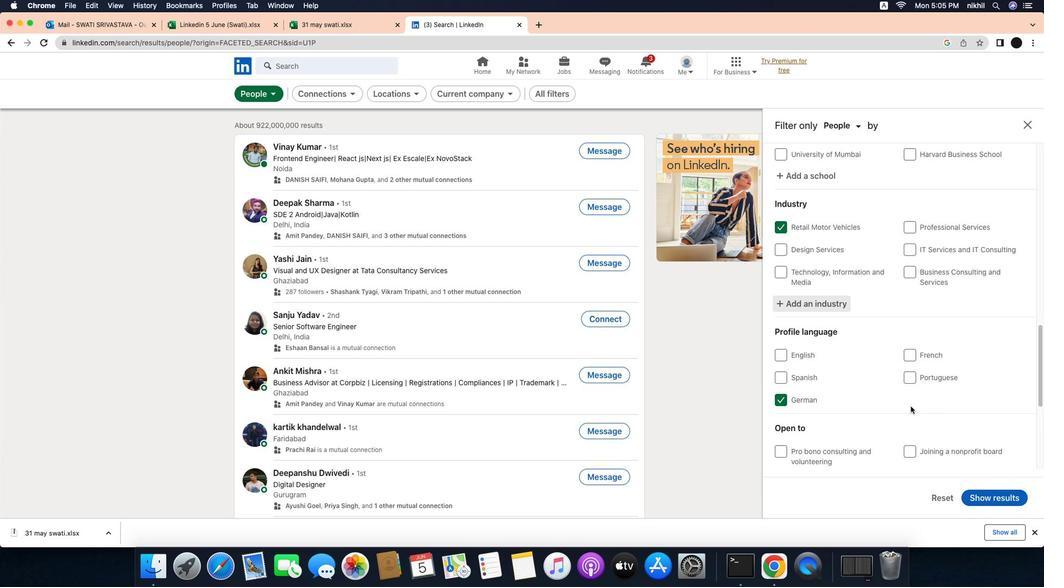 
Action: Mouse scrolled (953, 414) with delta (-29, -29)
Screenshot: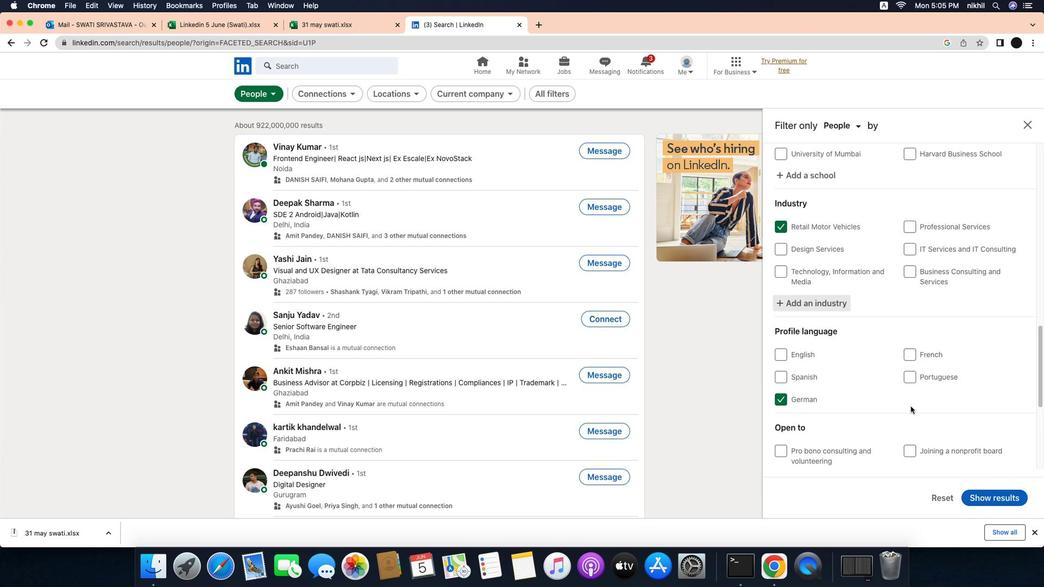 
Action: Mouse scrolled (953, 414) with delta (-29, -29)
Screenshot: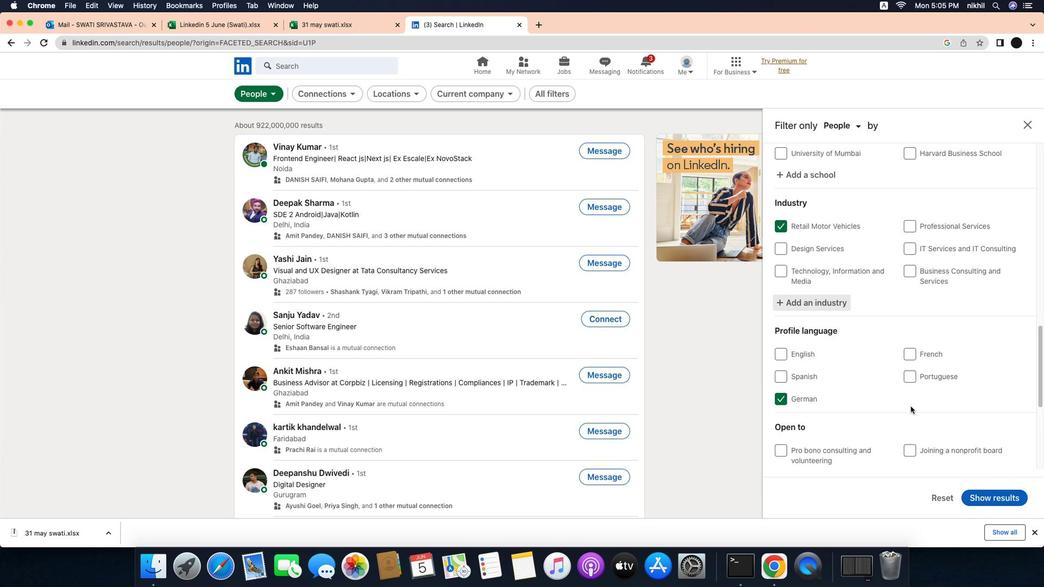 
Action: Mouse scrolled (953, 414) with delta (-29, -30)
Screenshot: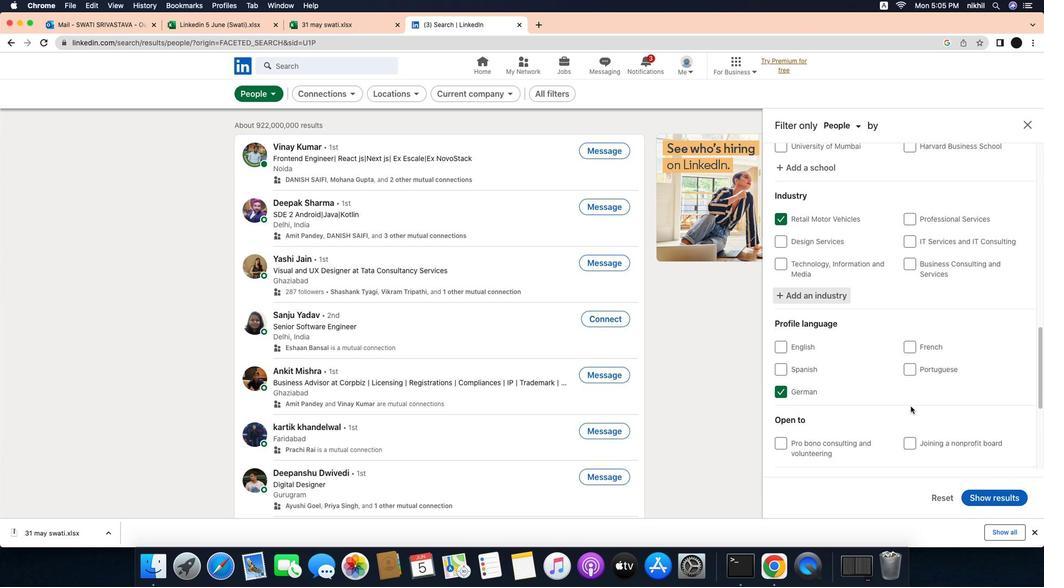 
Action: Mouse scrolled (953, 414) with delta (-29, -30)
Screenshot: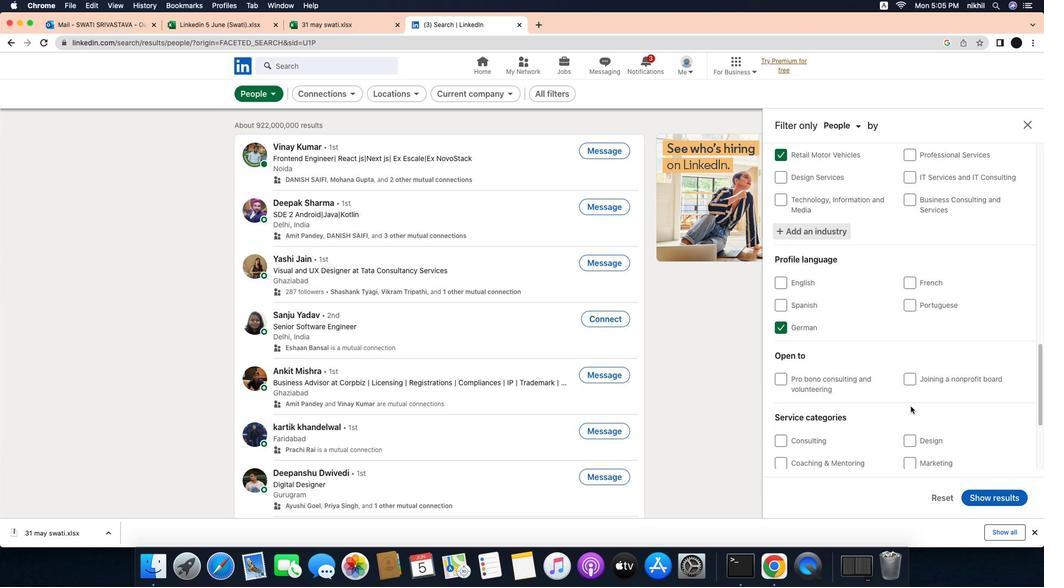 
Action: Mouse moved to (941, 403)
Screenshot: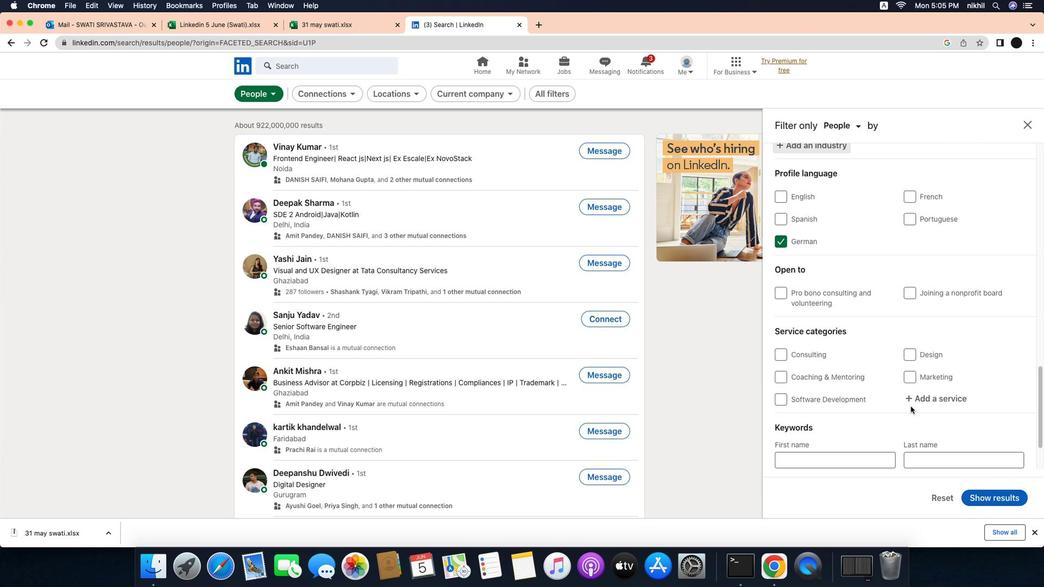 
Action: Mouse scrolled (941, 403) with delta (-29, -29)
Screenshot: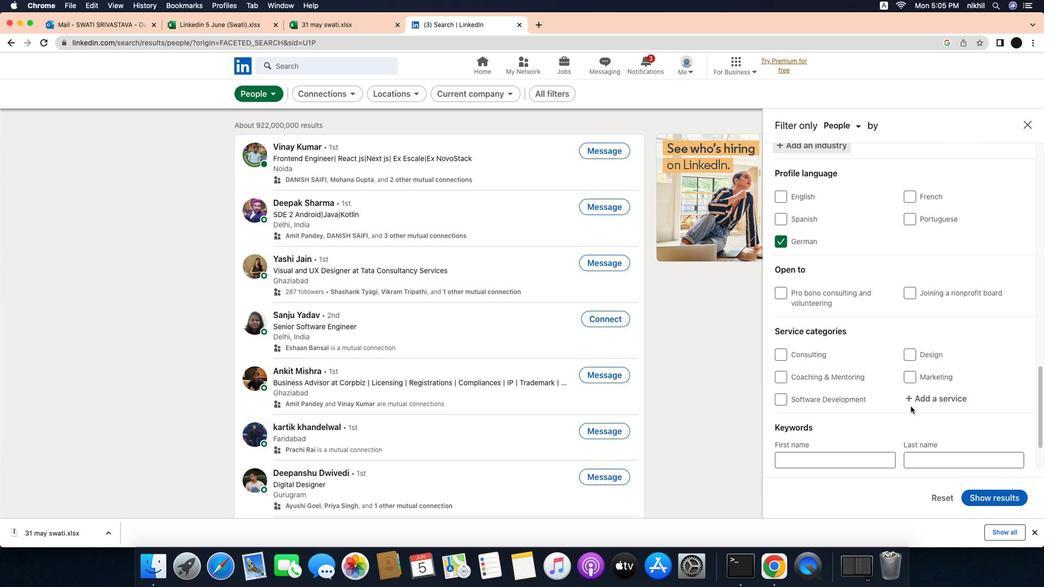 
Action: Mouse scrolled (941, 403) with delta (-29, -29)
Screenshot: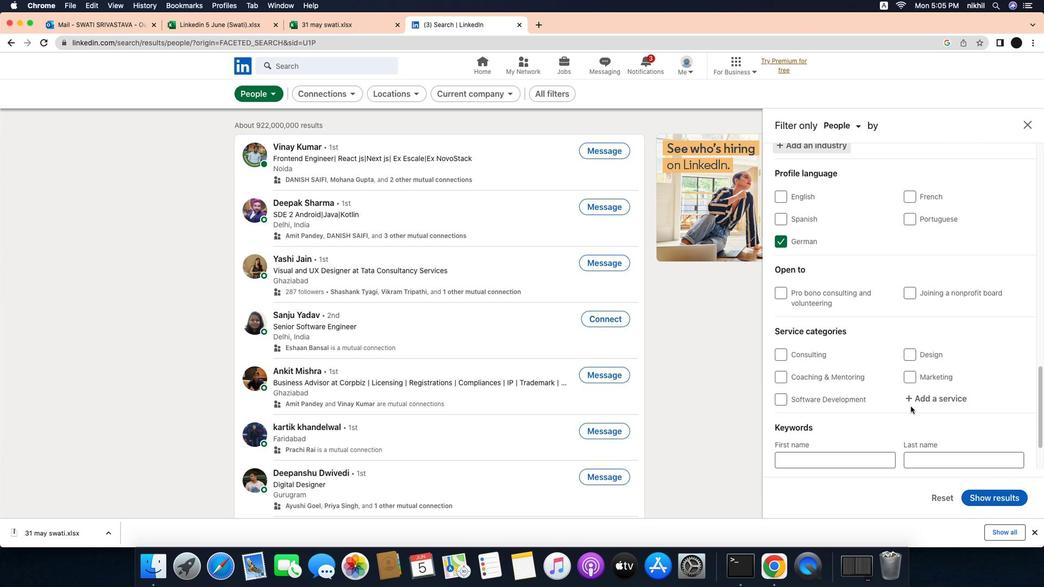 
Action: Mouse scrolled (941, 403) with delta (-29, -30)
Screenshot: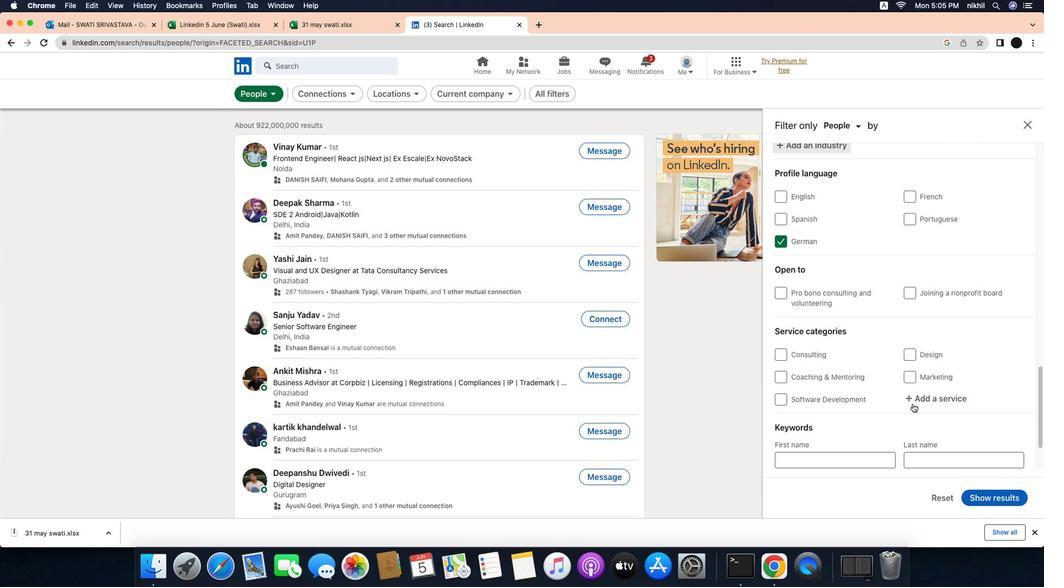 
Action: Mouse scrolled (941, 403) with delta (-29, -29)
Screenshot: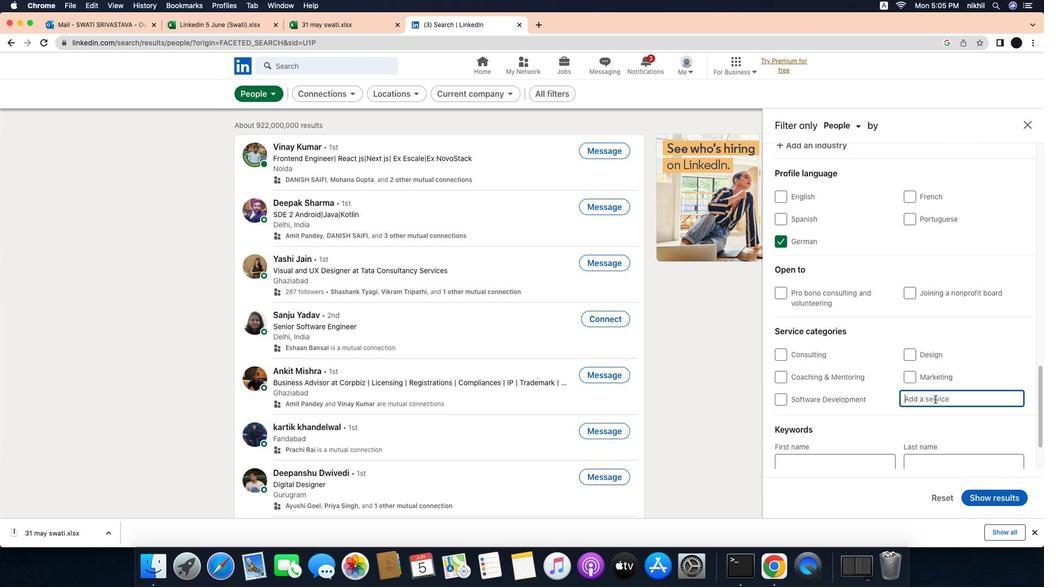 
Action: Mouse scrolled (941, 403) with delta (-29, -29)
Screenshot: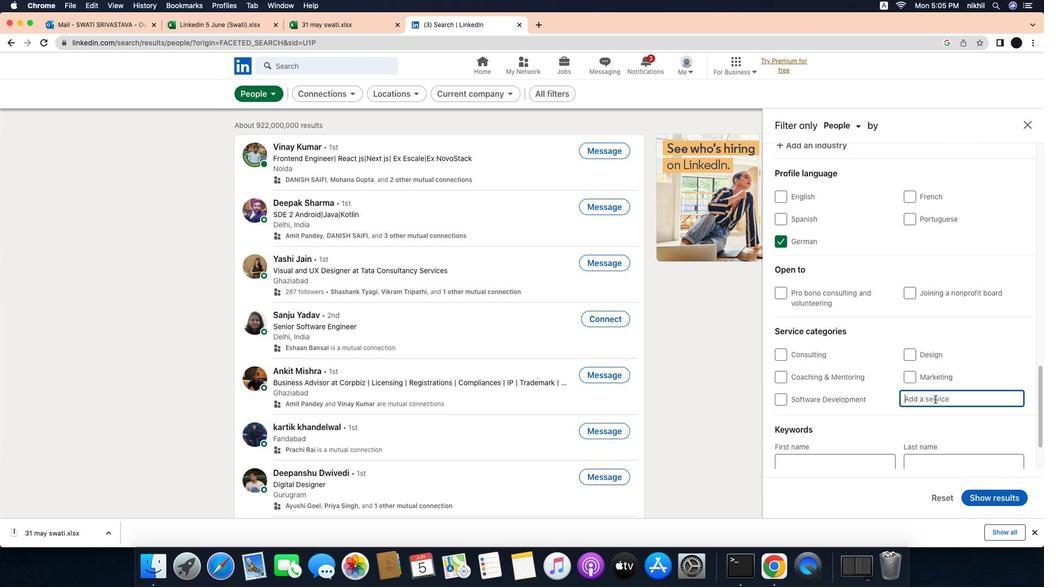 
Action: Mouse scrolled (941, 403) with delta (-29, -30)
Screenshot: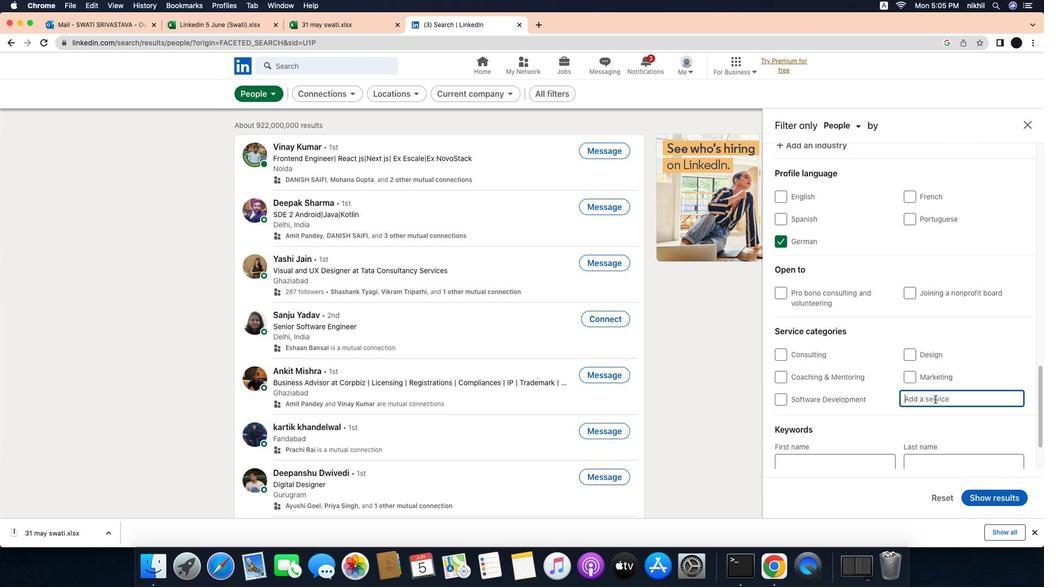 
Action: Mouse moved to (957, 396)
Screenshot: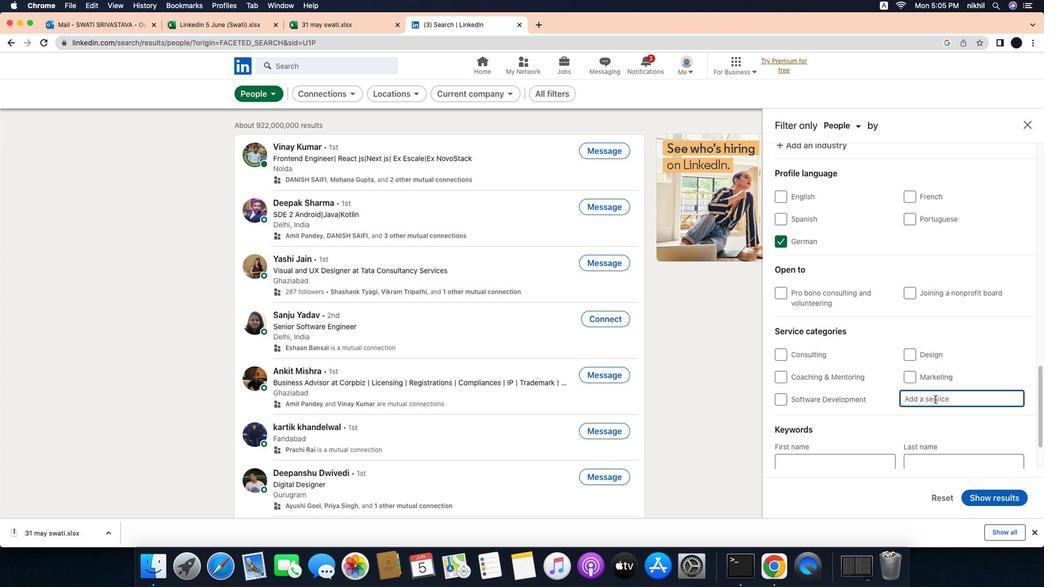 
Action: Mouse pressed left at (957, 396)
Screenshot: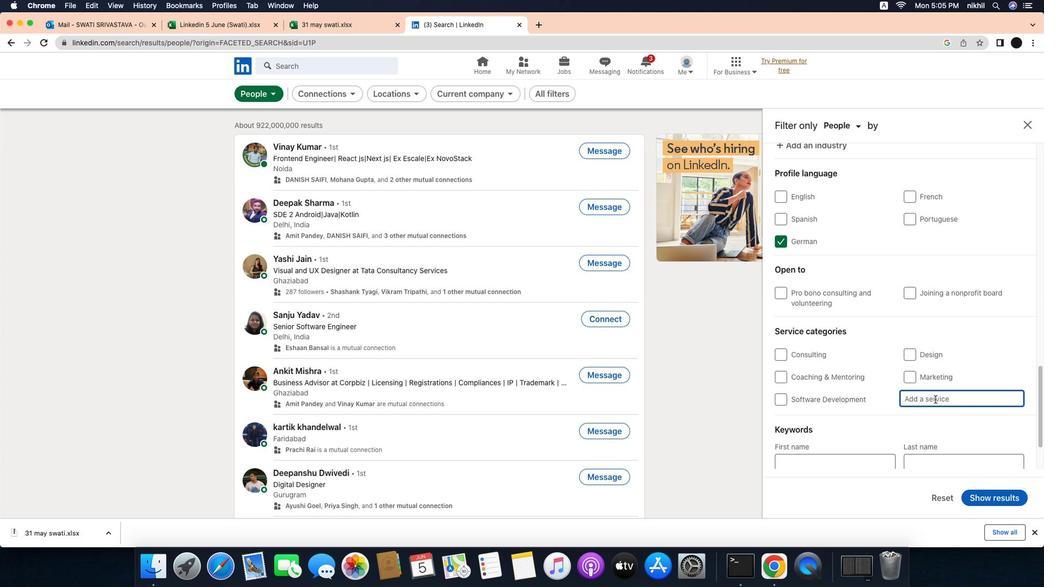 
Action: Mouse moved to (967, 396)
Screenshot: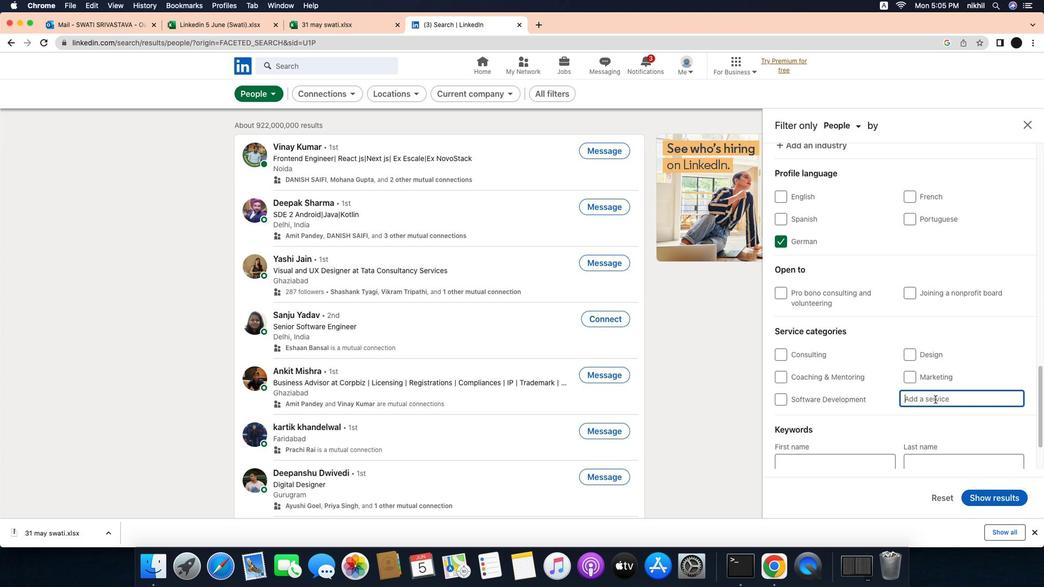 
Action: Mouse pressed left at (967, 396)
Screenshot: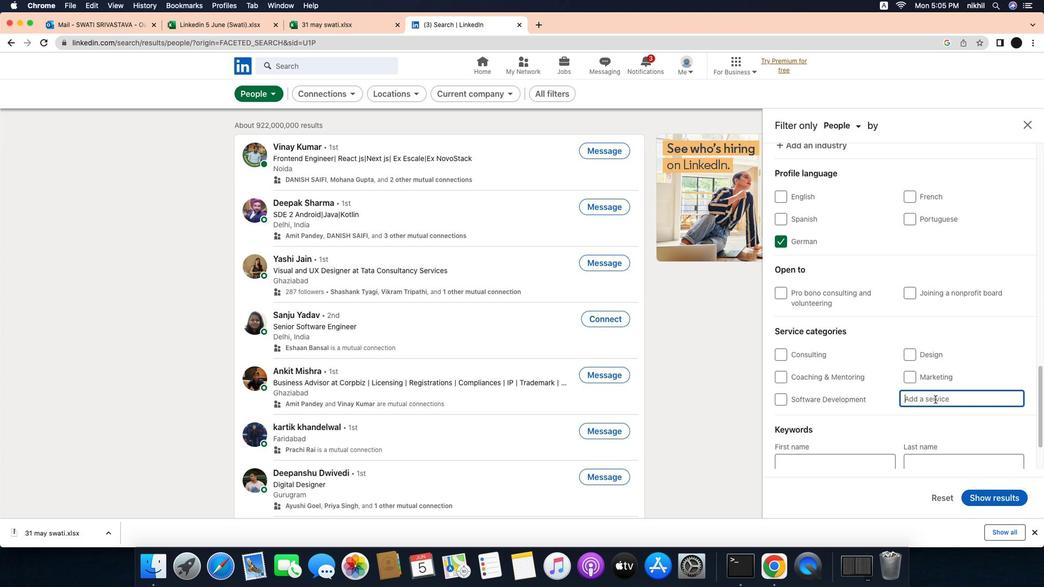 
Action: Key pressed Key.caps_lock'V'Key.caps_lock'i''d''e''o'Key.spaceKey.caps_lock'A'Key.caps_lock'n''i''m''a''t''i''o''n'
Screenshot: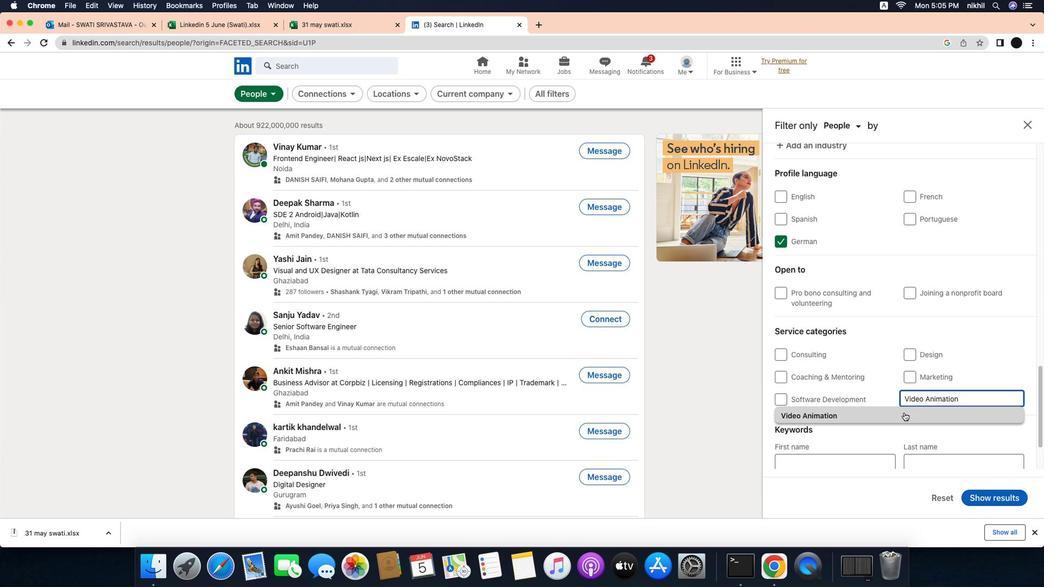 
Action: Mouse moved to (906, 414)
Screenshot: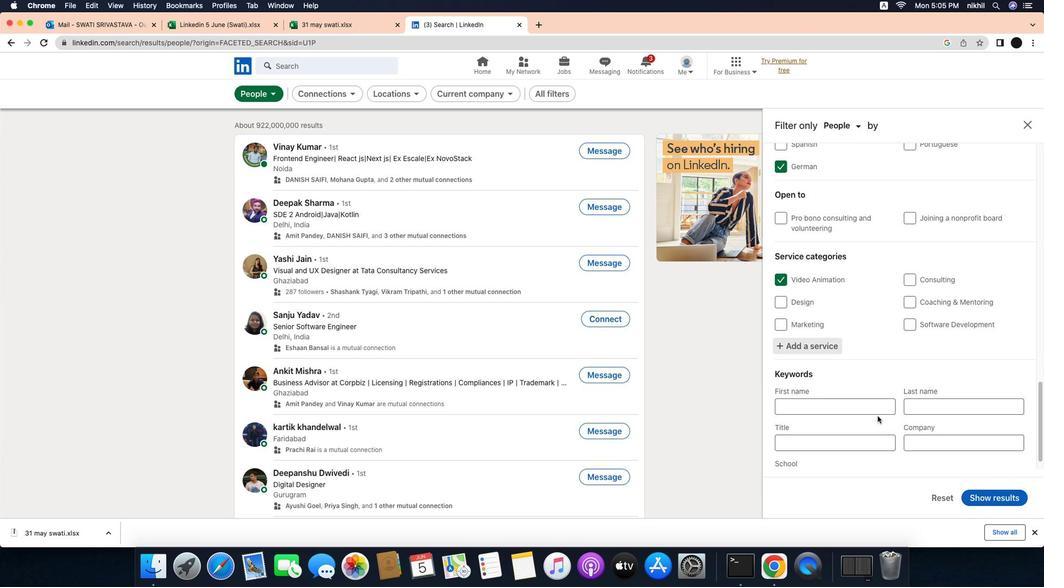 
Action: Mouse pressed left at (906, 414)
Screenshot: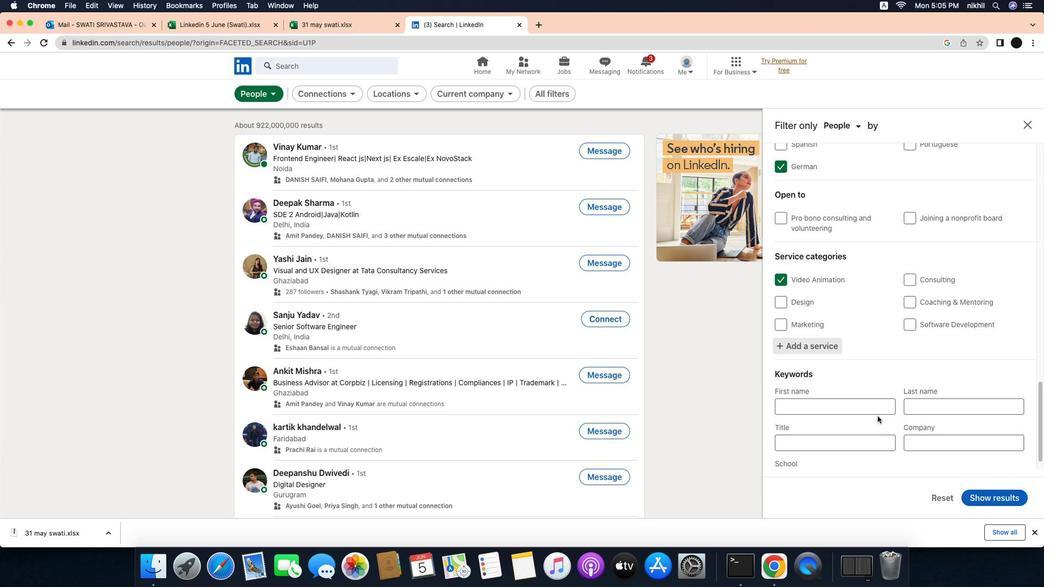 
Action: Mouse scrolled (906, 414) with delta (-29, -29)
Screenshot: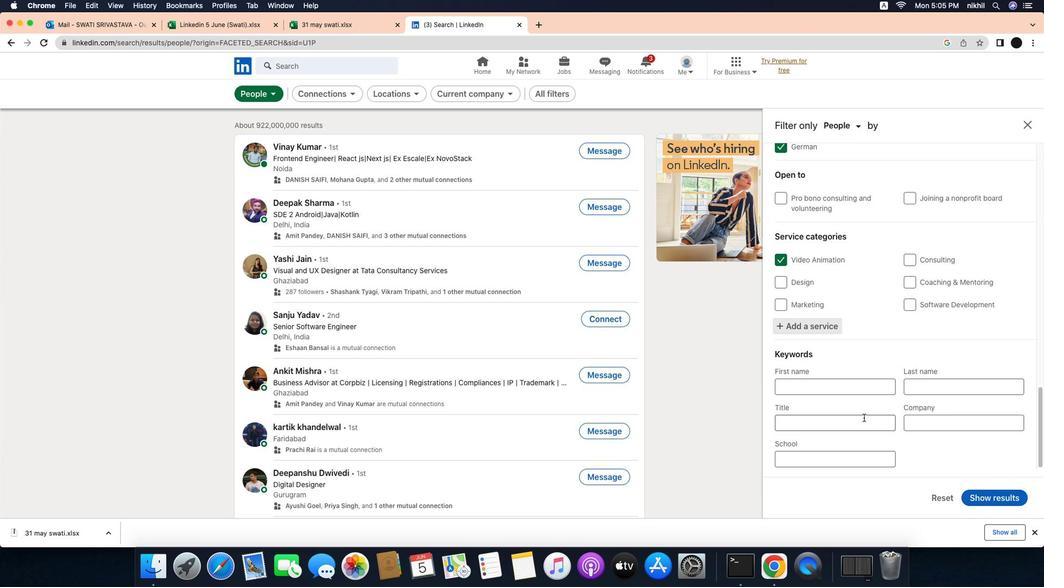 
Action: Mouse scrolled (906, 414) with delta (-29, -29)
Screenshot: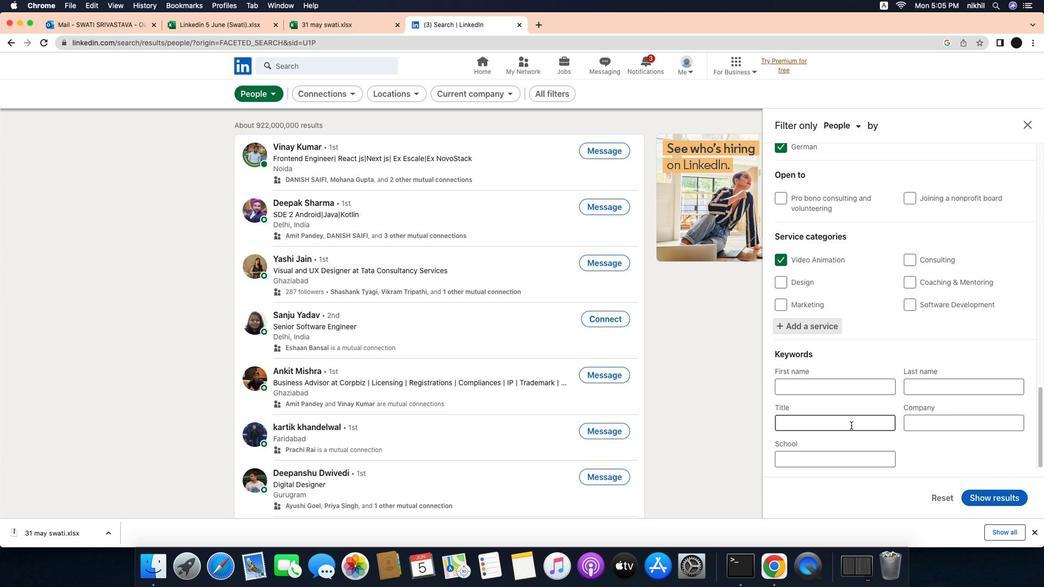 
Action: Mouse scrolled (906, 414) with delta (-29, -30)
Screenshot: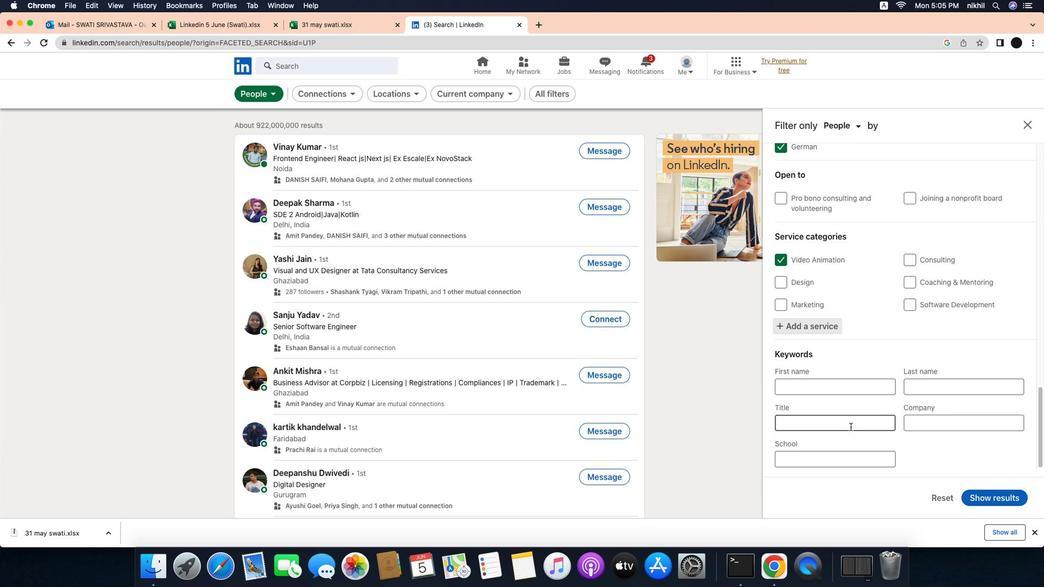 
Action: Mouse scrolled (906, 414) with delta (-29, -29)
Screenshot: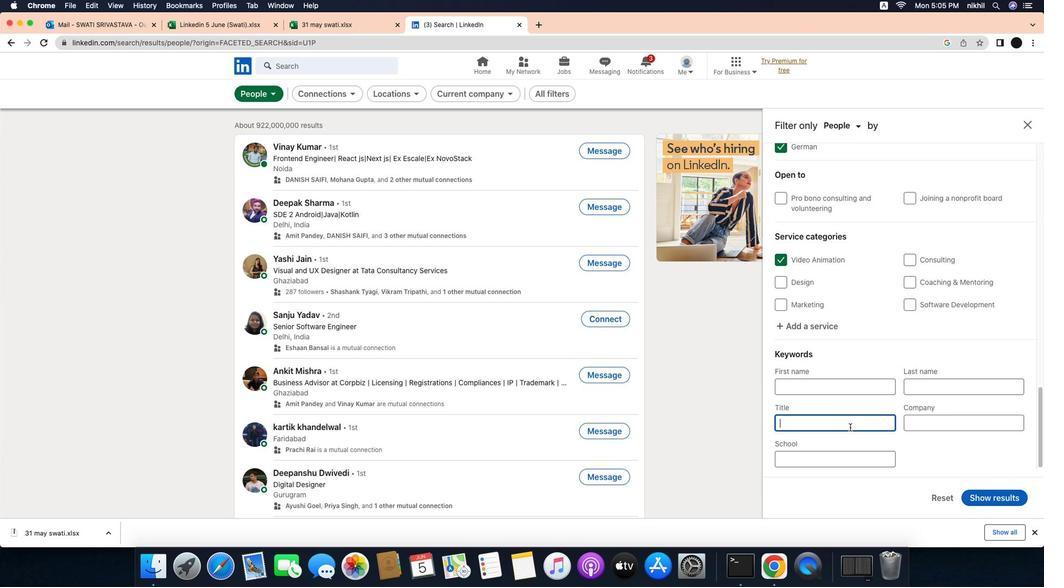 
Action: Mouse scrolled (906, 414) with delta (-29, -29)
Screenshot: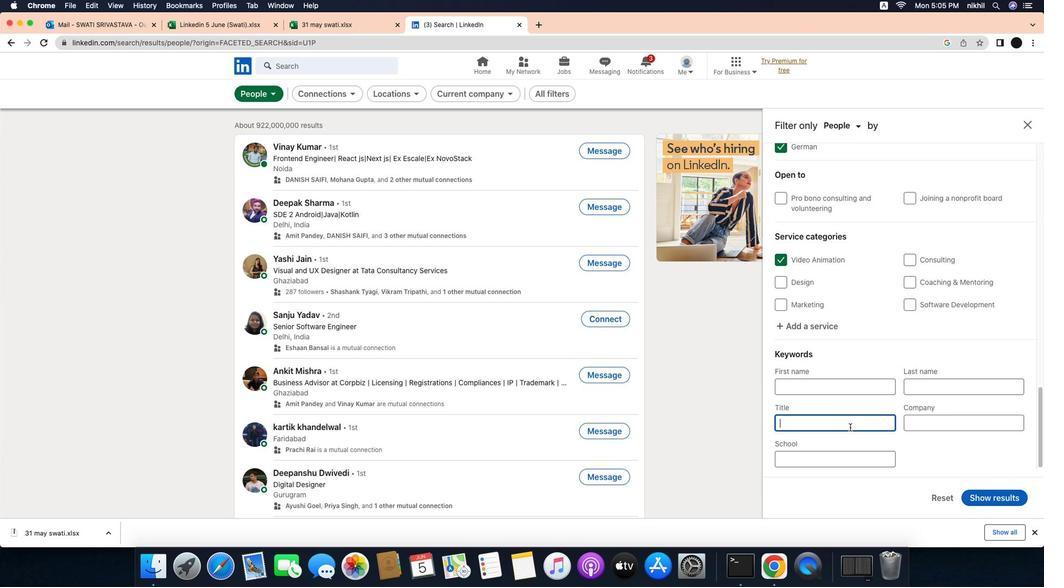 
Action: Mouse scrolled (906, 414) with delta (-29, -31)
Screenshot: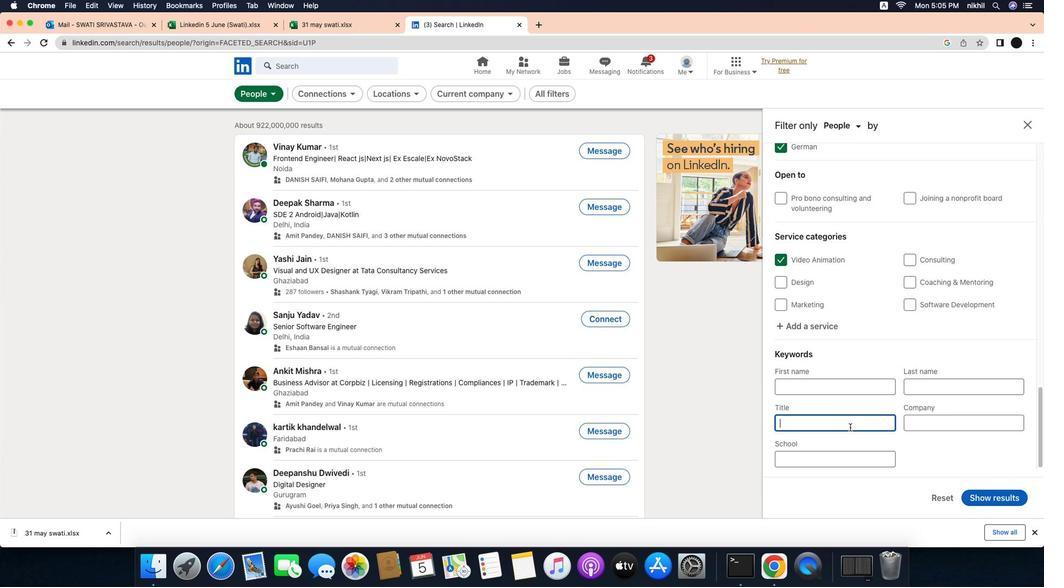 
Action: Mouse scrolled (906, 414) with delta (-29, -31)
Screenshot: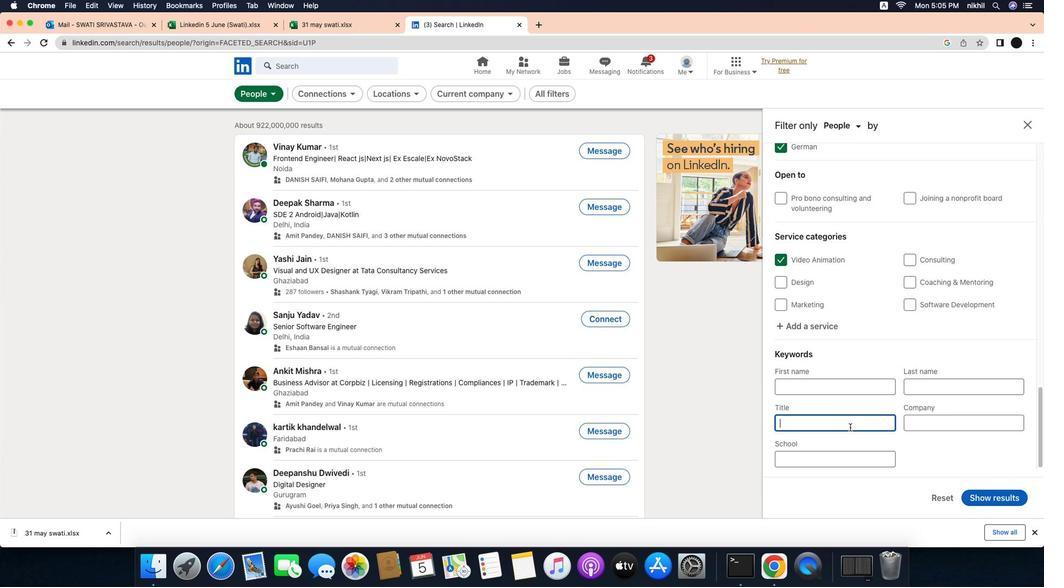 
Action: Mouse moved to (877, 425)
Screenshot: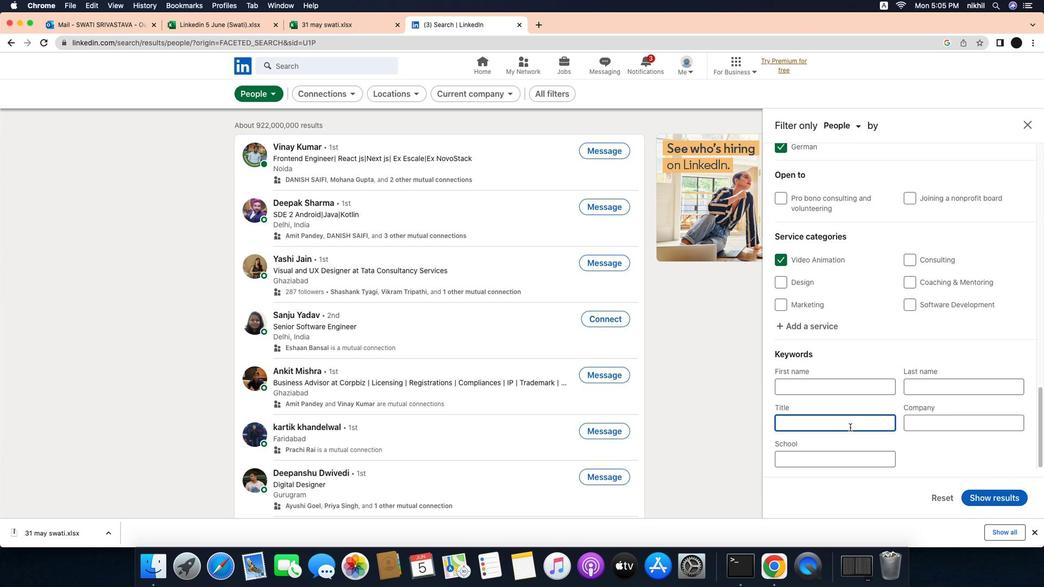 
Action: Mouse pressed left at (877, 425)
Screenshot: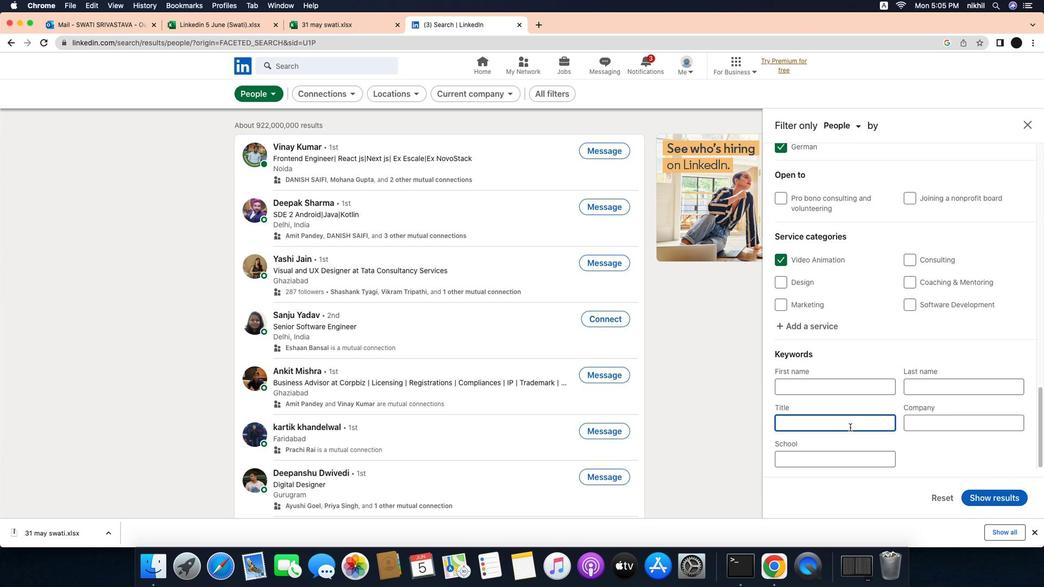 
Action: Key pressed Key.caps_lock'H'Key.caps_lock'o''u''s''e''k''e''e''p''e''r'Key.enter
Screenshot: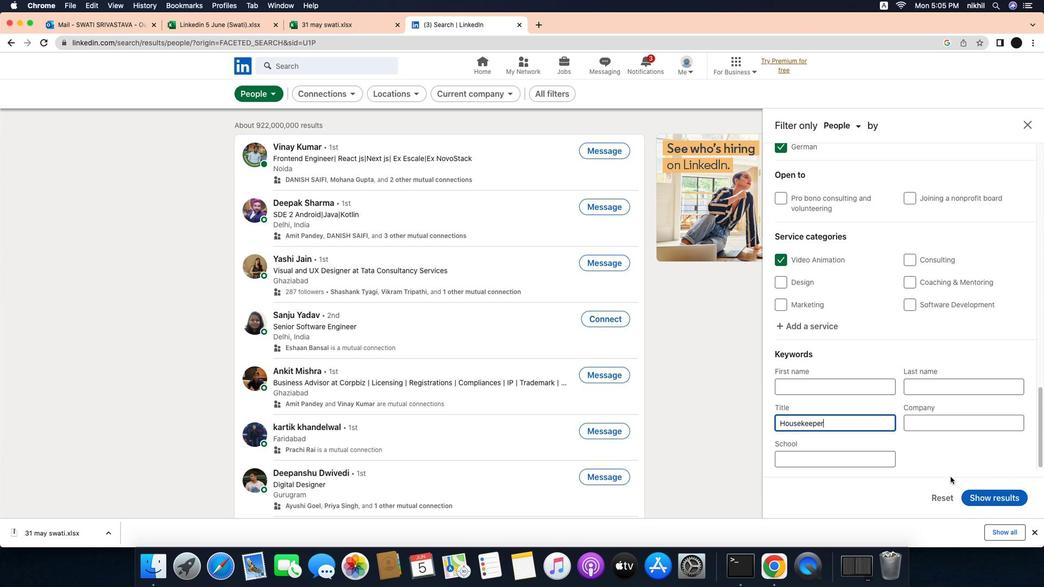 
Action: Mouse moved to (1024, 502)
Screenshot: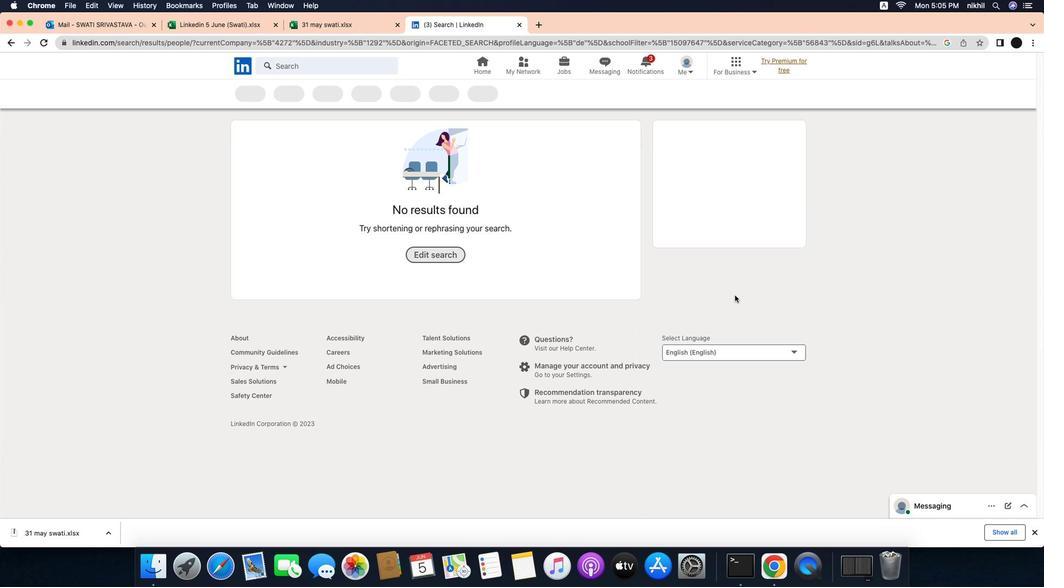 
Action: Mouse pressed left at (1024, 502)
Screenshot: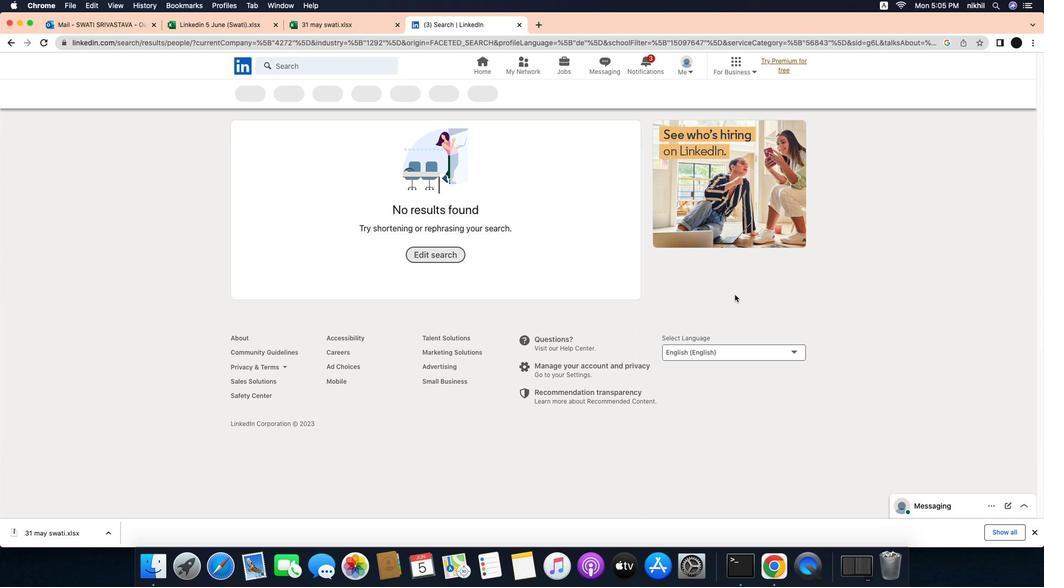 
Action: Mouse moved to (754, 285)
Screenshot: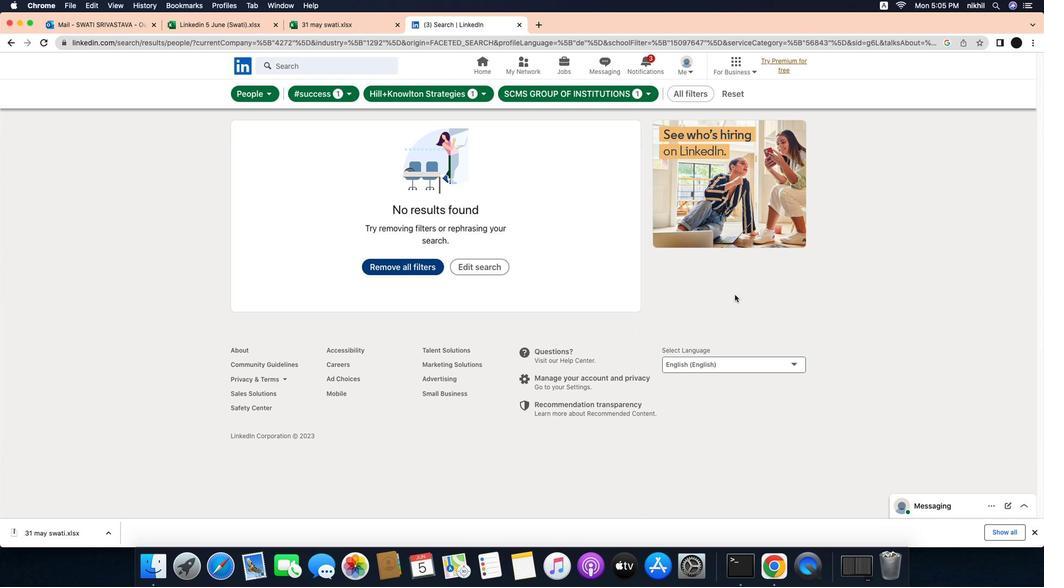 
